 Task: Open a blank worksheet and write heading  Dollar SenseAdd Dates in a column and its values below  '2023-05-01, 2023-05-05, 2023-05-10, 2023-05-15, 2023-05-20, 2023-05-25 & 2023-05-31. 'Add Descriptionsin next column and its values below  Monthly Salary, Grocery Shopping, Dining Out., Utility Bill, Transportation, Entertainment & Miscellaneous. Add Amount in next column and its values below  $2,500, $100, $50, $150, $30, $50 & $20. Add Income/ Expensein next column and its values below  Income, Expenses, Expenses, Expenses, Expenses, Expenses & Expenses. Add Balance in next column and its values below  $2,500, $2,400, $2,350, $2,200, $2,170, $2,120 & $2,100. Save page Attendance Sheet for Weekly Updates
Action: Mouse moved to (189, 192)
Screenshot: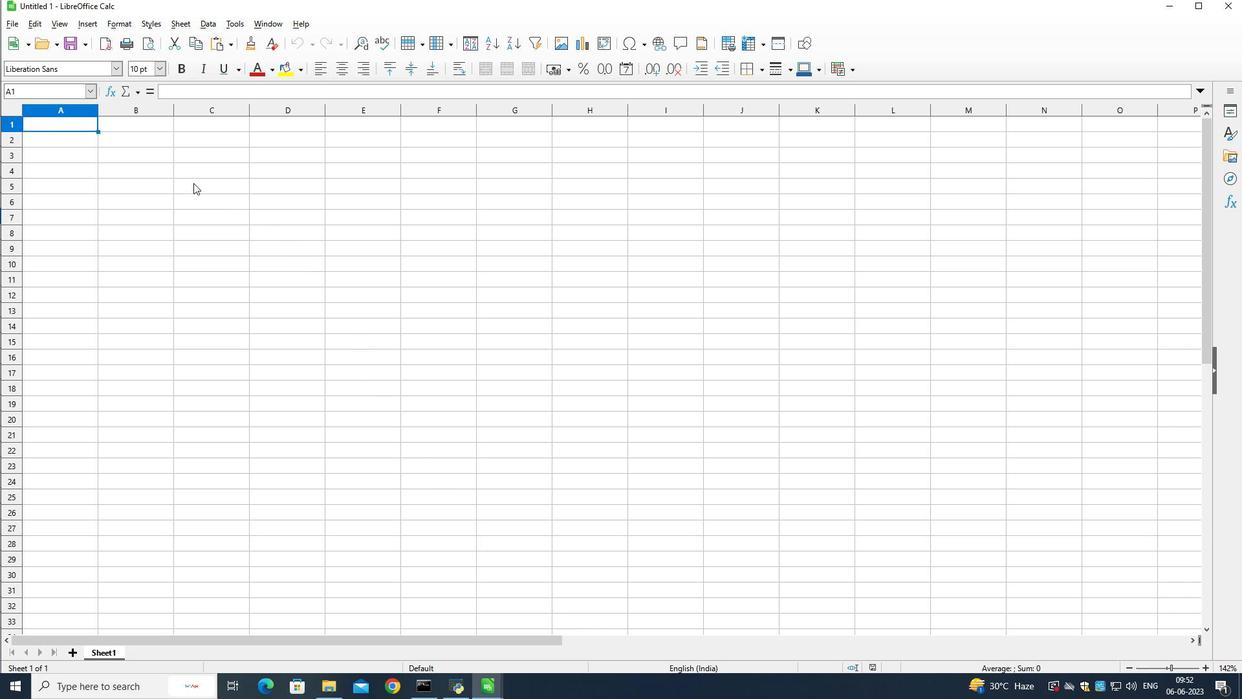 
Action: Key pressed <Key.right>
Screenshot: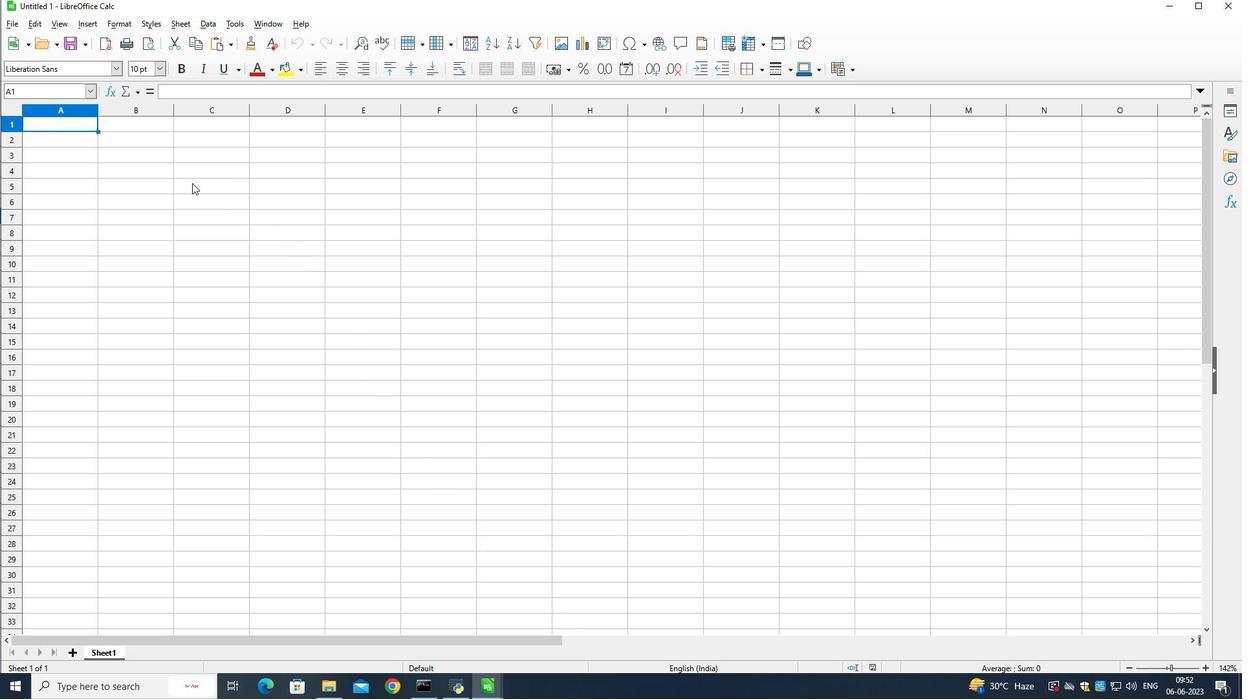 
Action: Mouse pressed right at (189, 192)
Screenshot: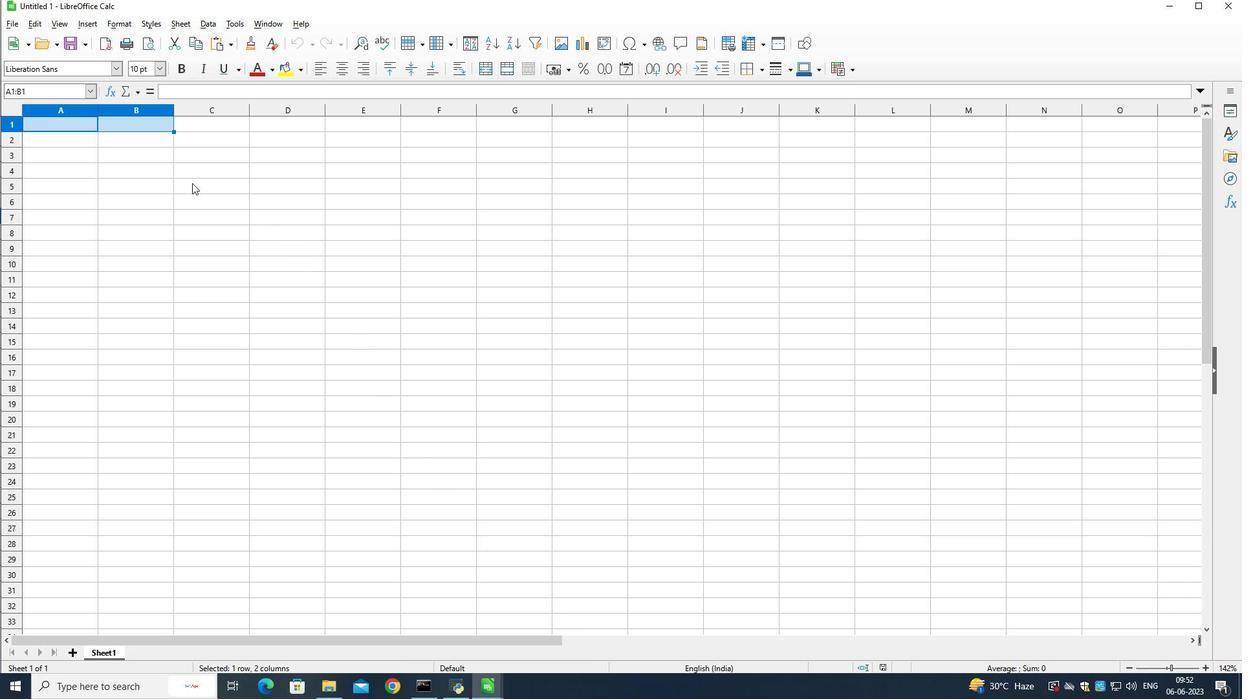 
Action: Mouse moved to (139, 138)
Screenshot: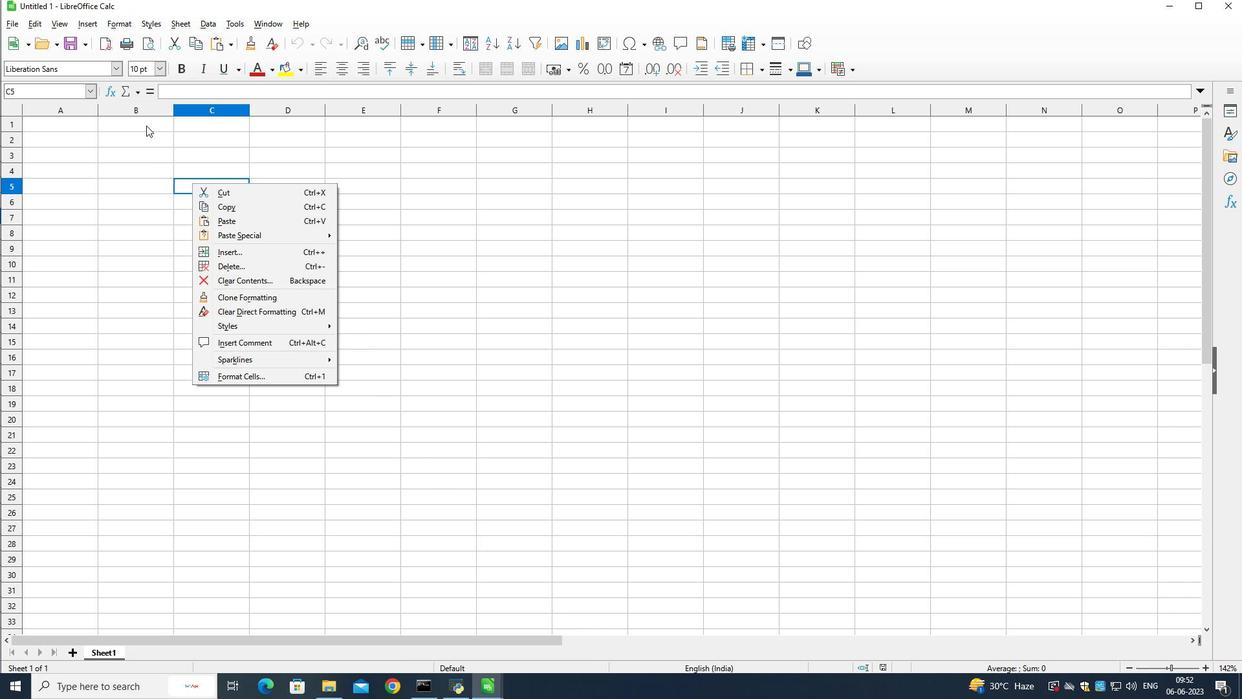 
Action: Mouse pressed left at (139, 138)
Screenshot: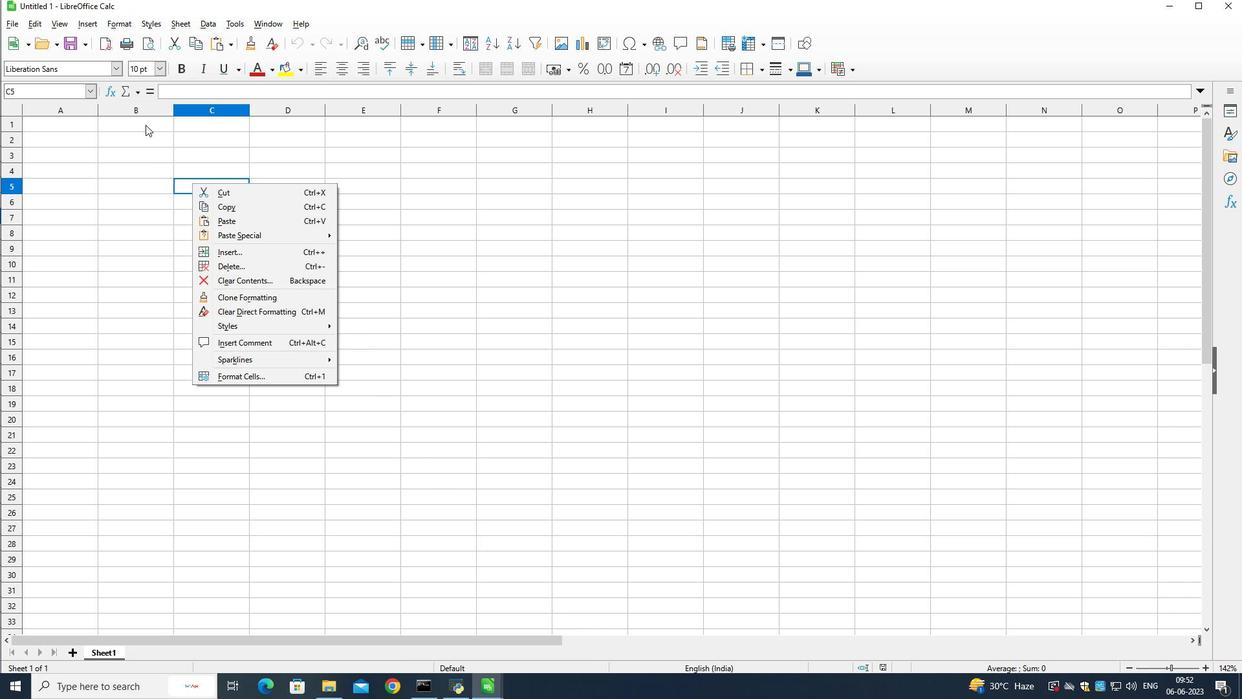 
Action: Mouse pressed left at (139, 138)
Screenshot: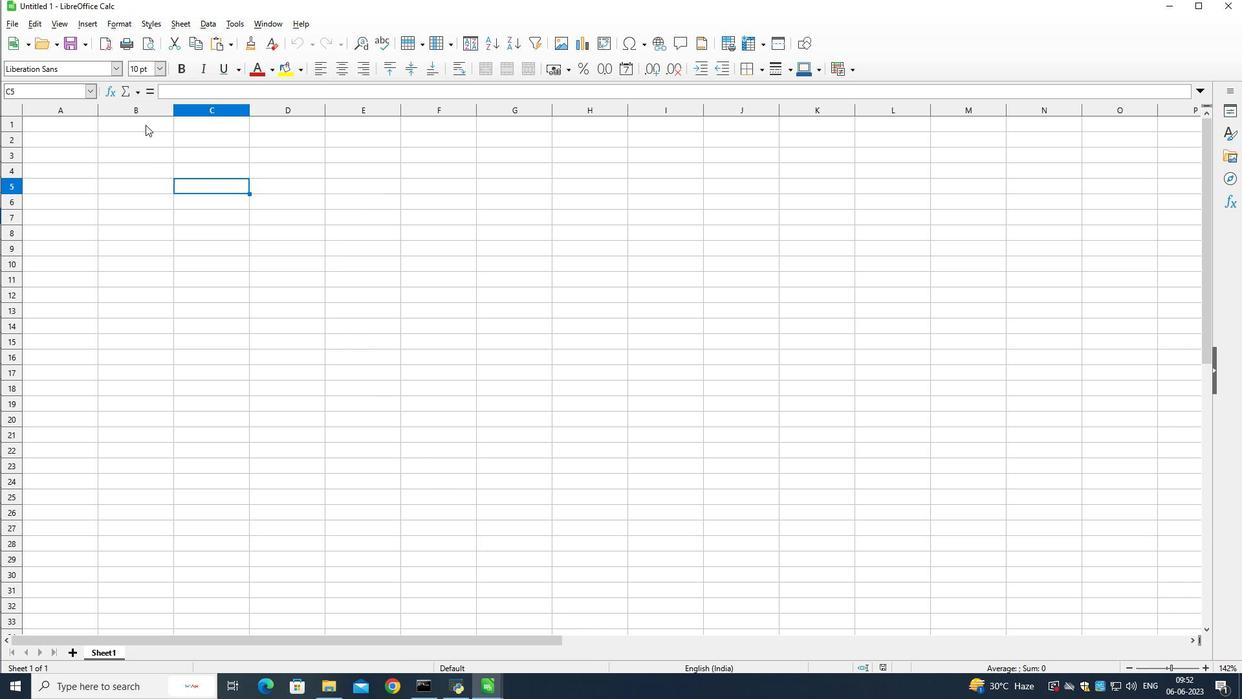 
Action: Key pressed <Key.shift>Dollar<Key.space><Key.shift>Sense<Key.down><Key.left><Key.shift><Key.shift><Key.shift><Key.shift><Key.shift><Key.shift><Key.shift><Key.shift><Key.shift>Dates<Key.down>
Screenshot: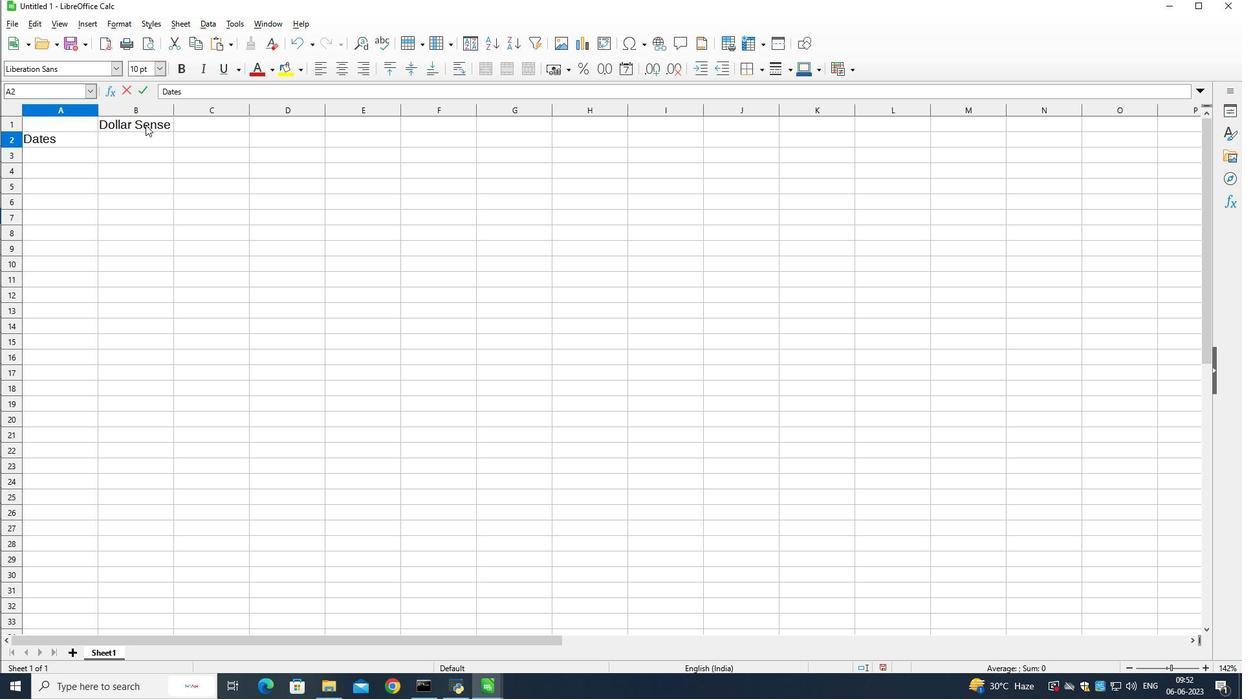 
Action: Mouse moved to (989, 83)
Screenshot: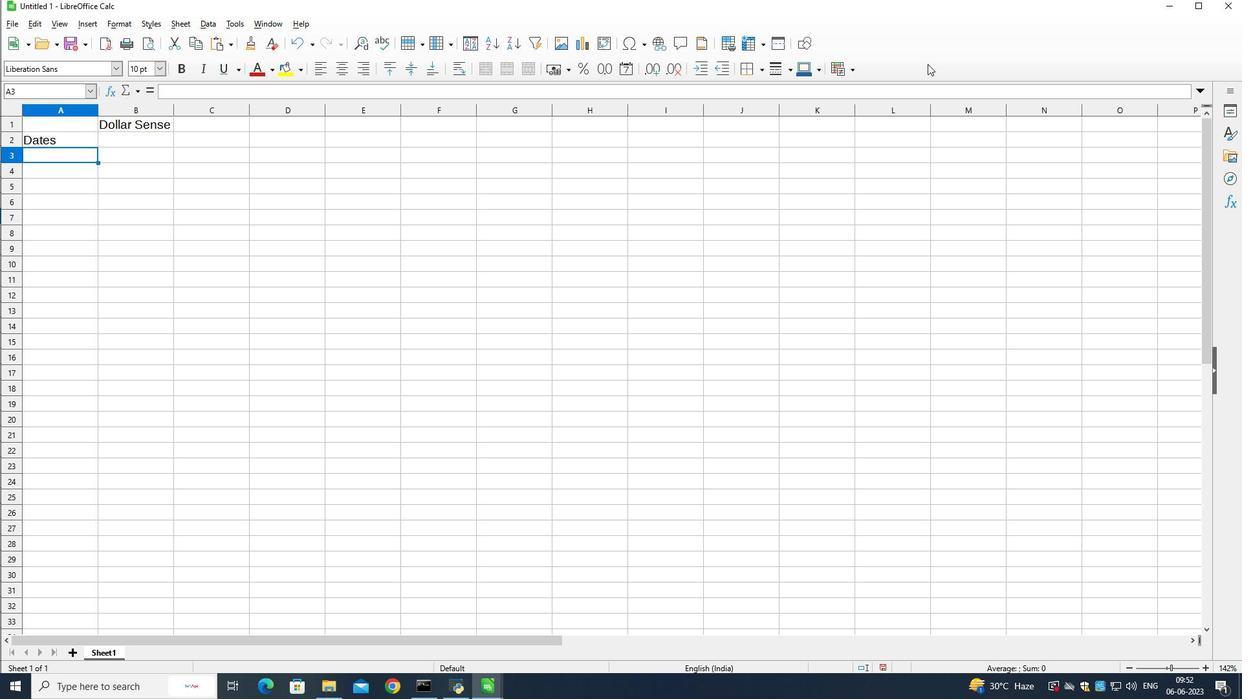 
Action: Key pressed 2023-05-01<Key.down>
Screenshot: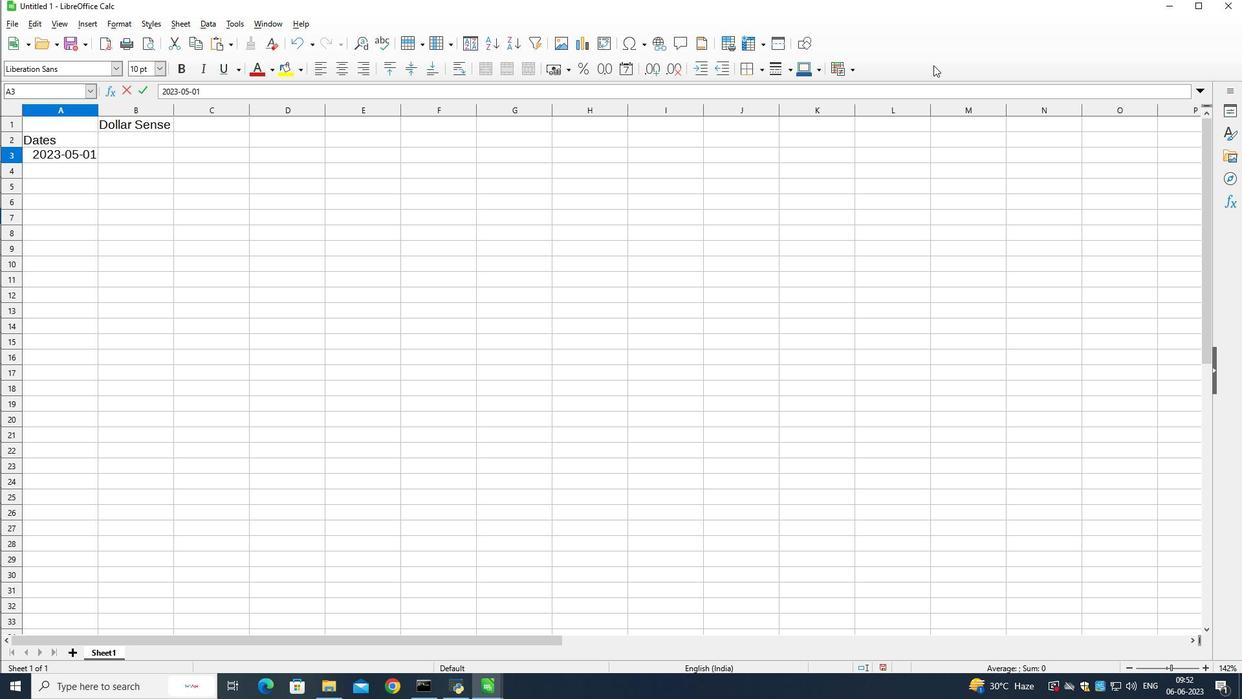 
Action: Mouse moved to (989, 84)
Screenshot: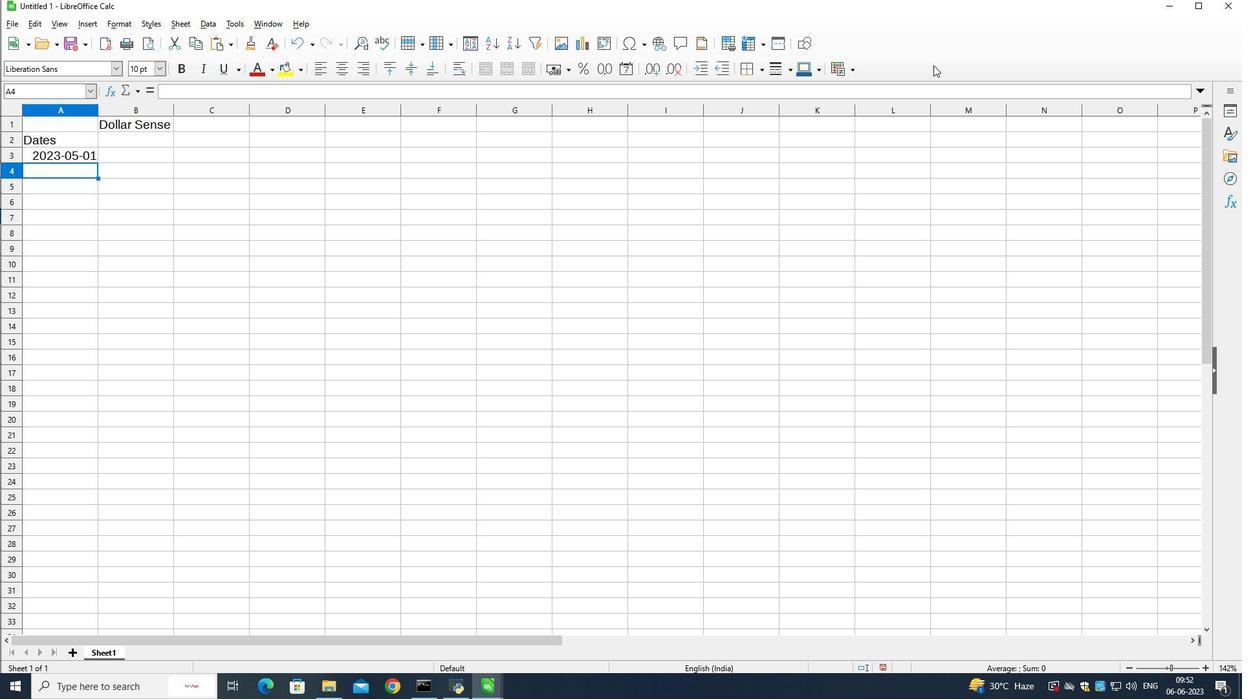 
Action: Key pressed 2023-05-05<Key.down>2023-05-10<Key.down>2023-05-15<Key.down>2023-05-20<Key.down>2023-05-25<Key.down>23<Key.backspace>023-05-31
Screenshot: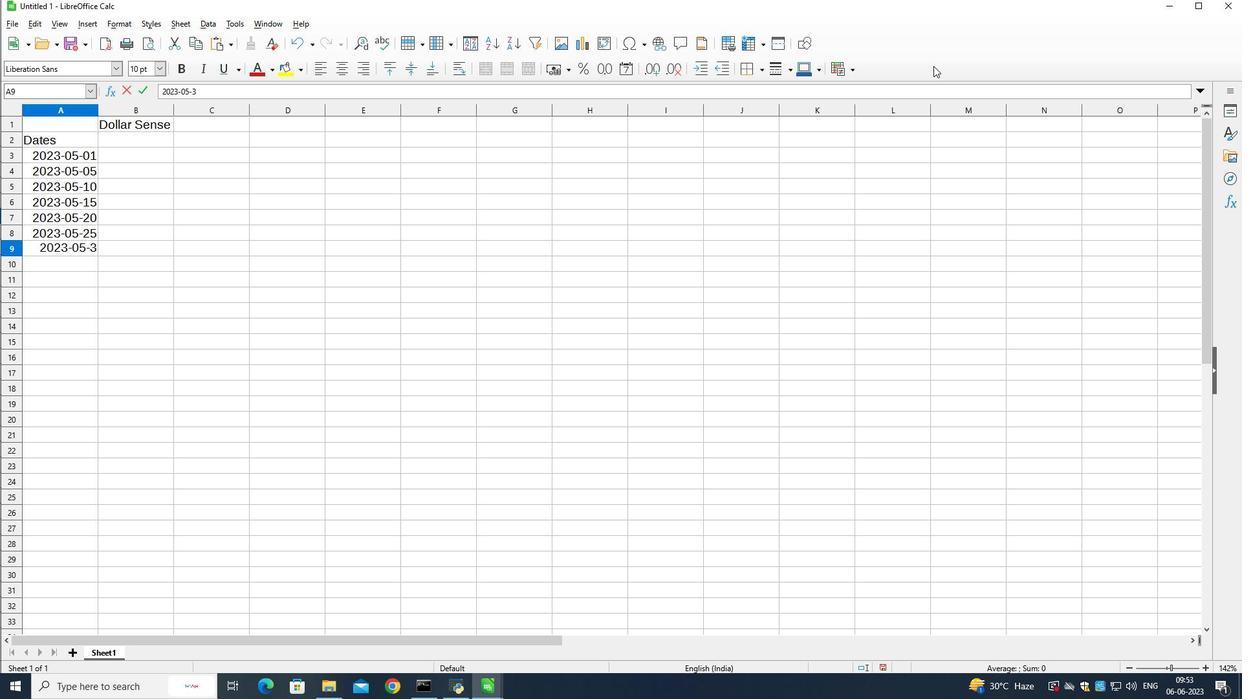 
Action: Mouse moved to (121, 154)
Screenshot: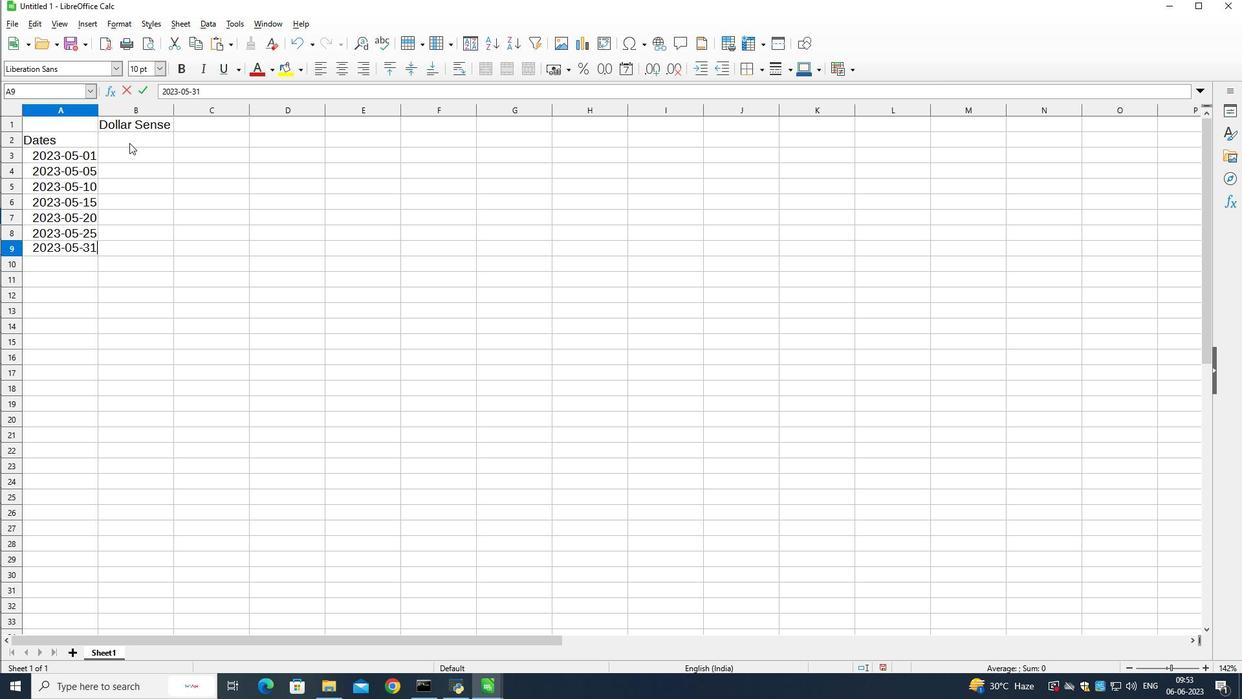 
Action: Mouse pressed left at (121, 154)
Screenshot: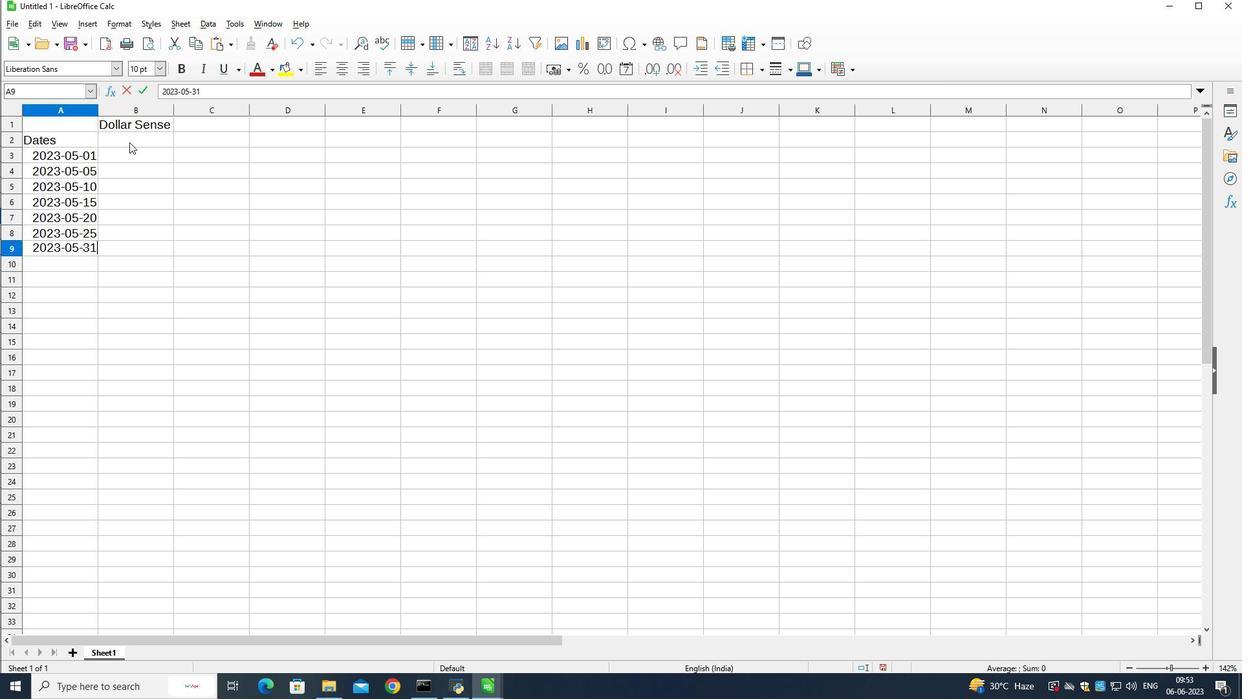 
Action: Mouse moved to (828, 257)
Screenshot: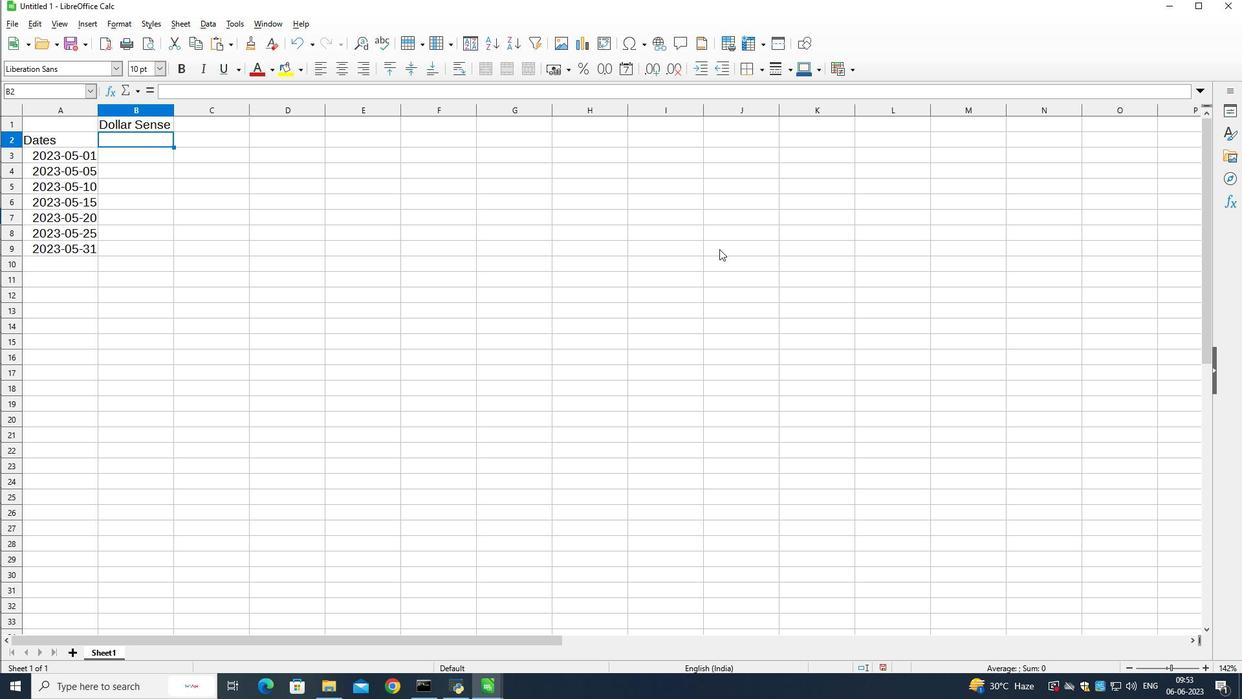 
Action: Key pressed <Key.shift>Desri<Key.backspace><Key.backspace>cription<Key.down><Key.shift>Monthly<Key.space><Key.shift><Key.shift><Key.shift><Key.shift>Salary<Key.down><Key.shift>Grocery<Key.space><Key.shift>Shopping<Key.down><Key.shift>di<Key.backspace><Key.backspace><Key.shift>Dining<Key.space>out<Key.down><Key.shift><Key.shift><Key.shift><Key.shift><Key.shift><Key.shift><Key.shift><Key.shift><Key.shift>Ulitity<Key.space><Key.shift>Bill<Key.down><Key.shift>Transporation<Key.down><Key.shift>Entertainment<Key.down><Key.shift>Miscellaneous
Screenshot: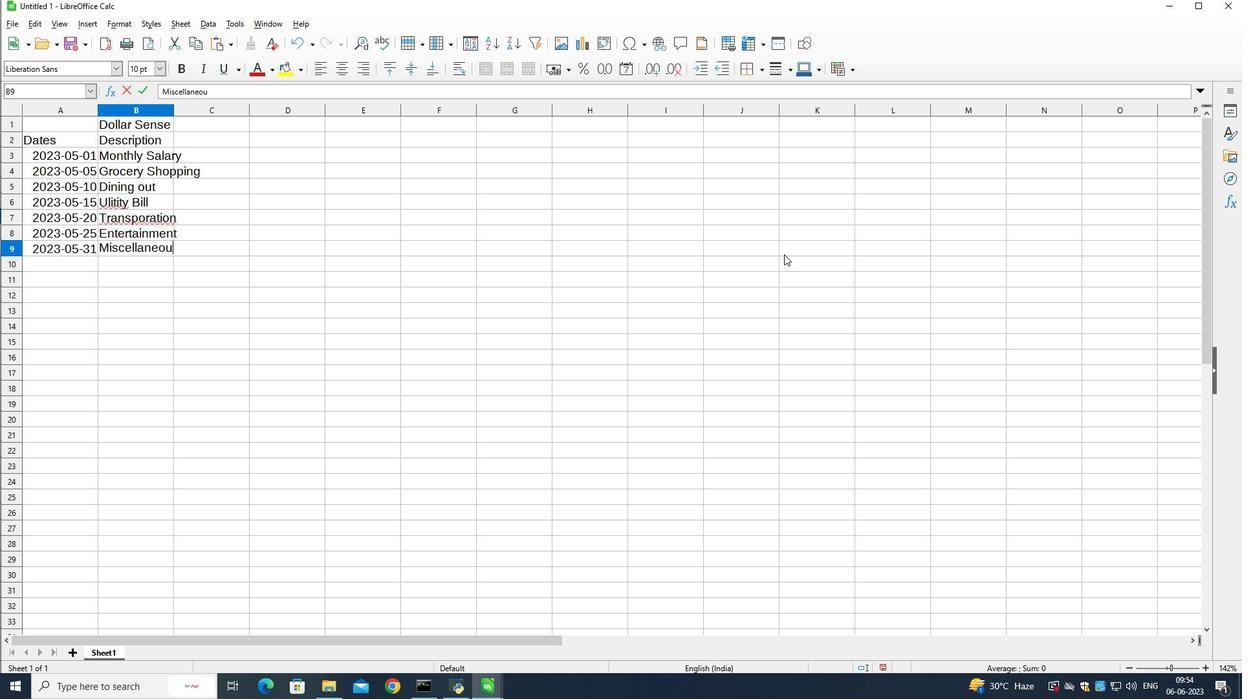 
Action: Mouse moved to (155, 223)
Screenshot: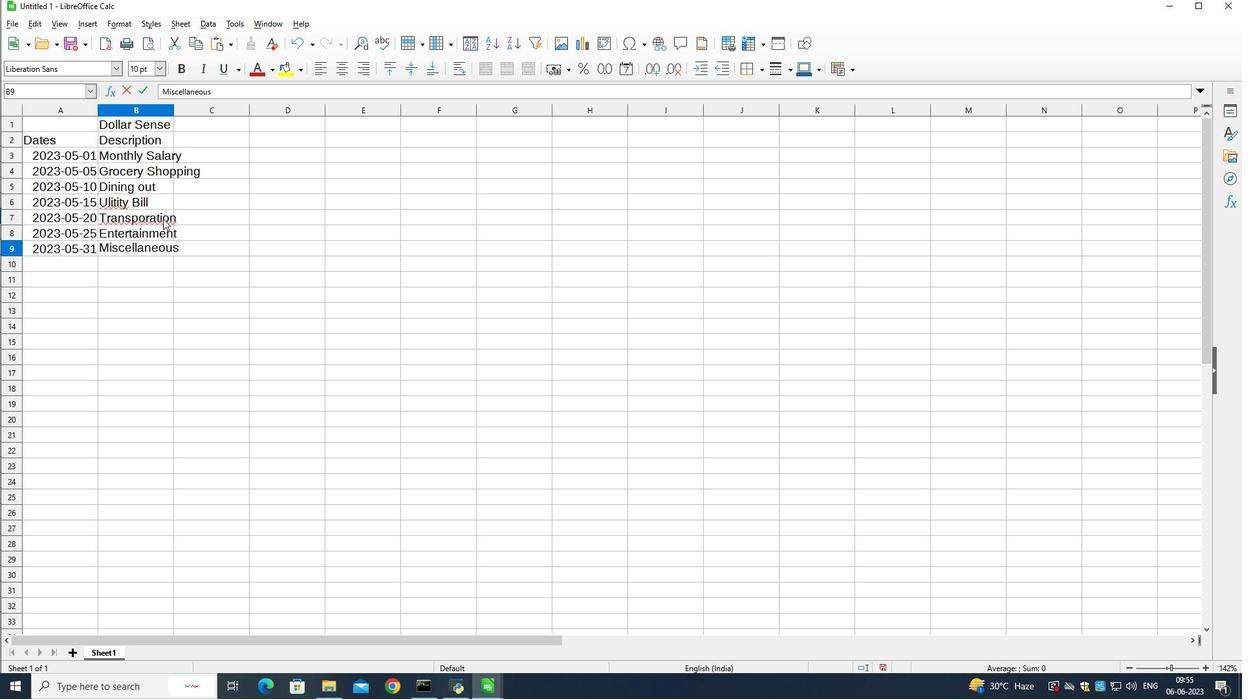 
Action: Mouse pressed left at (155, 223)
Screenshot: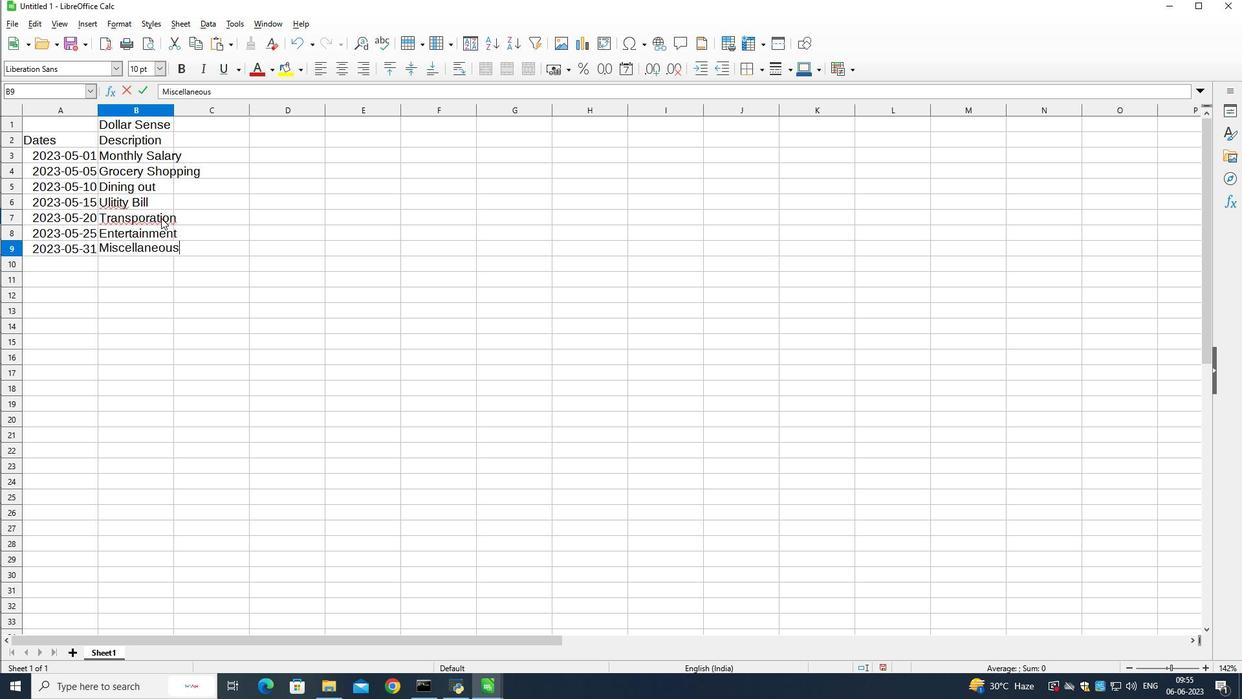
Action: Mouse pressed left at (155, 223)
Screenshot: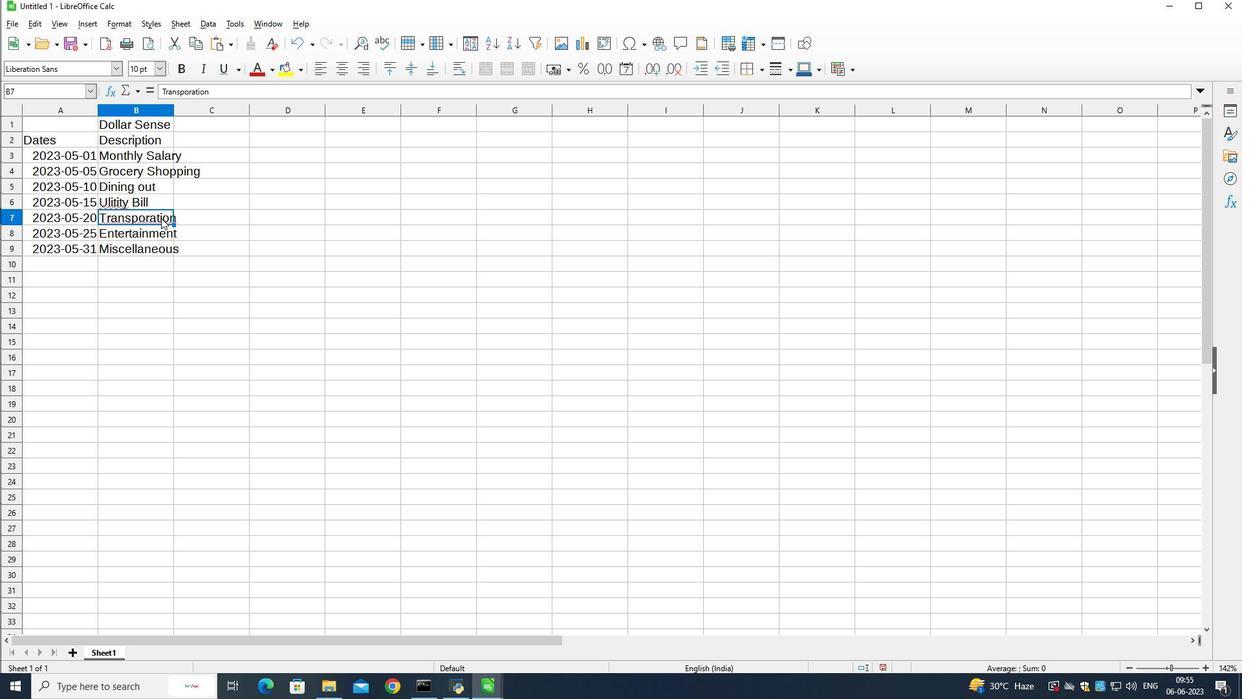 
Action: Mouse pressed left at (155, 223)
Screenshot: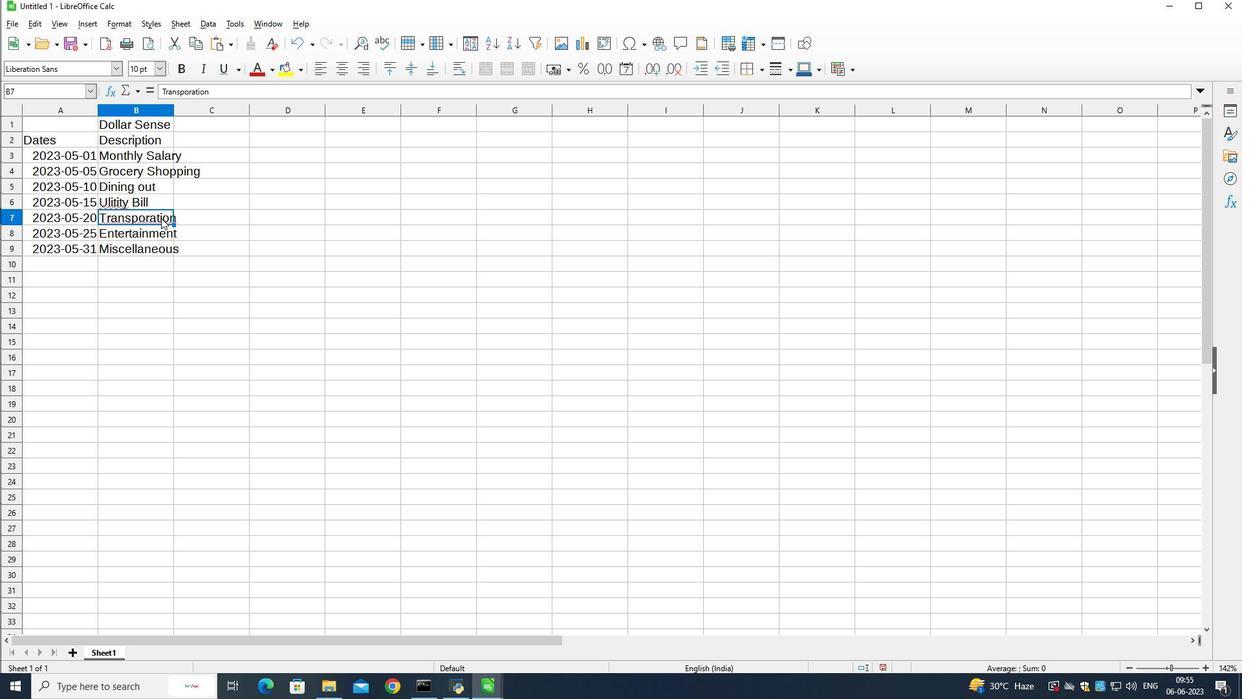 
Action: Mouse moved to (157, 223)
Screenshot: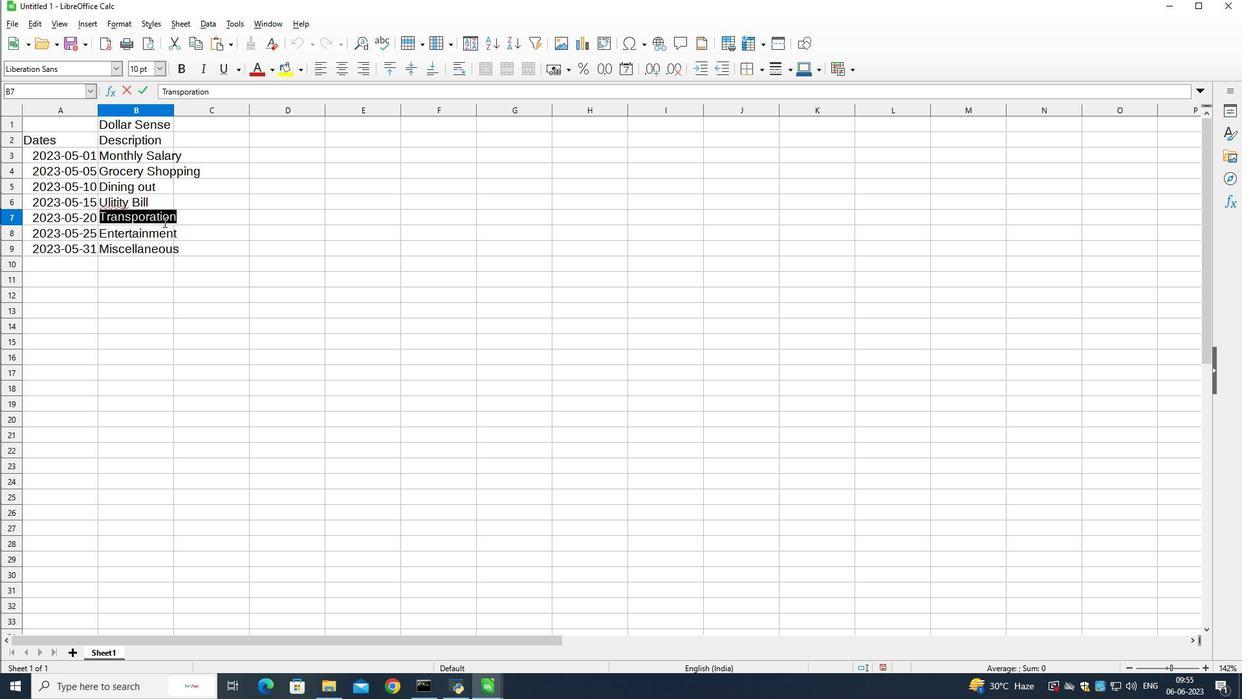 
Action: Mouse pressed left at (157, 223)
Screenshot: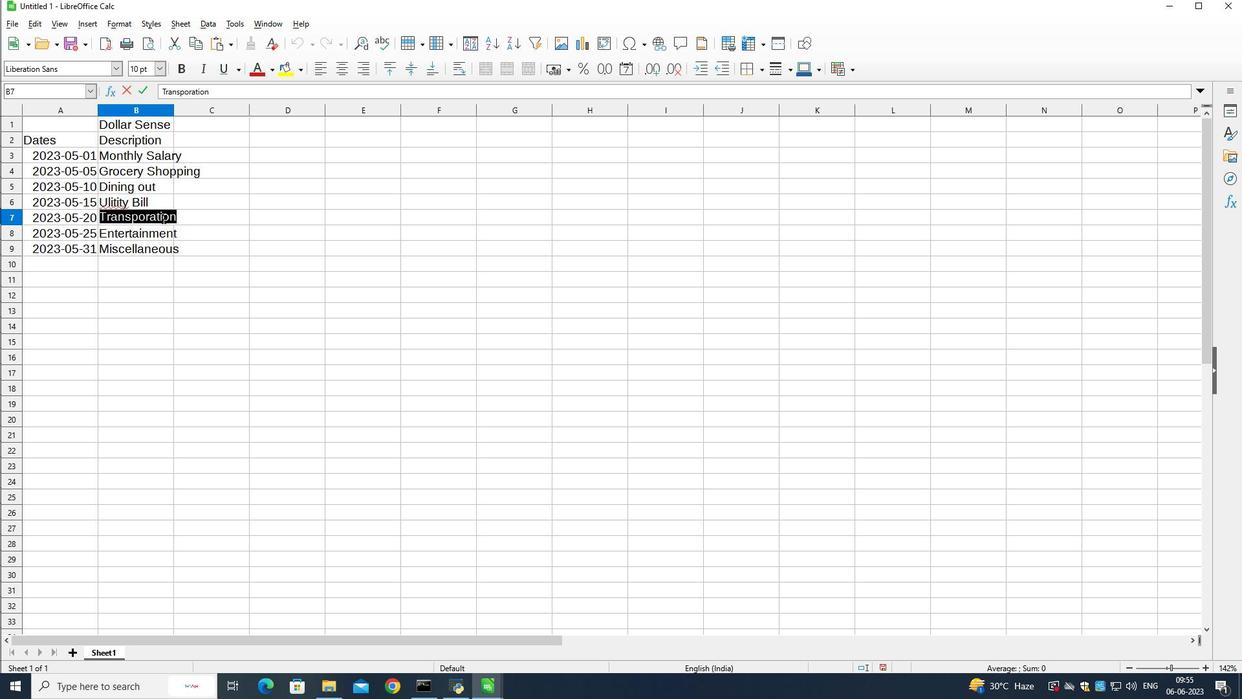 
Action: Mouse moved to (190, 252)
Screenshot: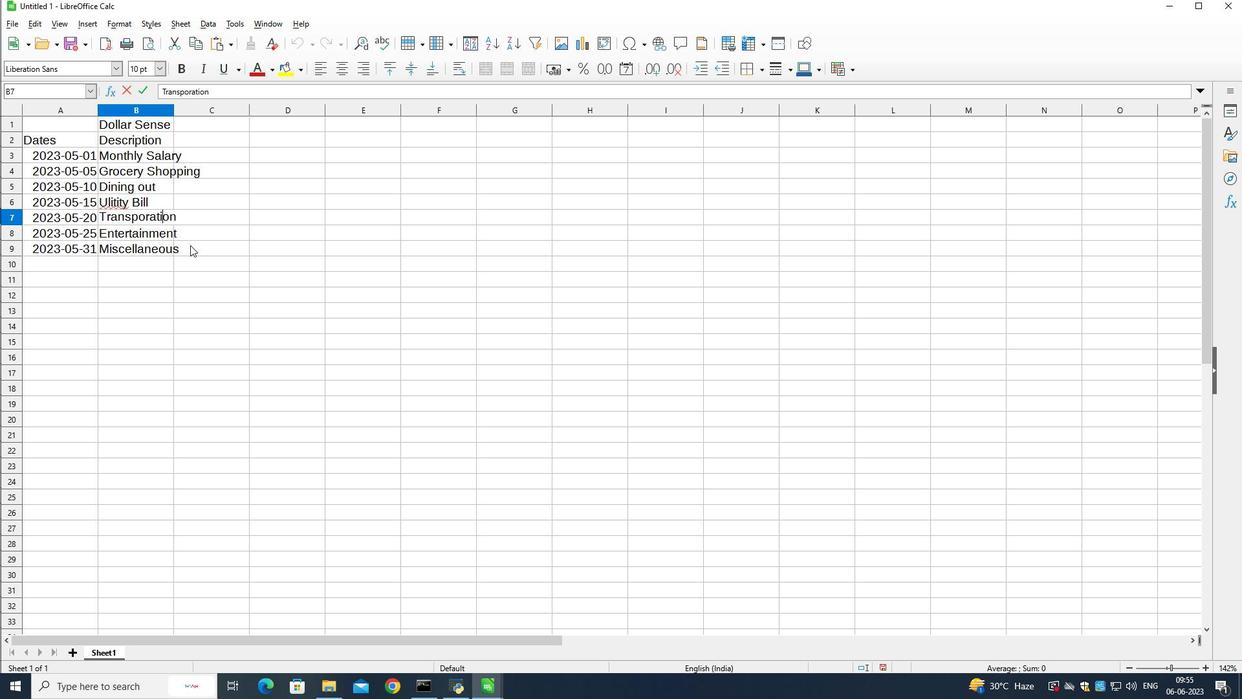 
Action: Key pressed <Key.left>at
Screenshot: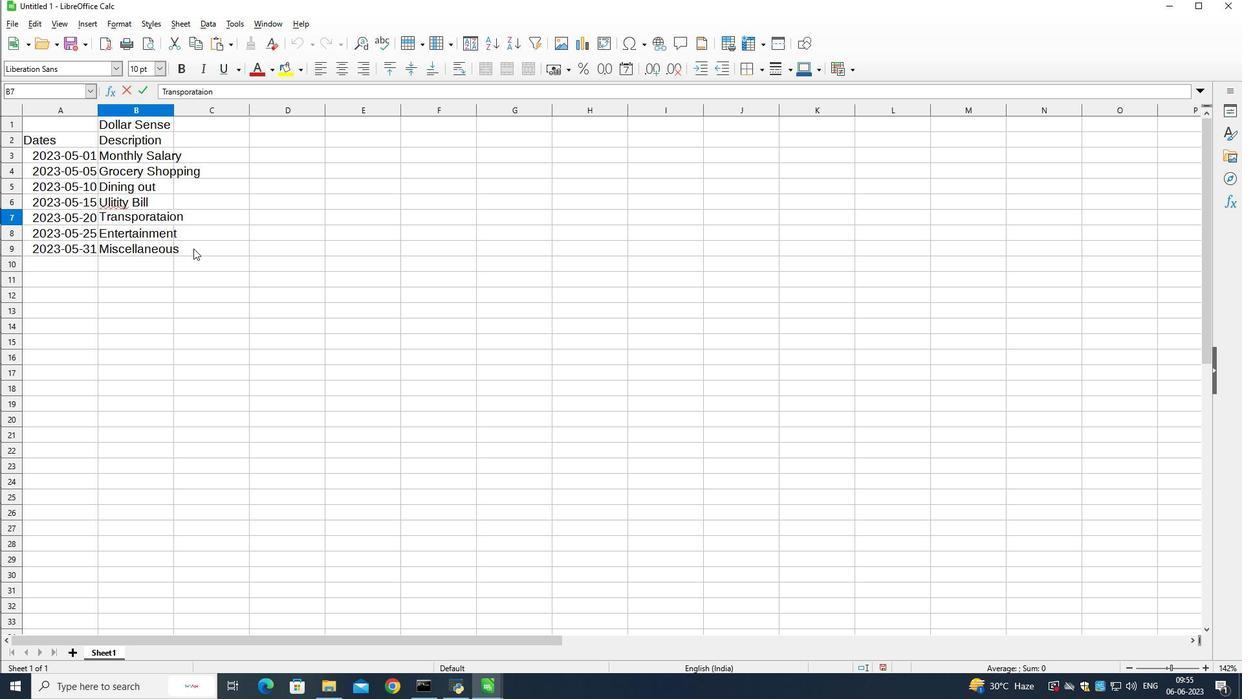 
Action: Mouse moved to (121, 202)
Screenshot: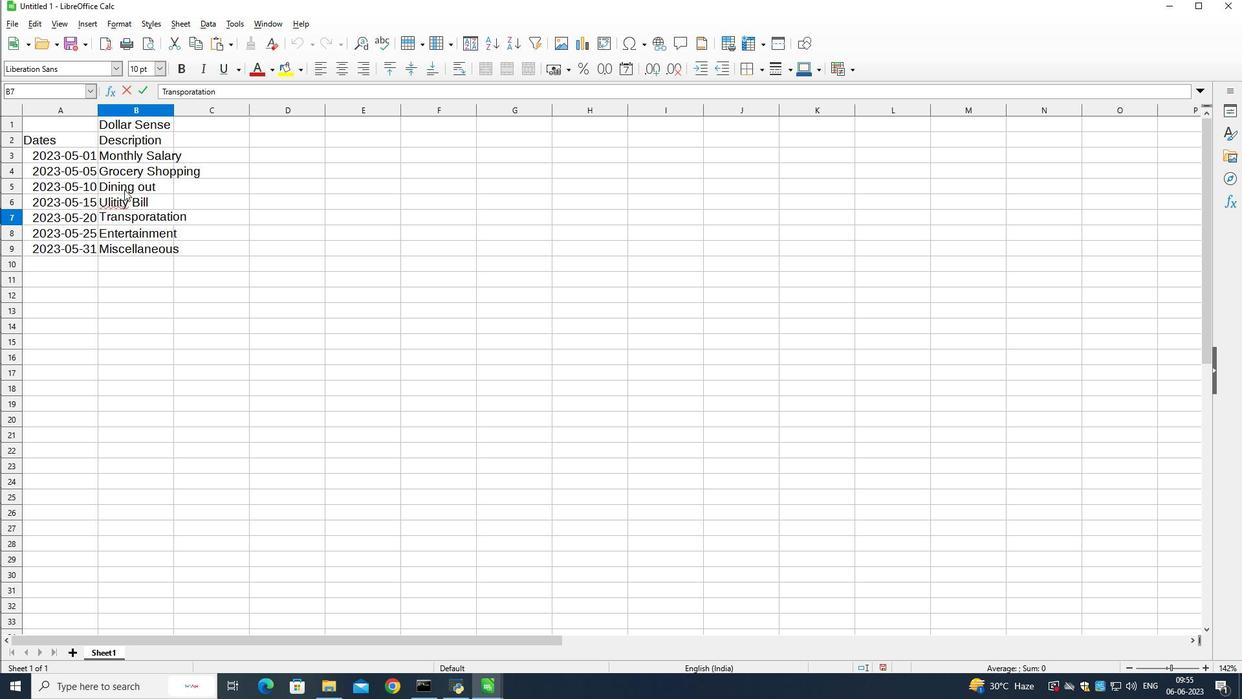 
Action: Mouse pressed left at (121, 202)
Screenshot: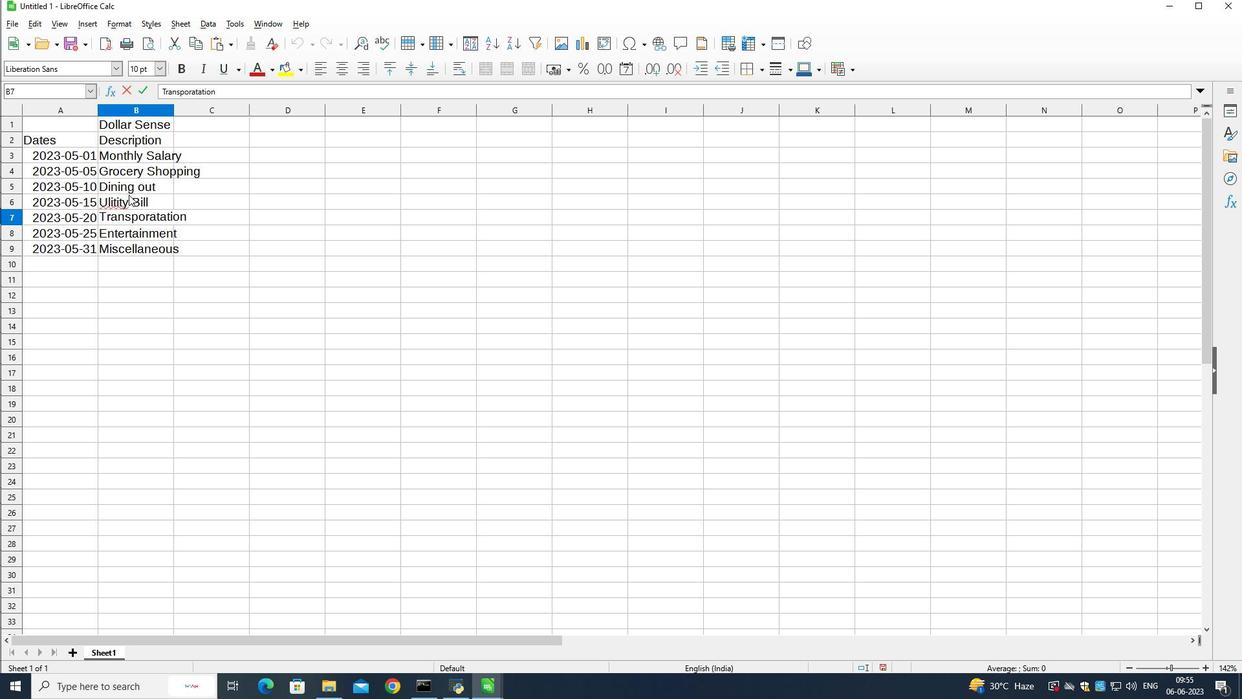 
Action: Mouse moved to (150, 223)
Screenshot: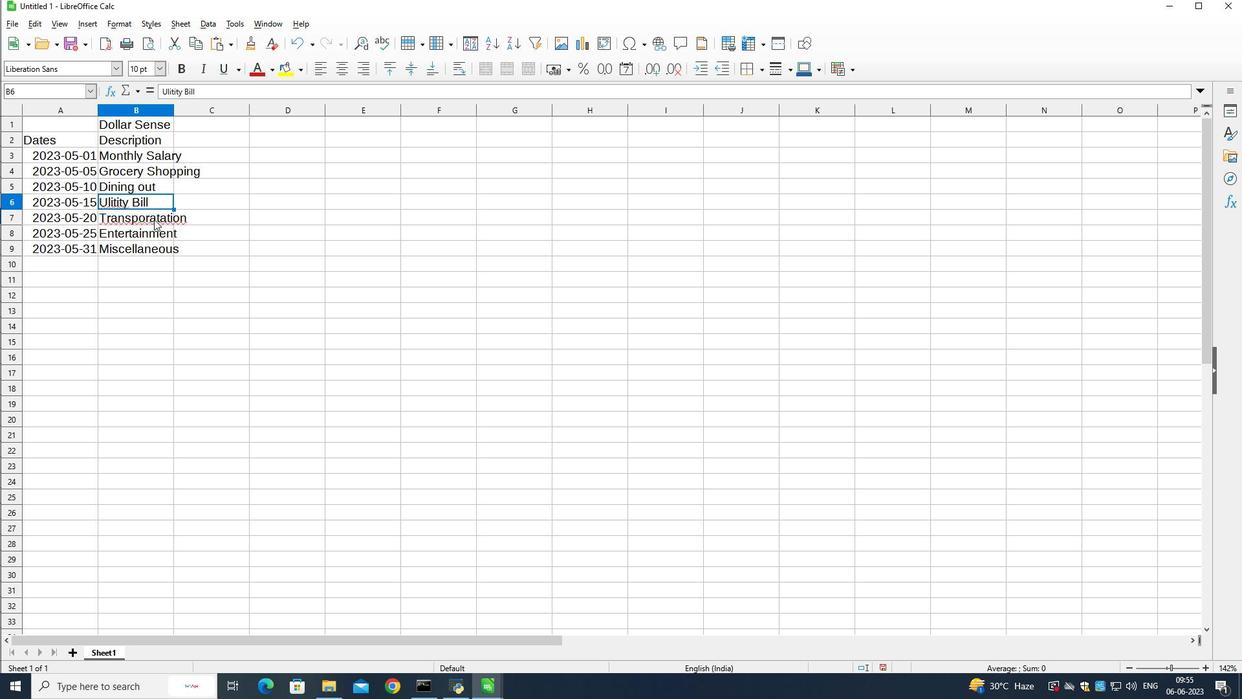 
Action: Mouse pressed left at (150, 223)
Screenshot: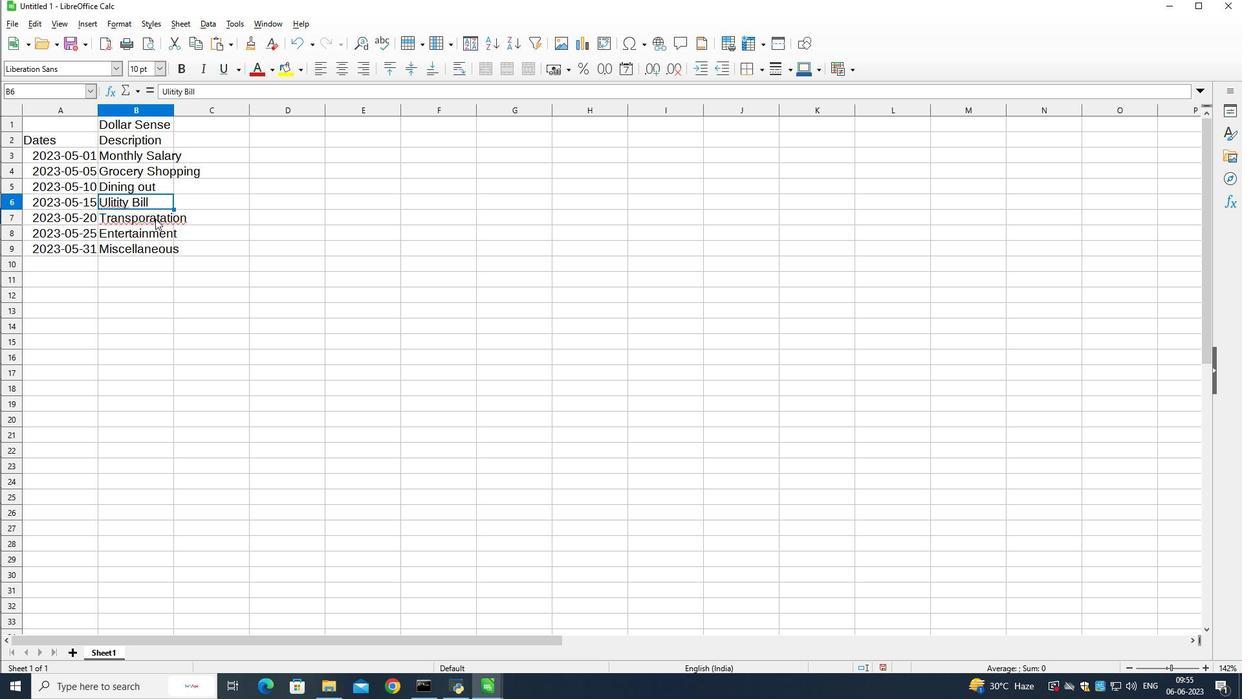 
Action: Mouse pressed left at (150, 223)
Screenshot: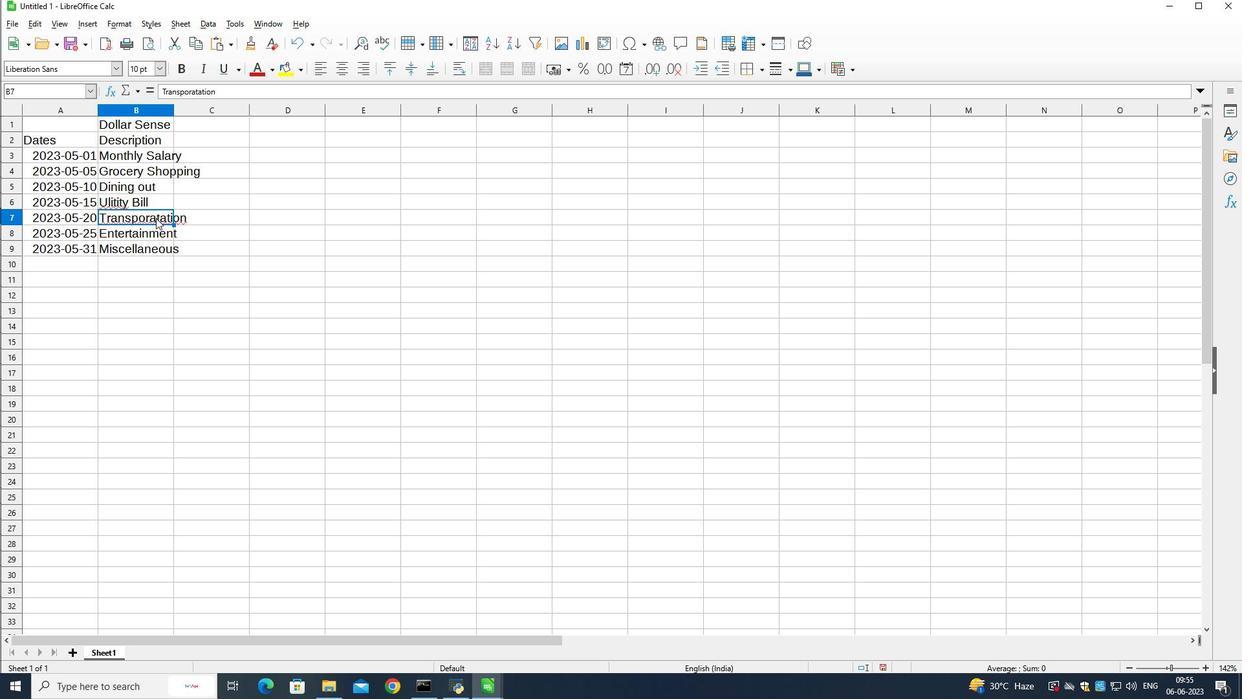 
Action: Mouse moved to (149, 245)
Screenshot: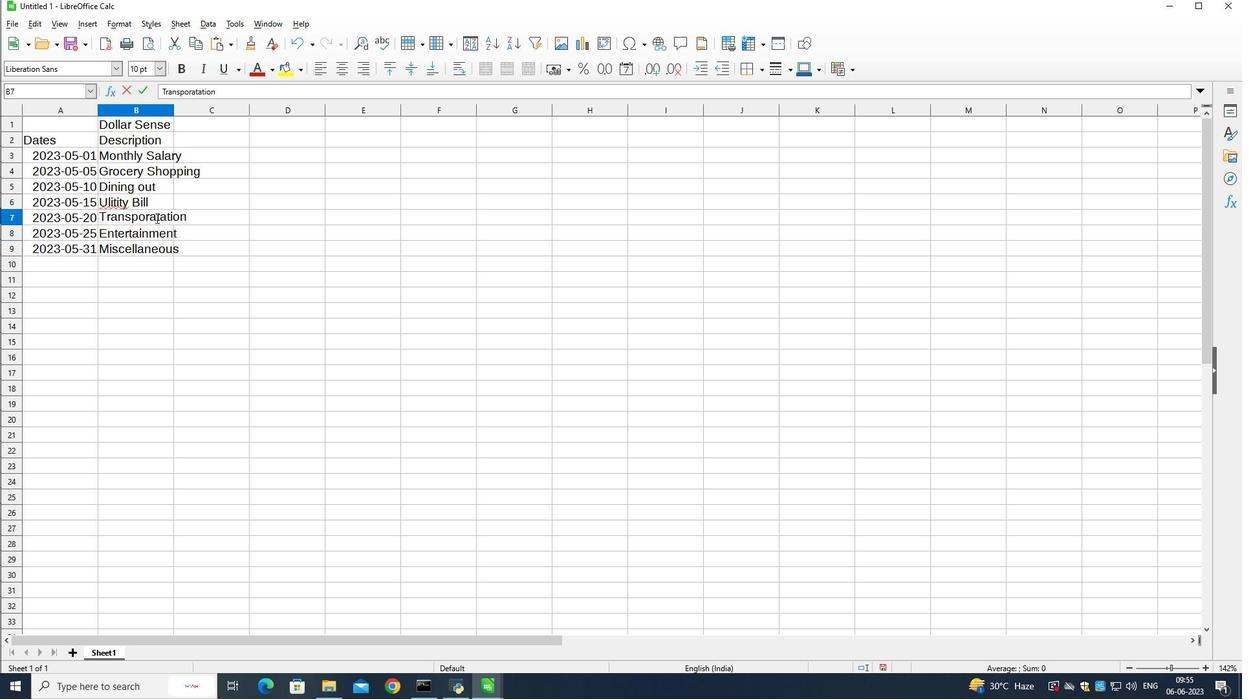 
Action: Key pressed <Key.backspace>
Screenshot: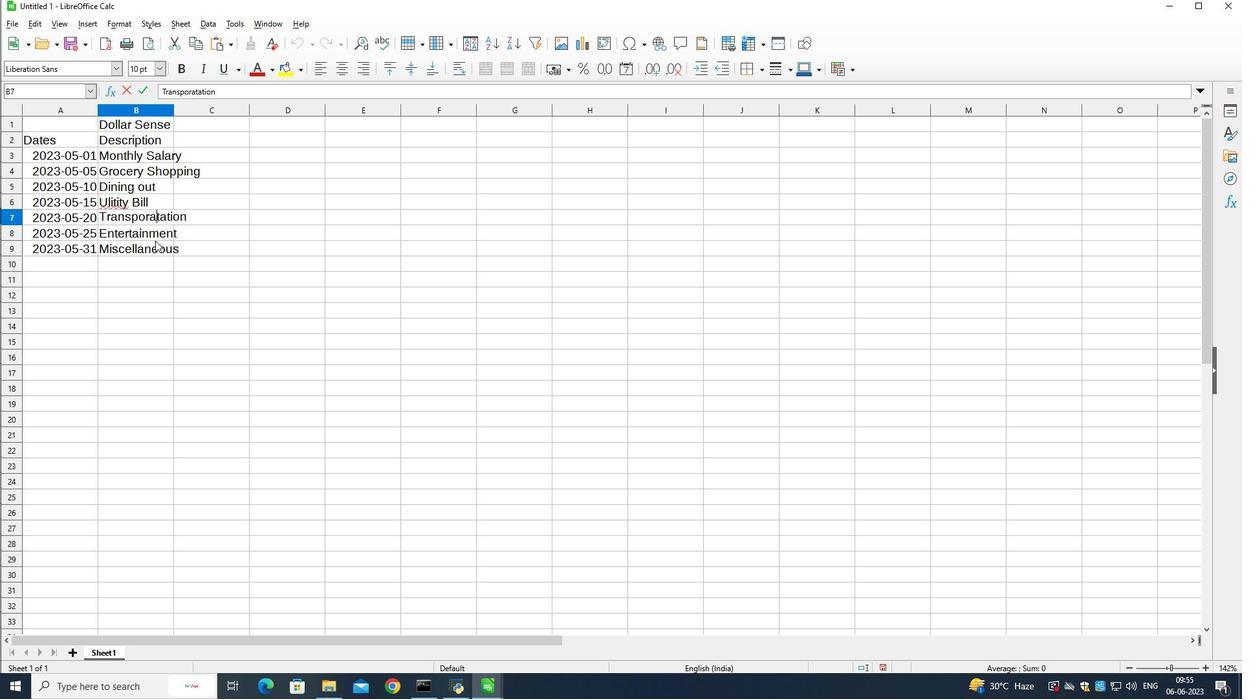 
Action: Mouse moved to (108, 204)
Screenshot: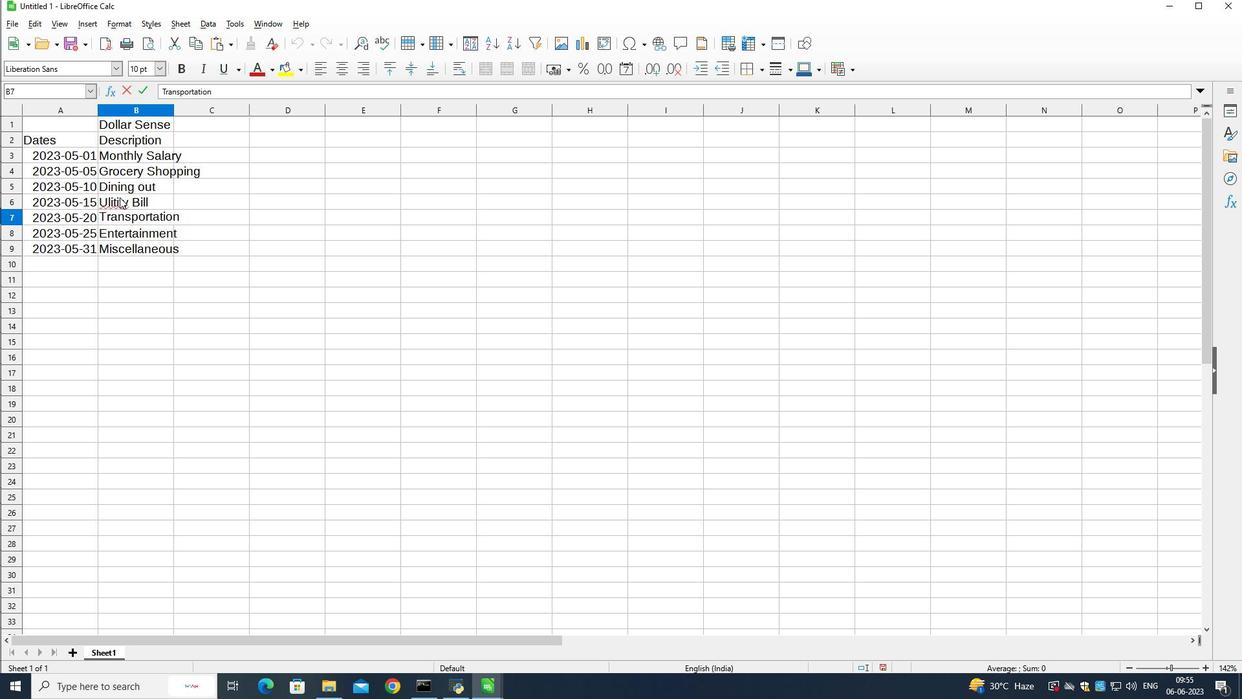 
Action: Mouse pressed left at (108, 204)
Screenshot: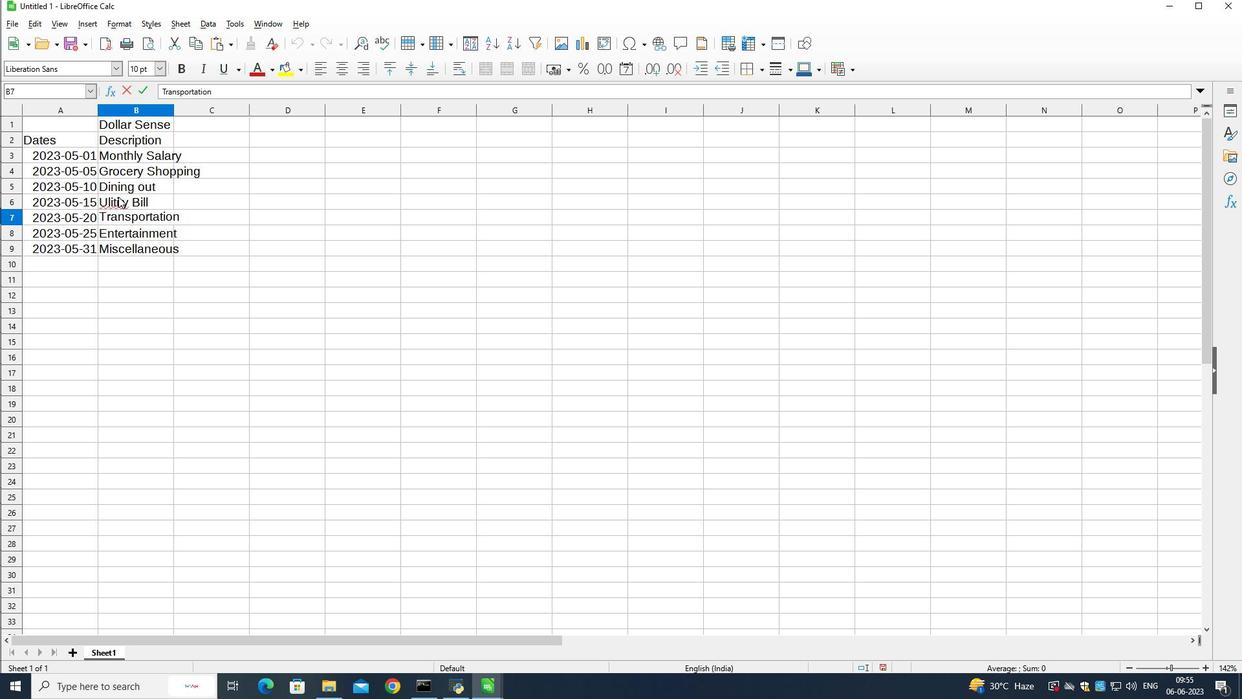 
Action: Mouse moved to (124, 210)
Screenshot: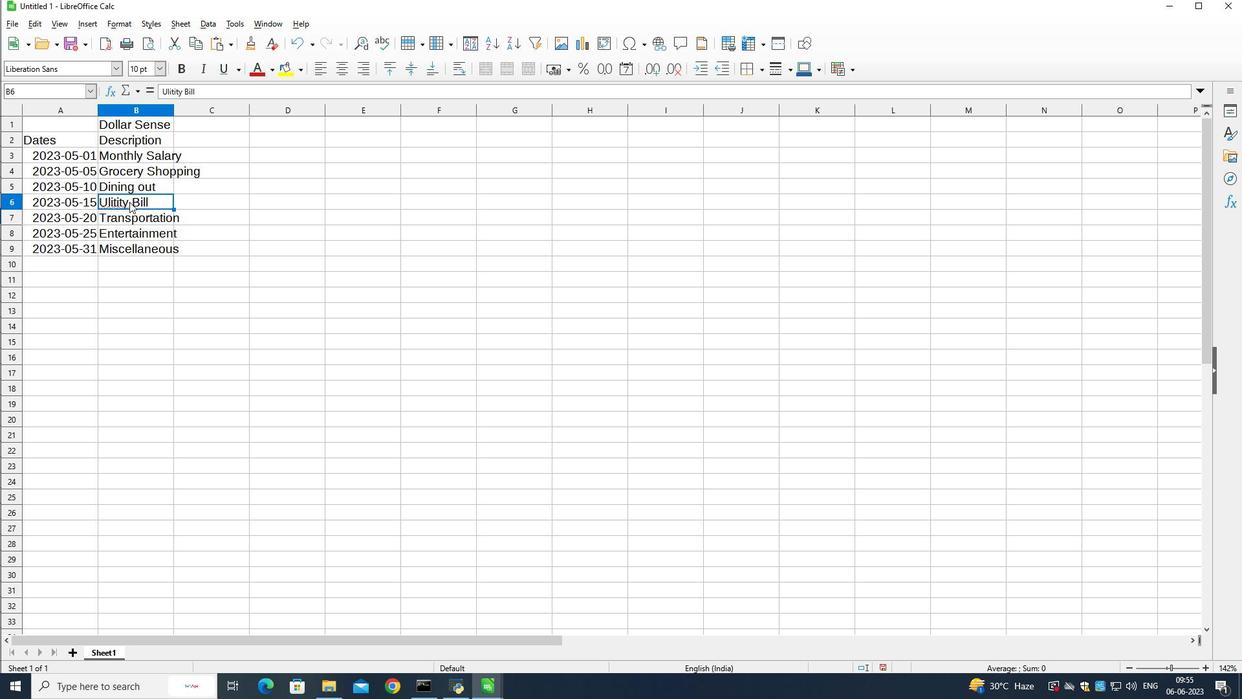 
Action: Mouse pressed left at (124, 210)
Screenshot: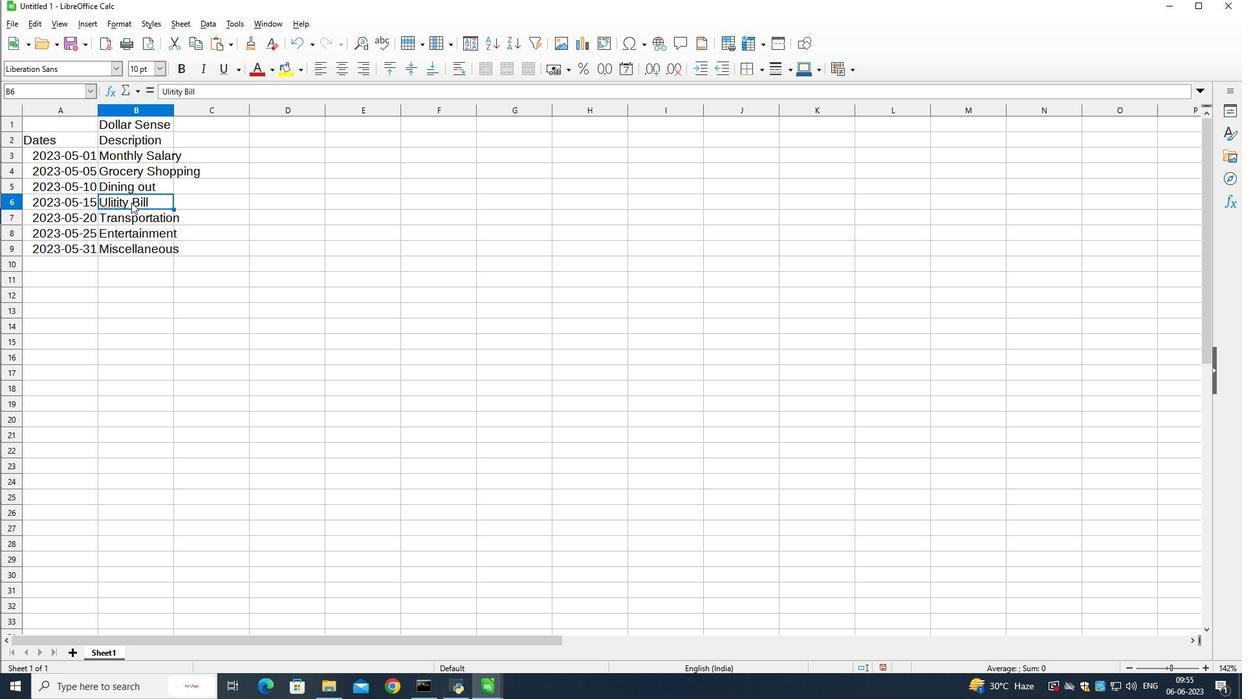 
Action: Mouse pressed left at (124, 210)
Screenshot: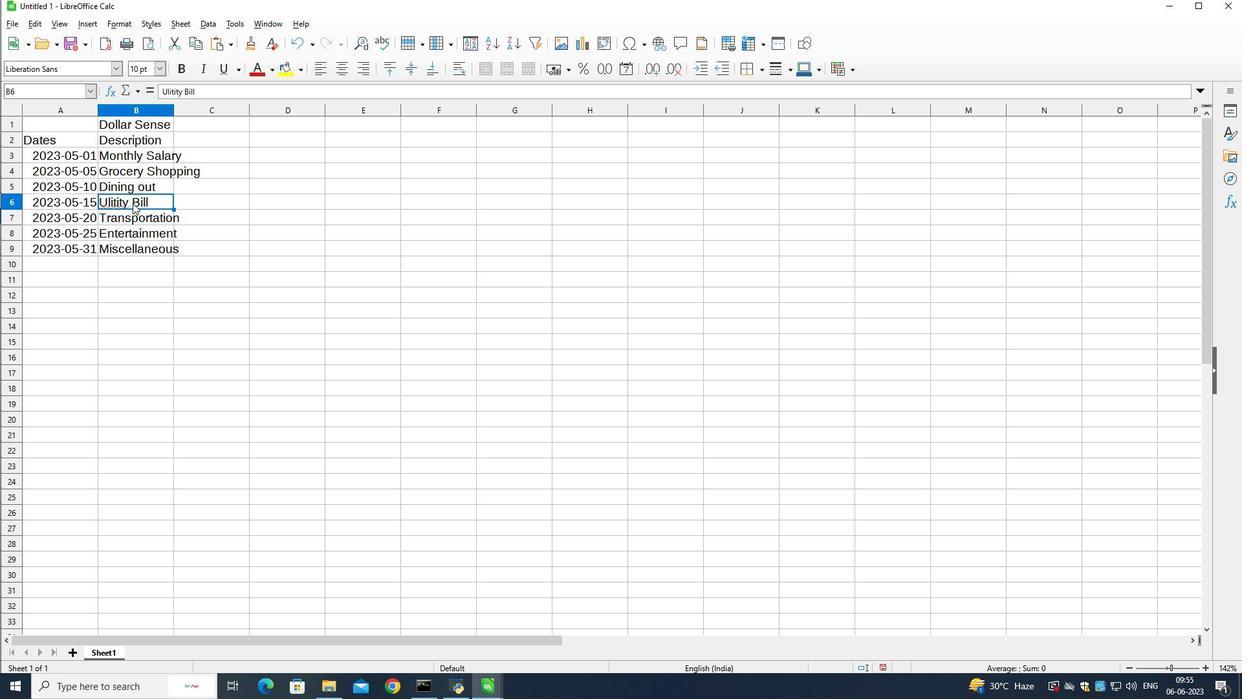
Action: Mouse moved to (124, 209)
Screenshot: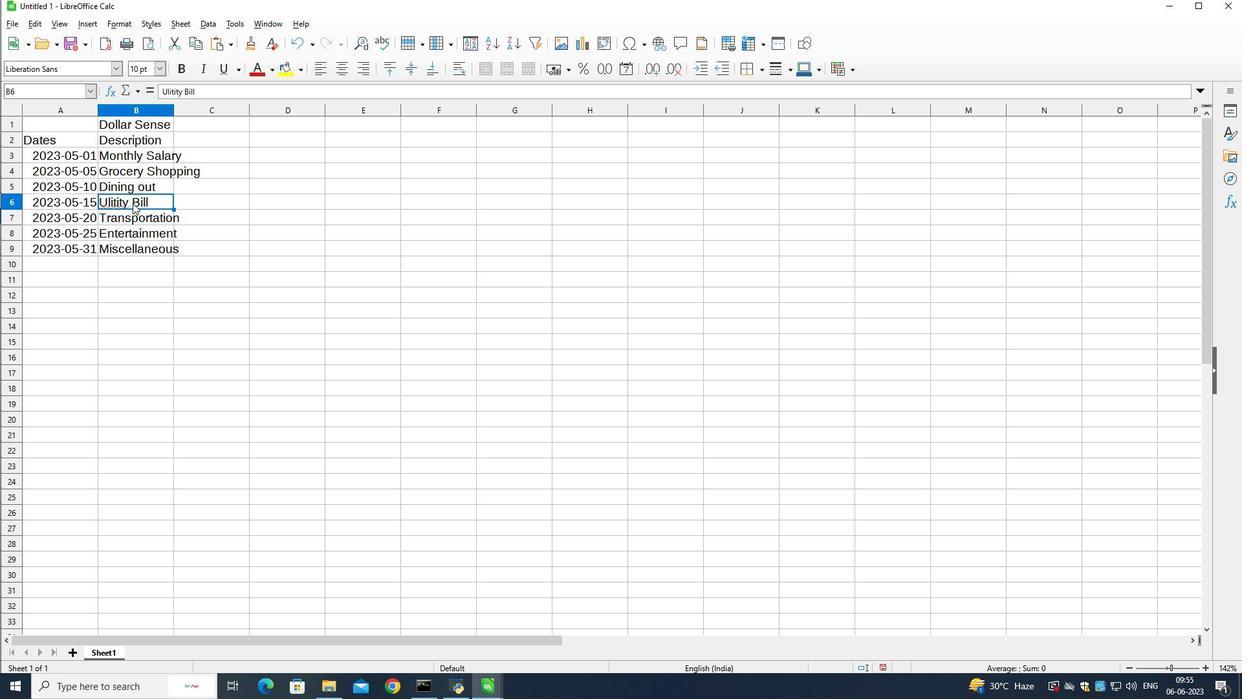 
Action: Mouse pressed left at (124, 209)
Screenshot: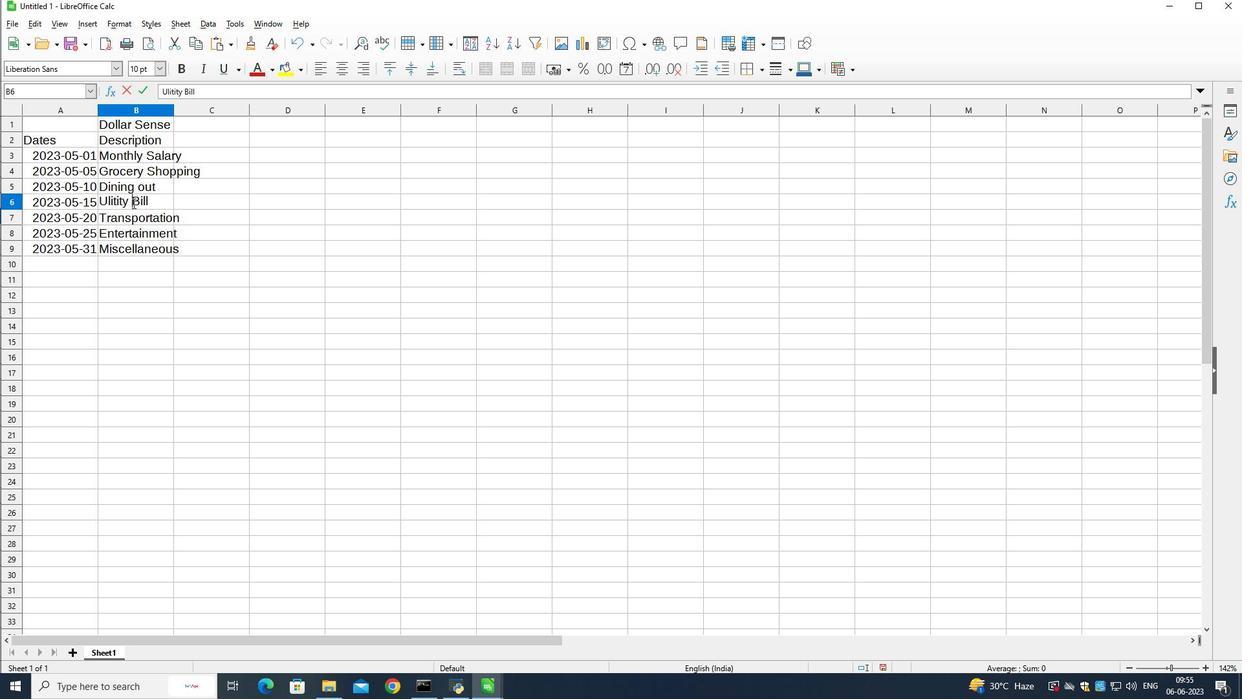 
Action: Mouse pressed left at (124, 209)
Screenshot: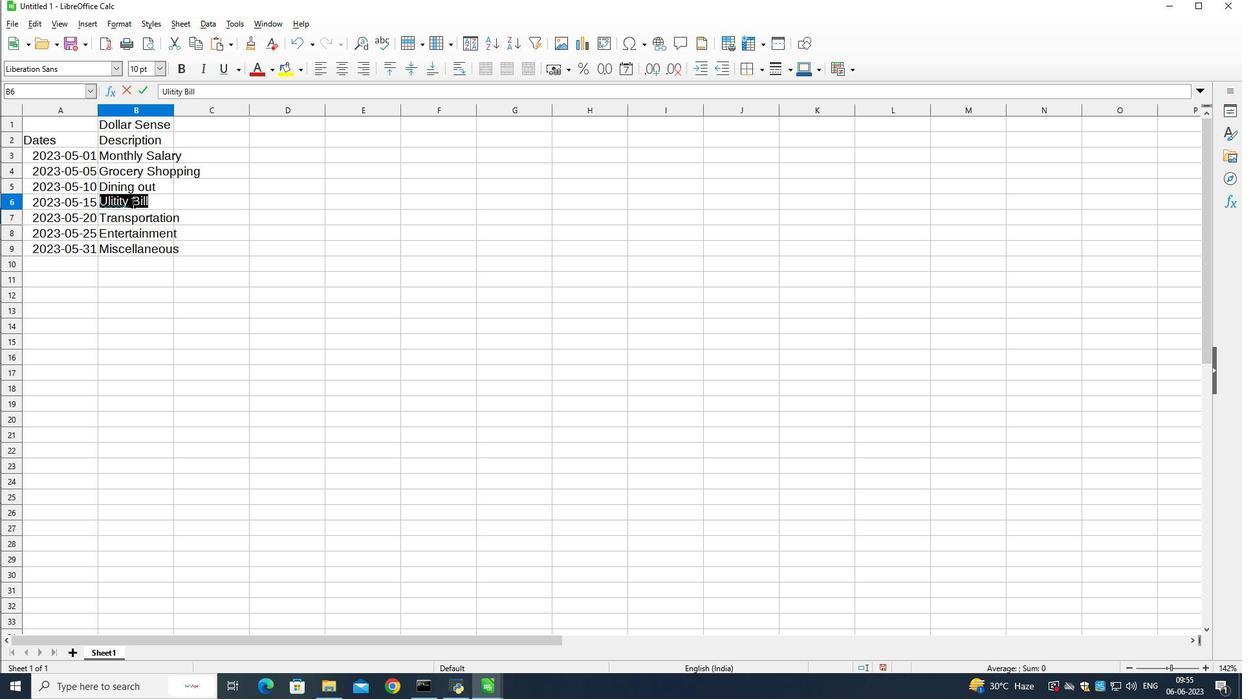 
Action: Mouse moved to (157, 276)
Screenshot: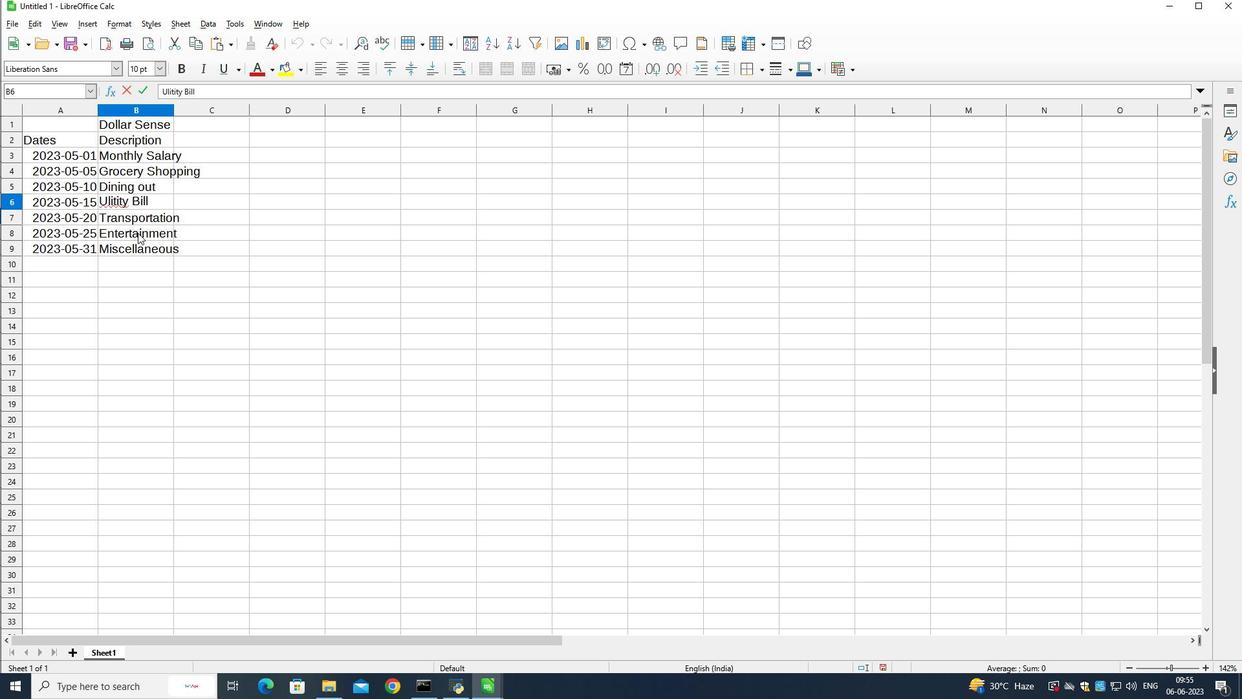 
Action: Key pressed <Key.backspace><Key.backspace><Key.backspace><Key.backspace><Key.backspace><Key.backspace><Key.backspace>tility<Key.space>
Screenshot: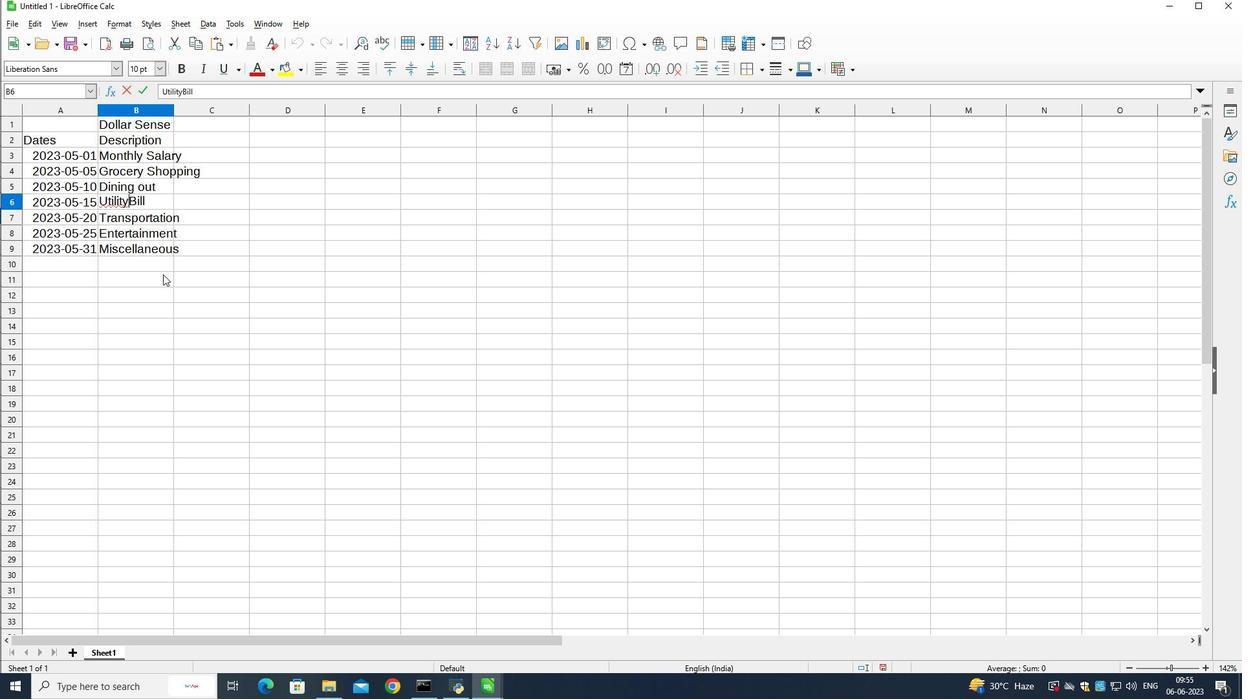
Action: Mouse moved to (140, 126)
Screenshot: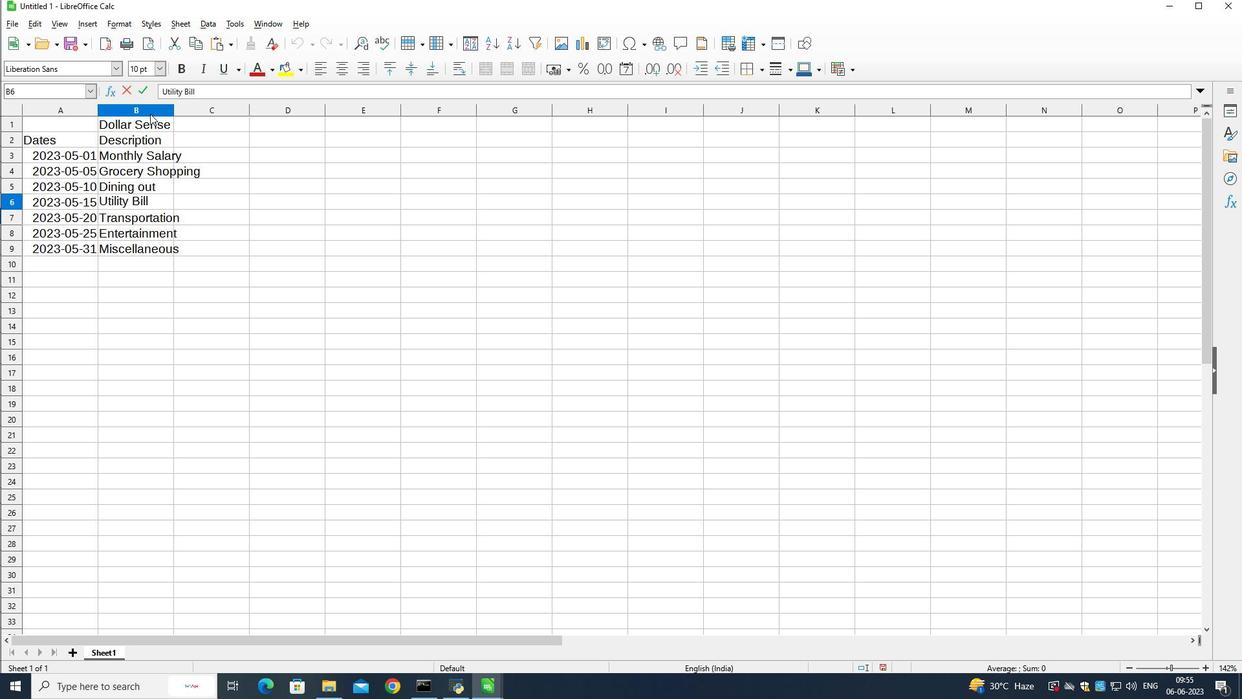 
Action: Mouse pressed left at (140, 126)
Screenshot: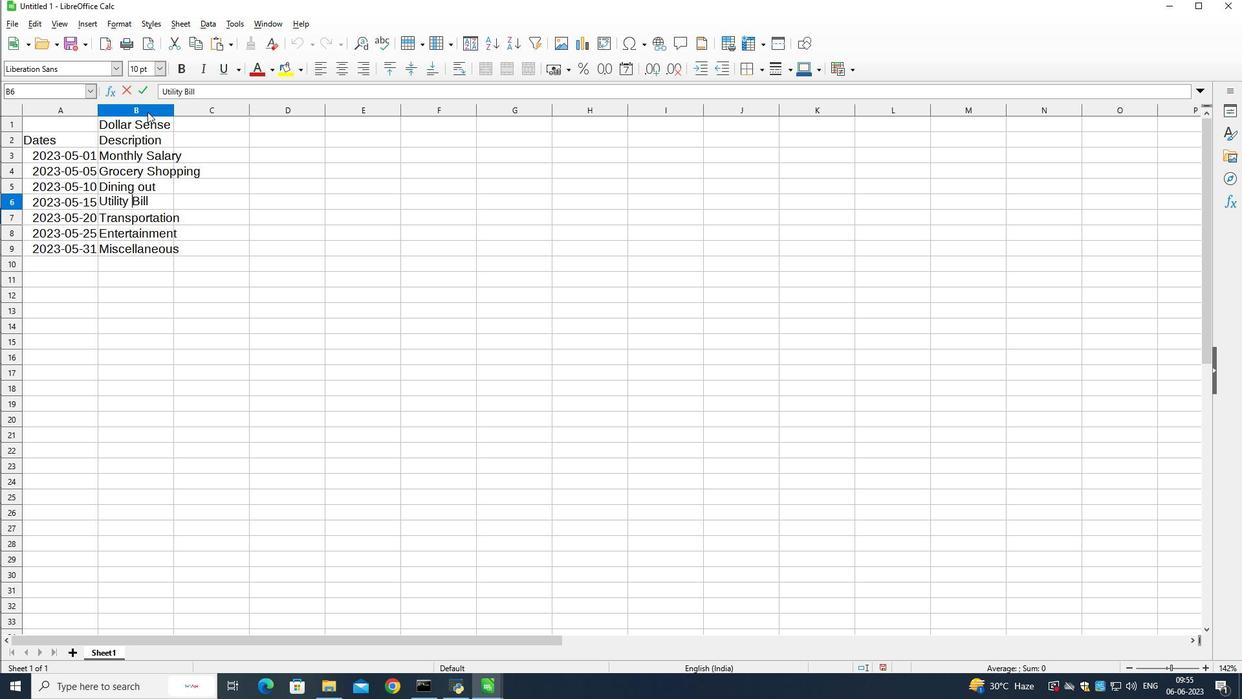
Action: Mouse moved to (225, 182)
Screenshot: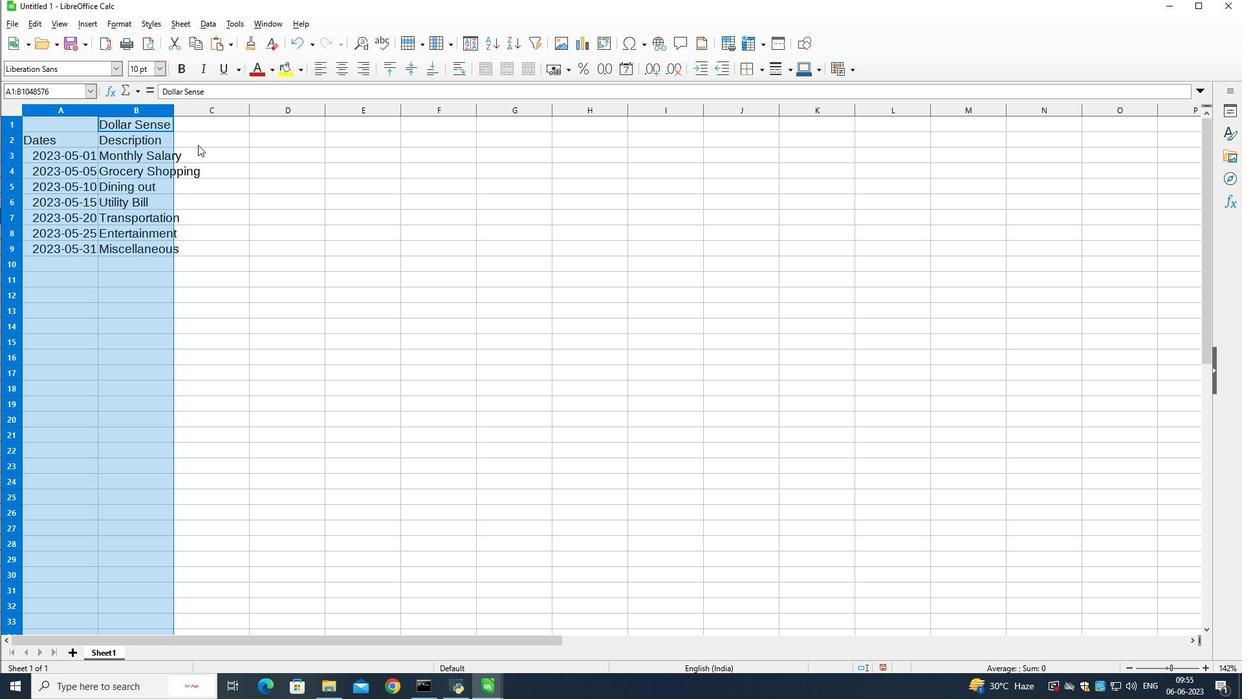 
Action: Mouse pressed left at (225, 182)
Screenshot: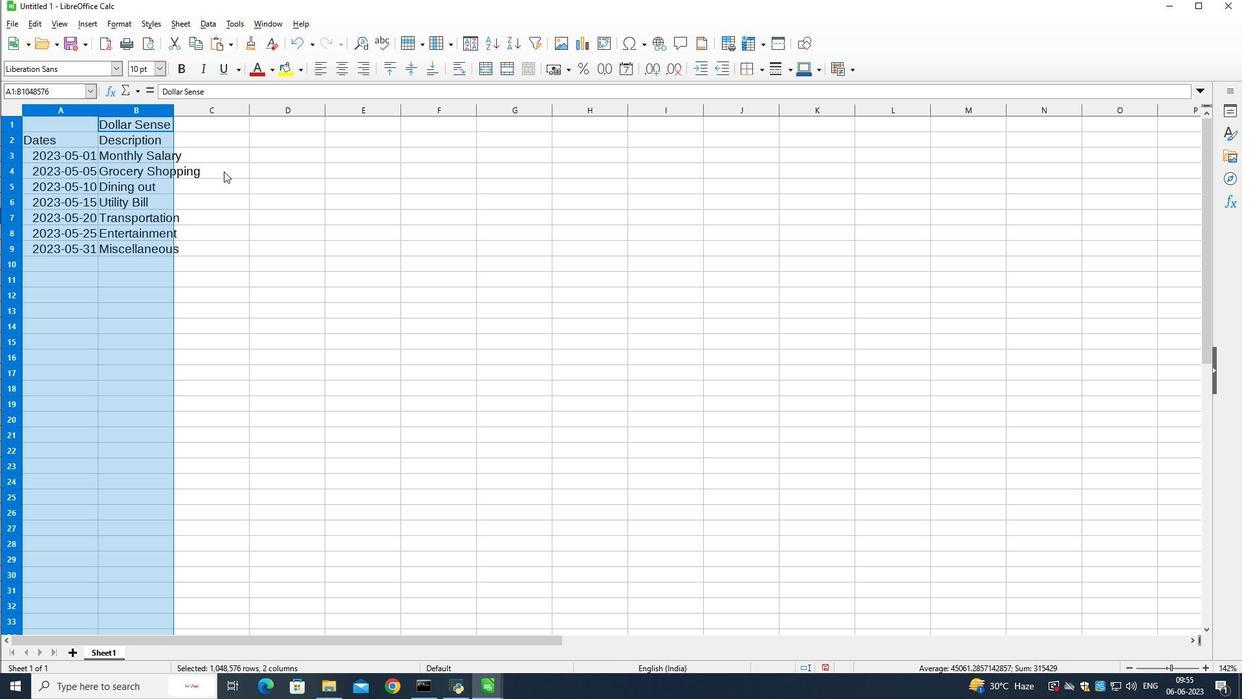 
Action: Mouse moved to (132, 125)
Screenshot: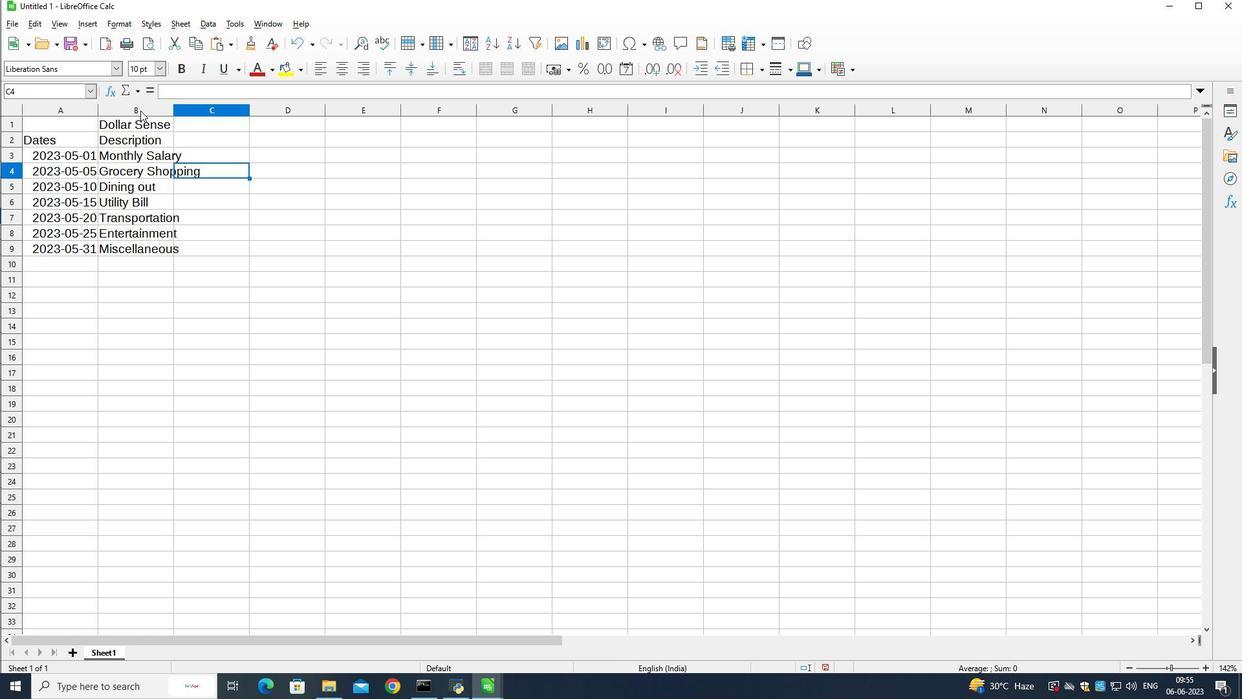 
Action: Mouse pressed left at (132, 125)
Screenshot: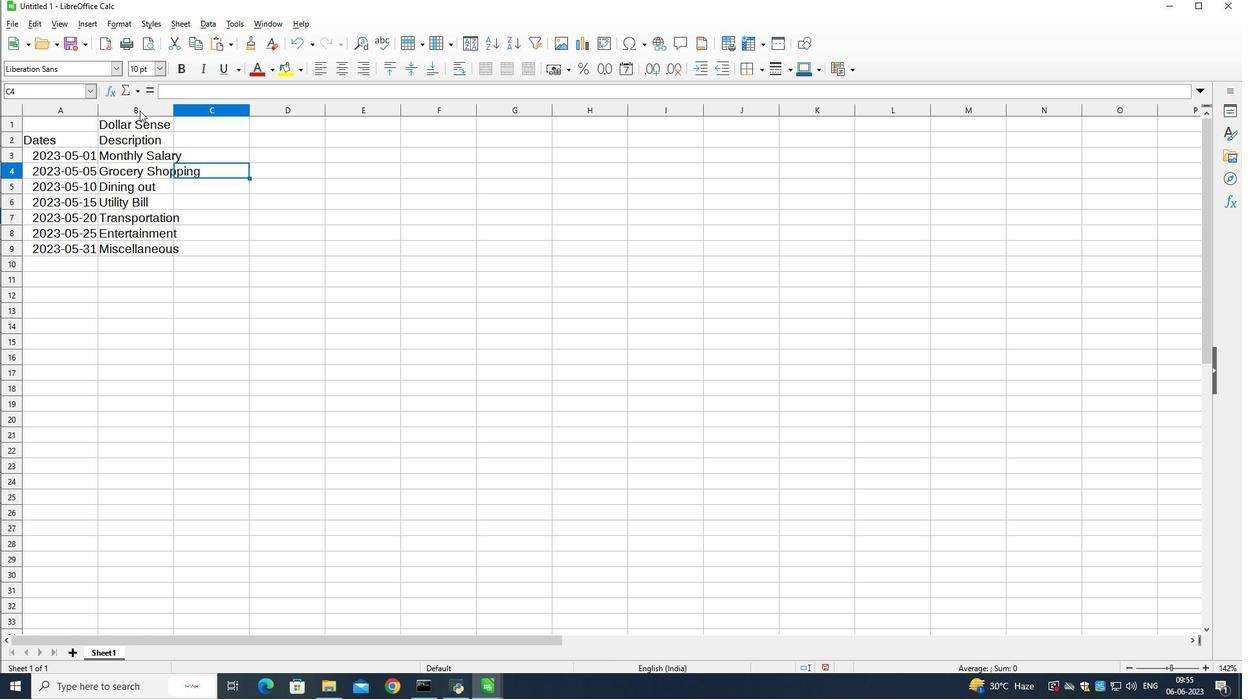 
Action: Mouse moved to (169, 126)
Screenshot: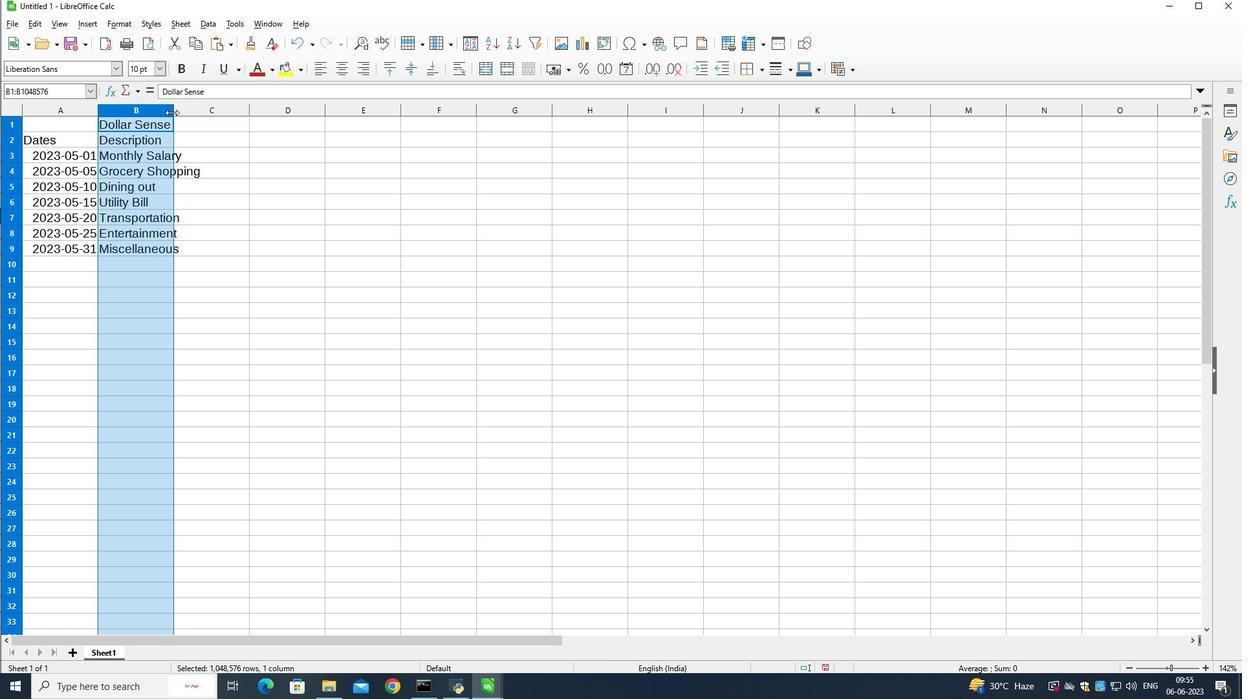 
Action: Mouse pressed left at (169, 126)
Screenshot: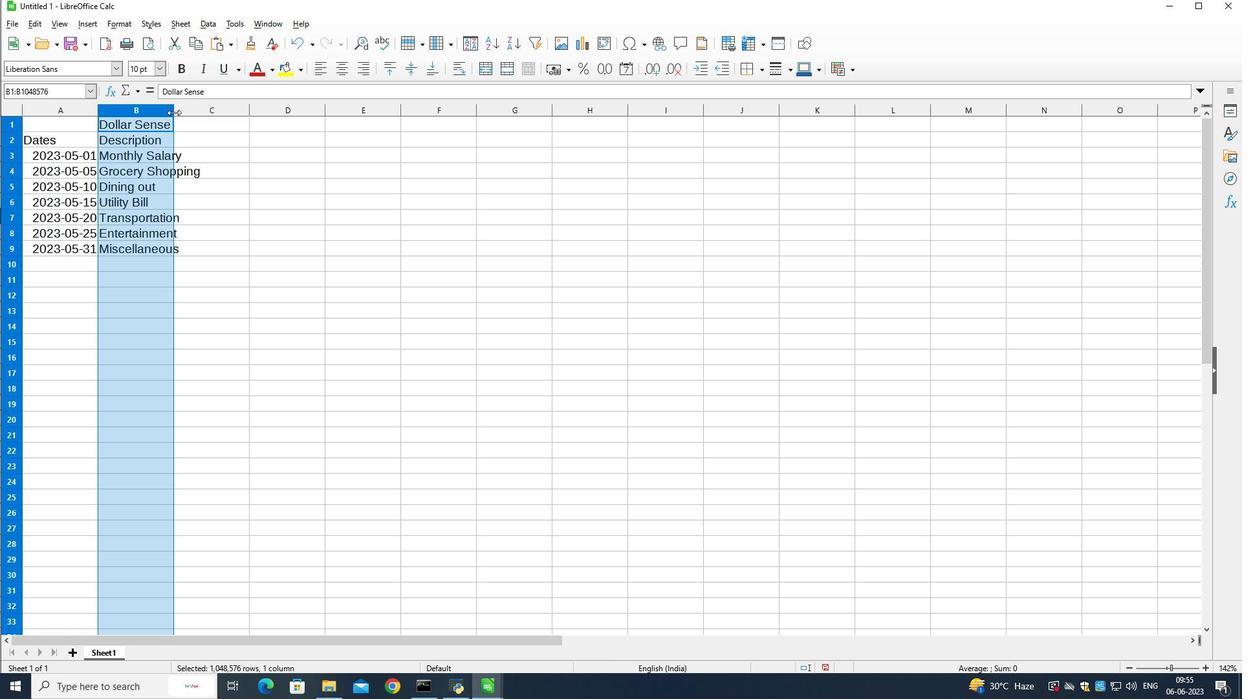 
Action: Mouse moved to (217, 149)
Screenshot: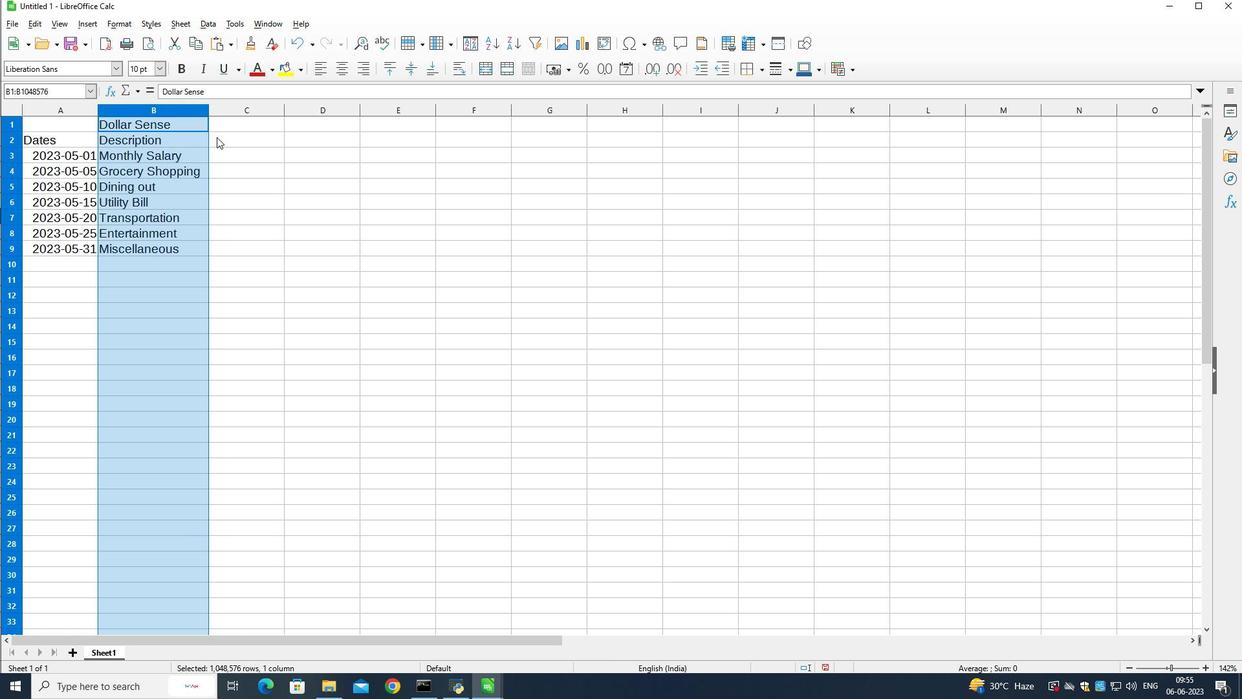 
Action: Mouse pressed left at (217, 149)
Screenshot: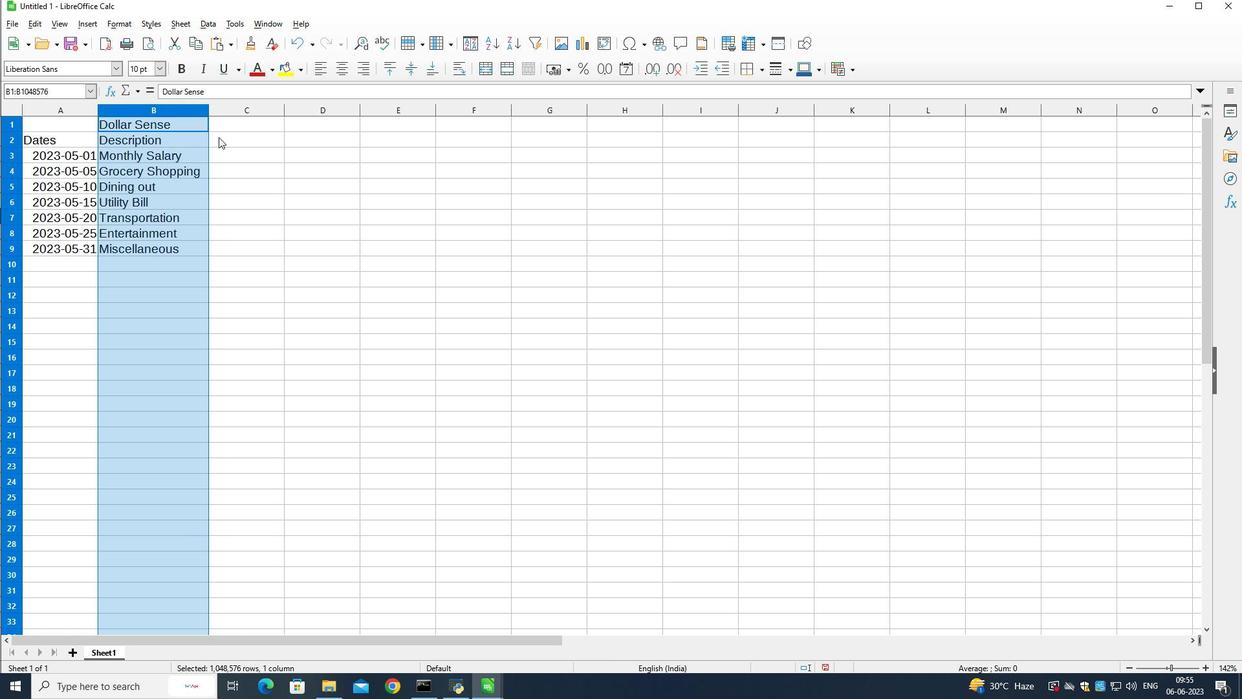 
Action: Mouse moved to (466, 341)
Screenshot: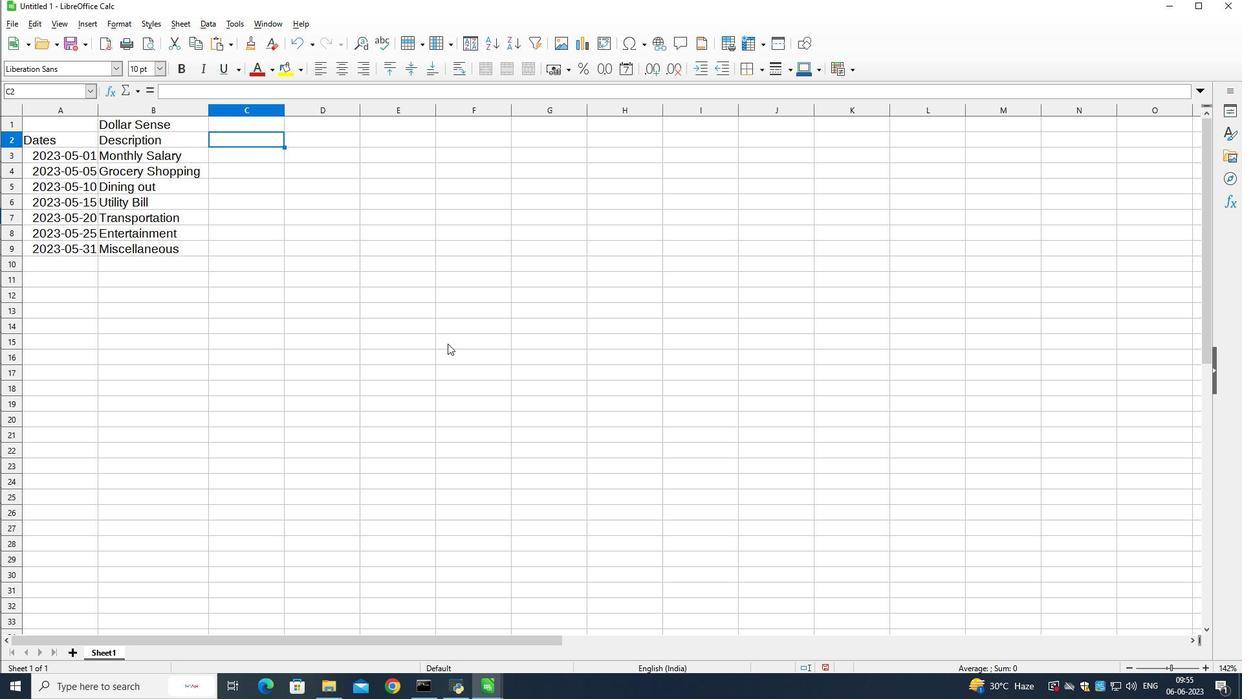 
Action: Key pressed <Key.shift>Amount<Key.down><Key.shift><Key.shift><Key.shift><Key.shift><Key.shift><Key.shift><Key.shift><Key.shift><Key.shift><Key.shift>$2500<Key.down><Key.shift>$100<Key.down><Key.shift>$50<Key.down><Key.shift>$150<Key.down><Key.shift>$30<Key.down><Key.shift>$50<Key.down><Key.shift>$20
Screenshot: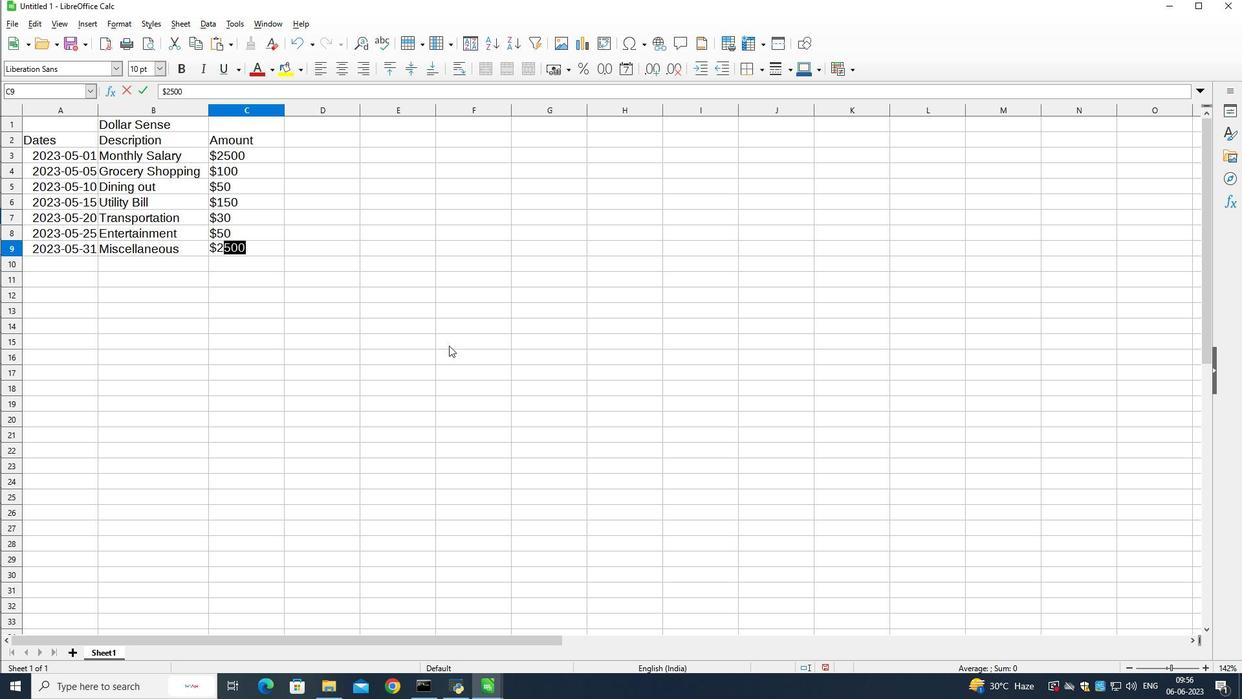 
Action: Mouse moved to (341, 147)
Screenshot: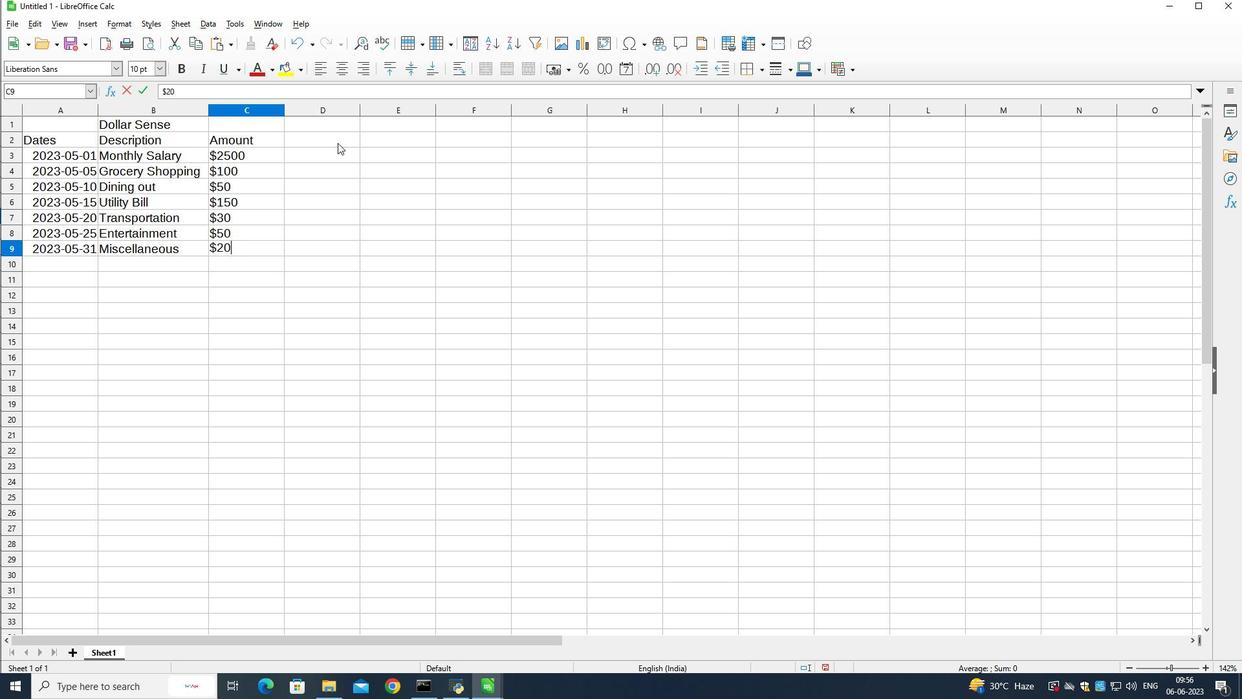 
Action: Mouse pressed left at (341, 147)
Screenshot: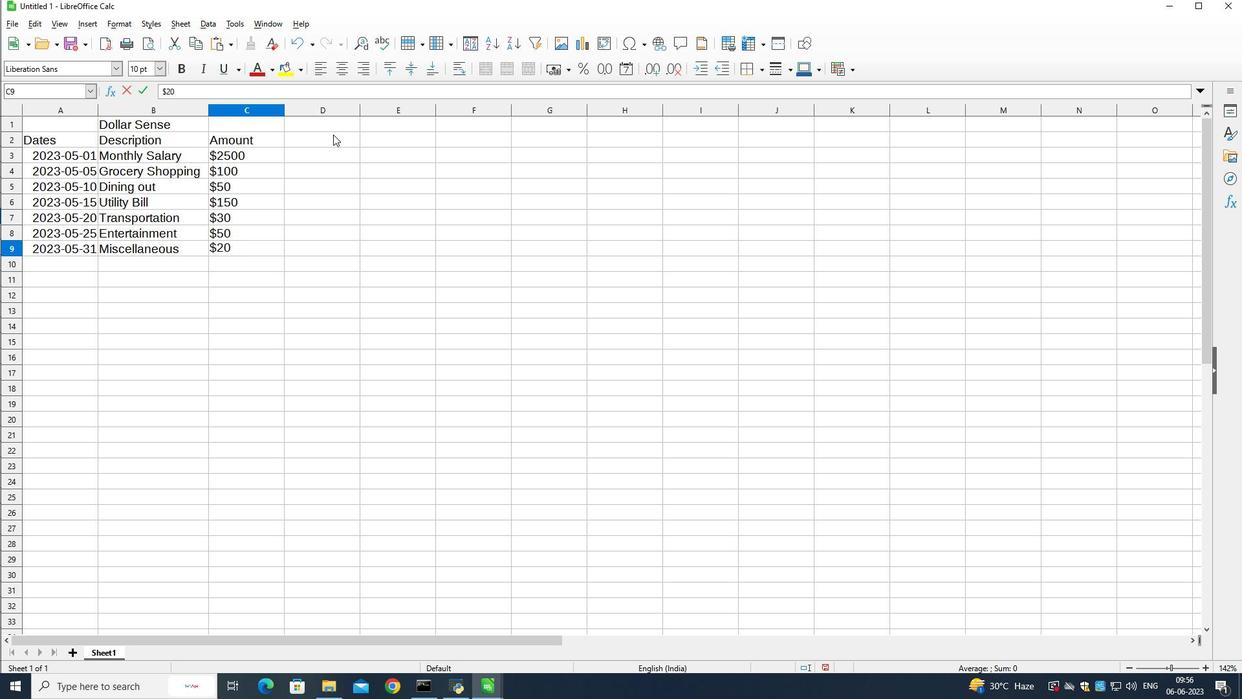 
Action: Mouse moved to (369, 215)
Screenshot: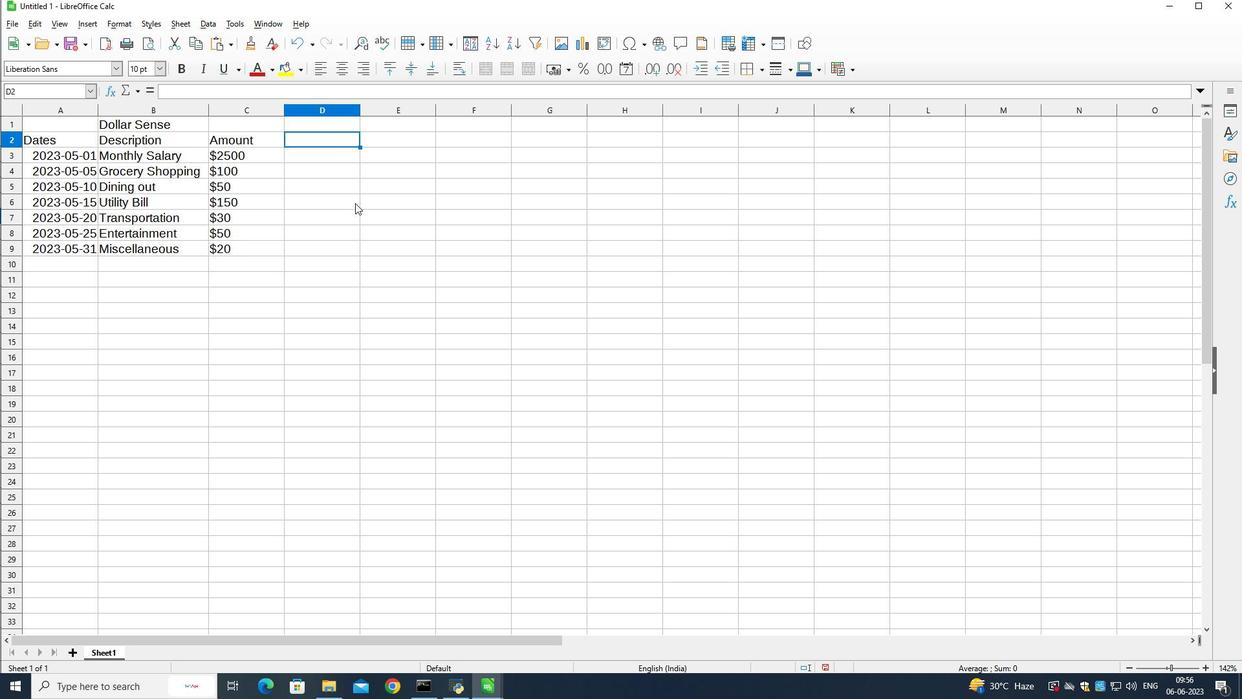 
Action: Key pressed <Key.shift>I<Key.space>ncome<Key.backspace><Key.backspace><Key.backspace><Key.backspace><Key.backspace><Key.backspace>ncome/<Key.shift>Expenses
Screenshot: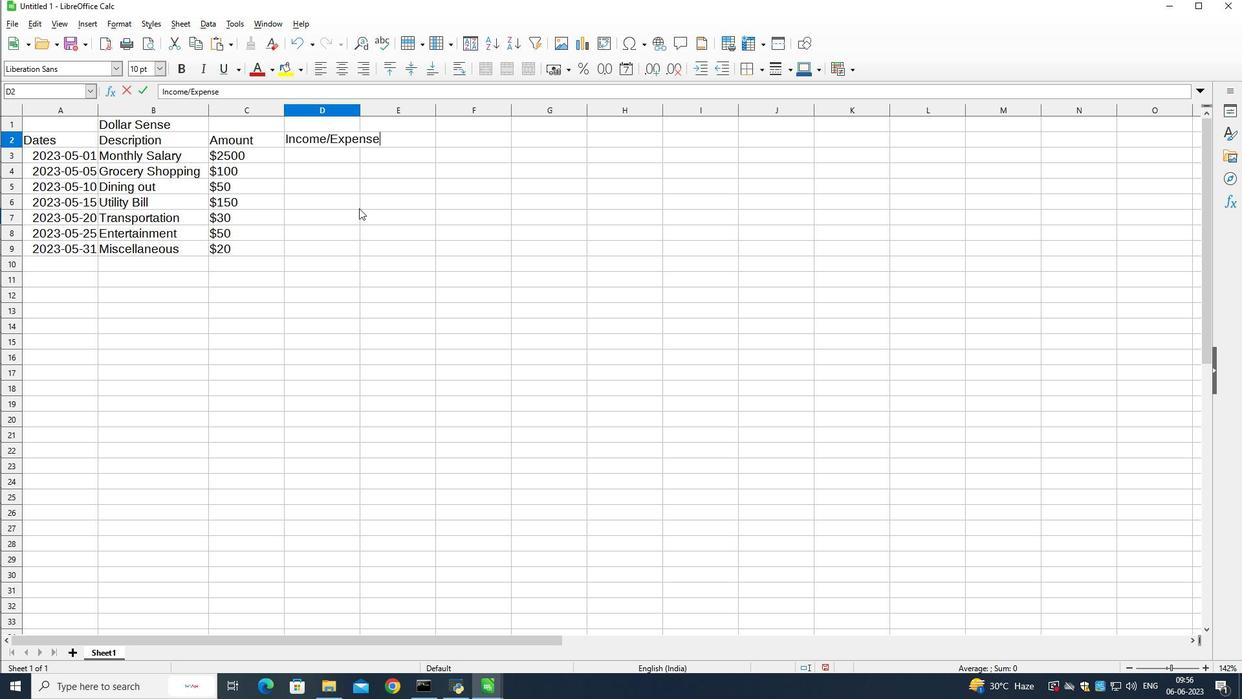 
Action: Mouse moved to (356, 165)
Screenshot: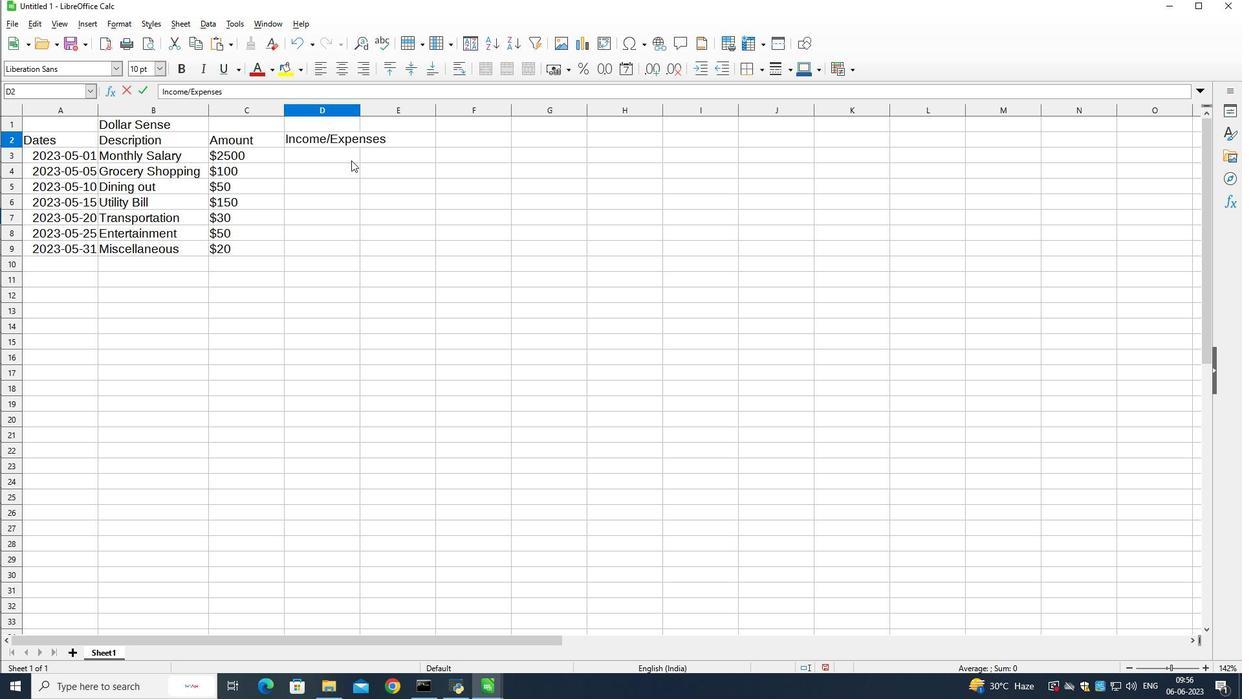 
Action: Mouse pressed left at (356, 165)
Screenshot: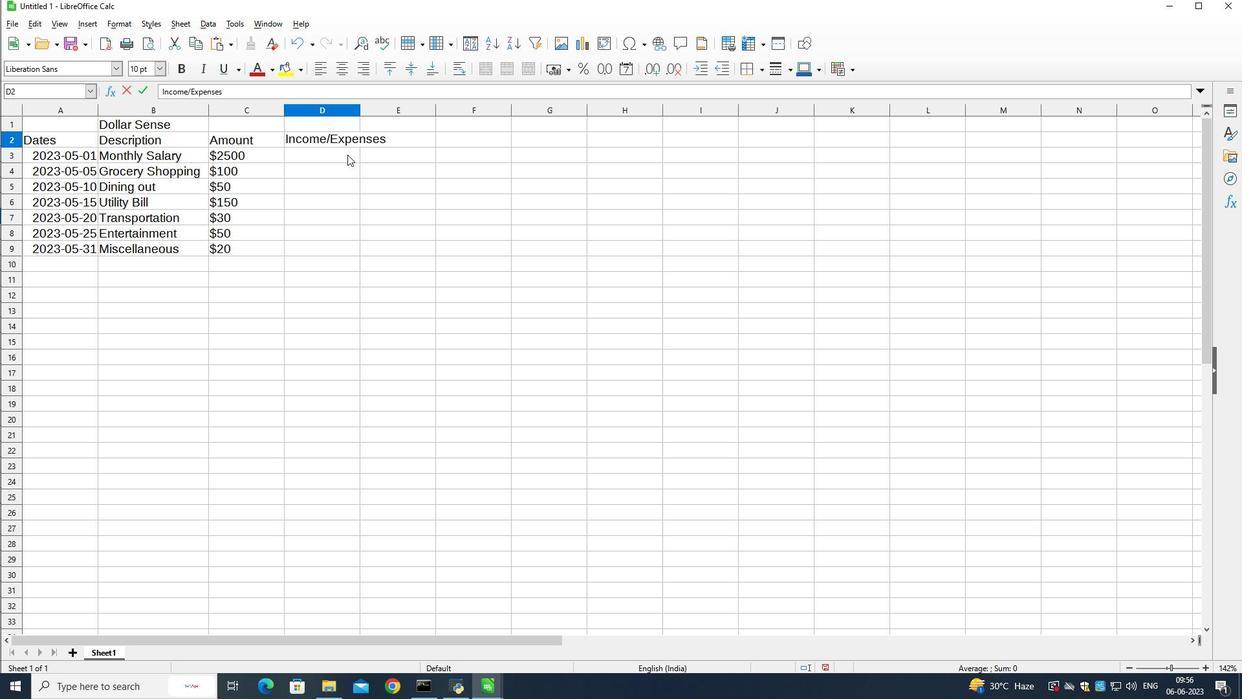 
Action: Mouse moved to (464, 206)
Screenshot: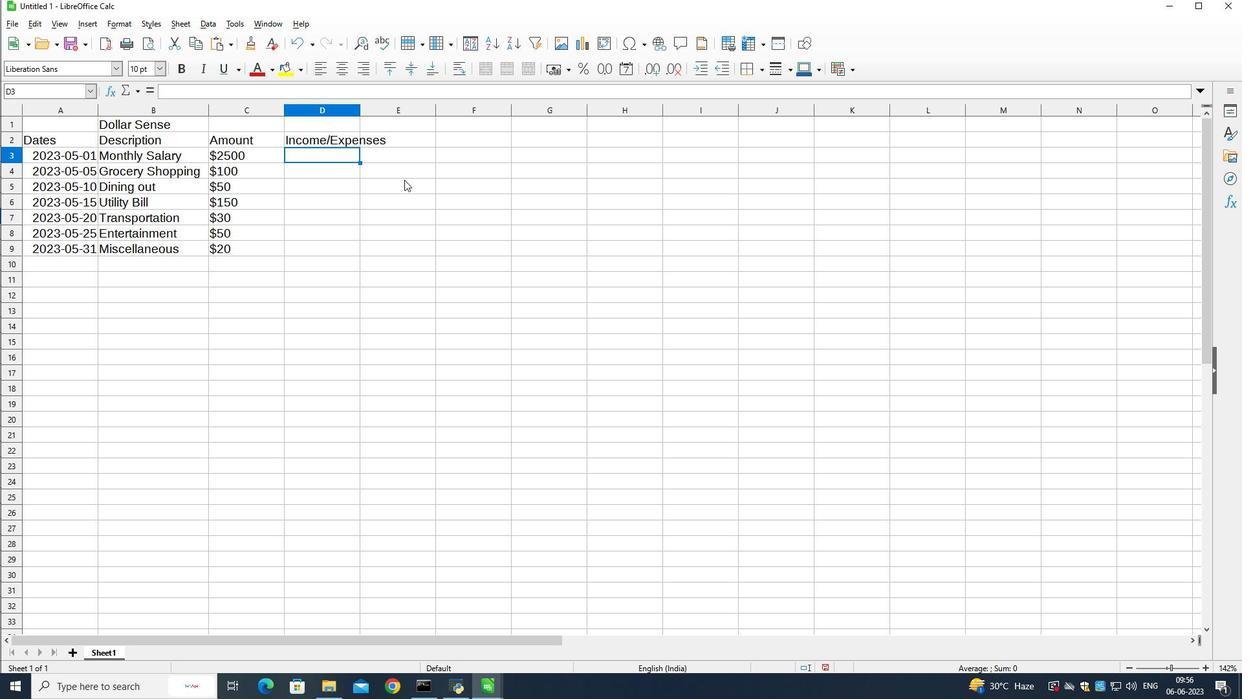 
Action: Key pressed <Key.shift>Income<Key.backspace>
Screenshot: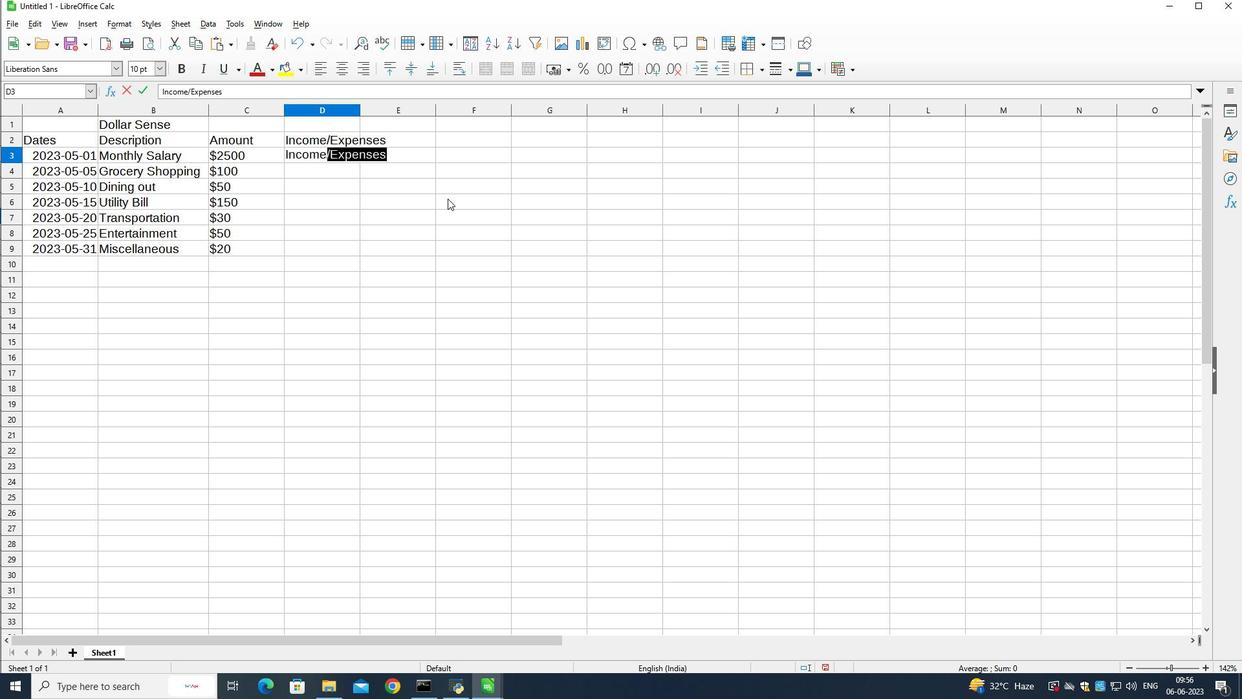 
Action: Mouse moved to (352, 181)
Screenshot: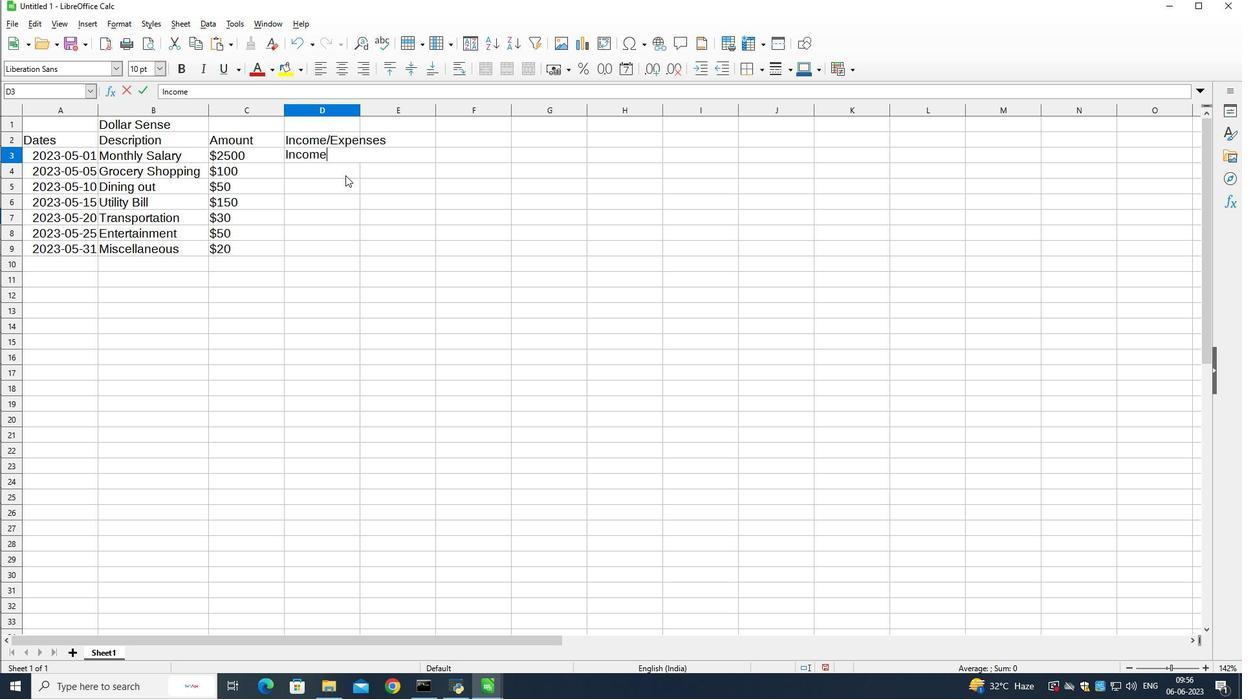 
Action: Mouse pressed left at (352, 181)
Screenshot: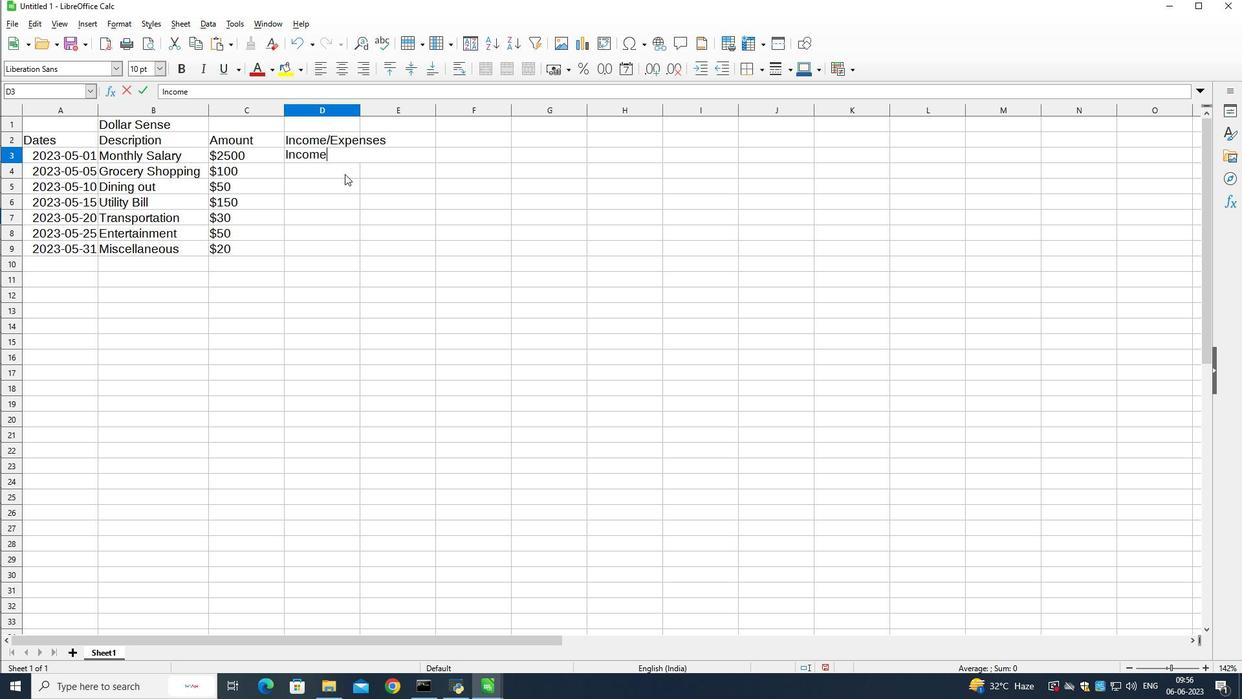 
Action: Mouse moved to (383, 185)
Screenshot: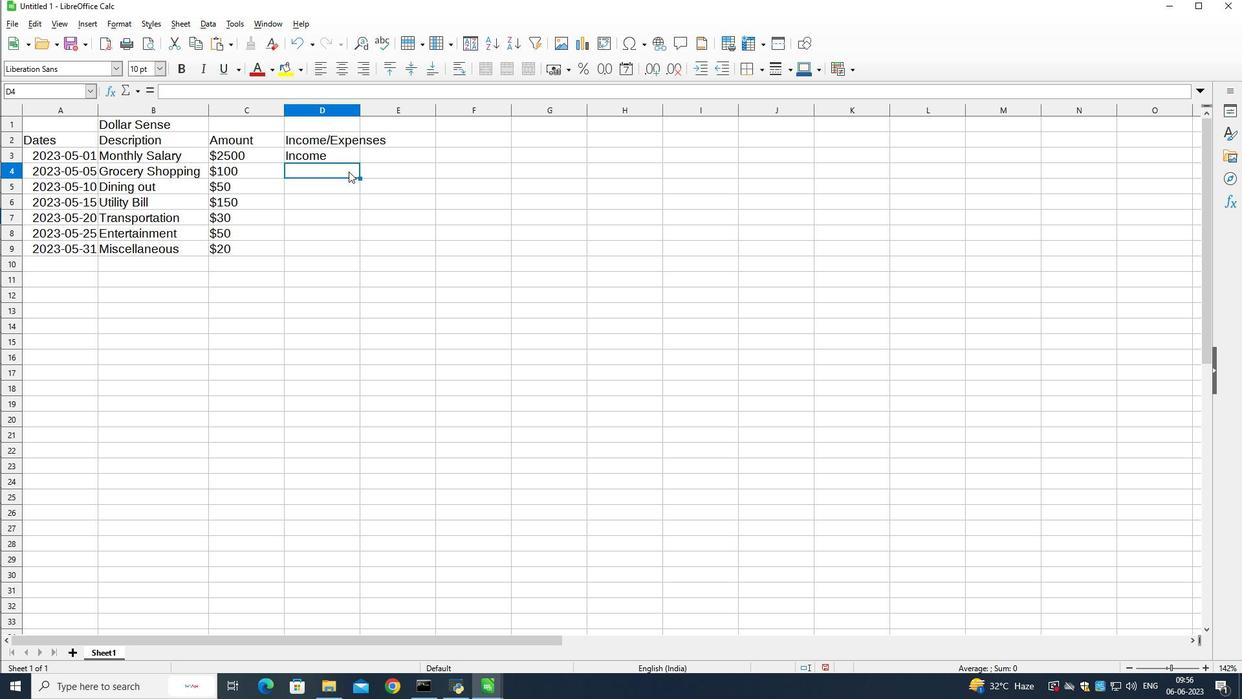 
Action: Key pressed <Key.shift>Expenses<Key.down><Key.shift>Expenses<Key.down><Key.shift>Expenses<Key.down><Key.shift>Expenses<Key.down><Key.shift>Expenses<Key.down><Key.shift>Expenses
Screenshot: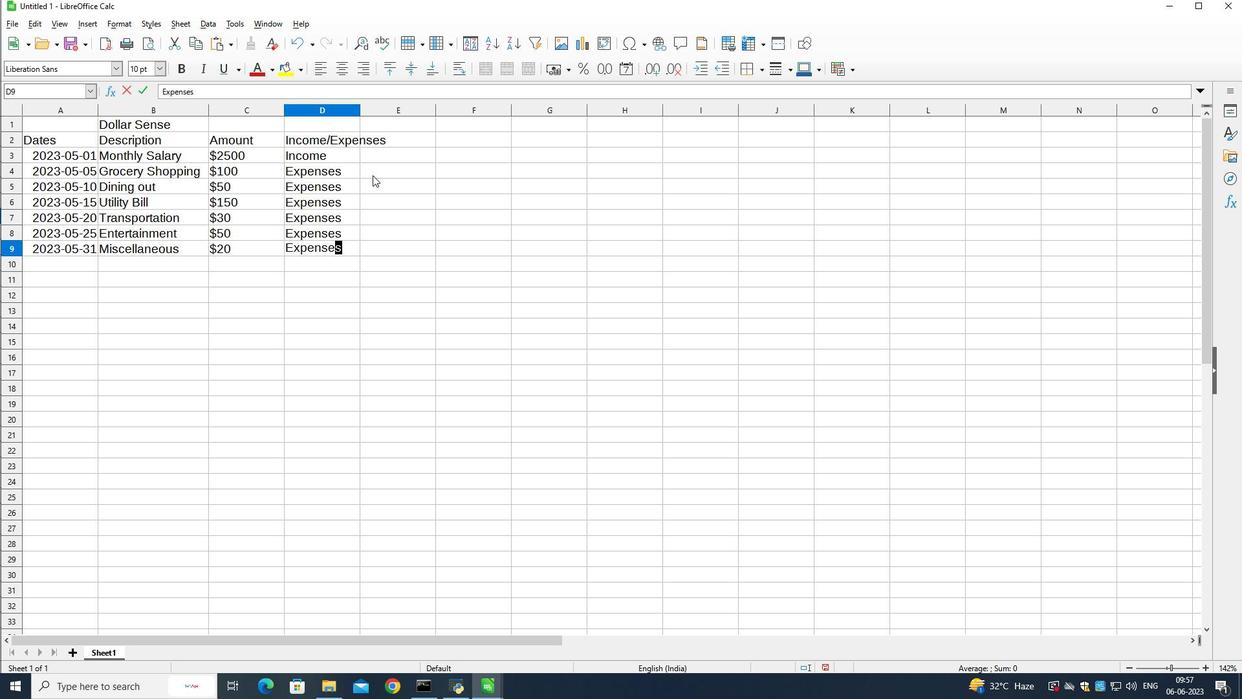 
Action: Mouse moved to (336, 126)
Screenshot: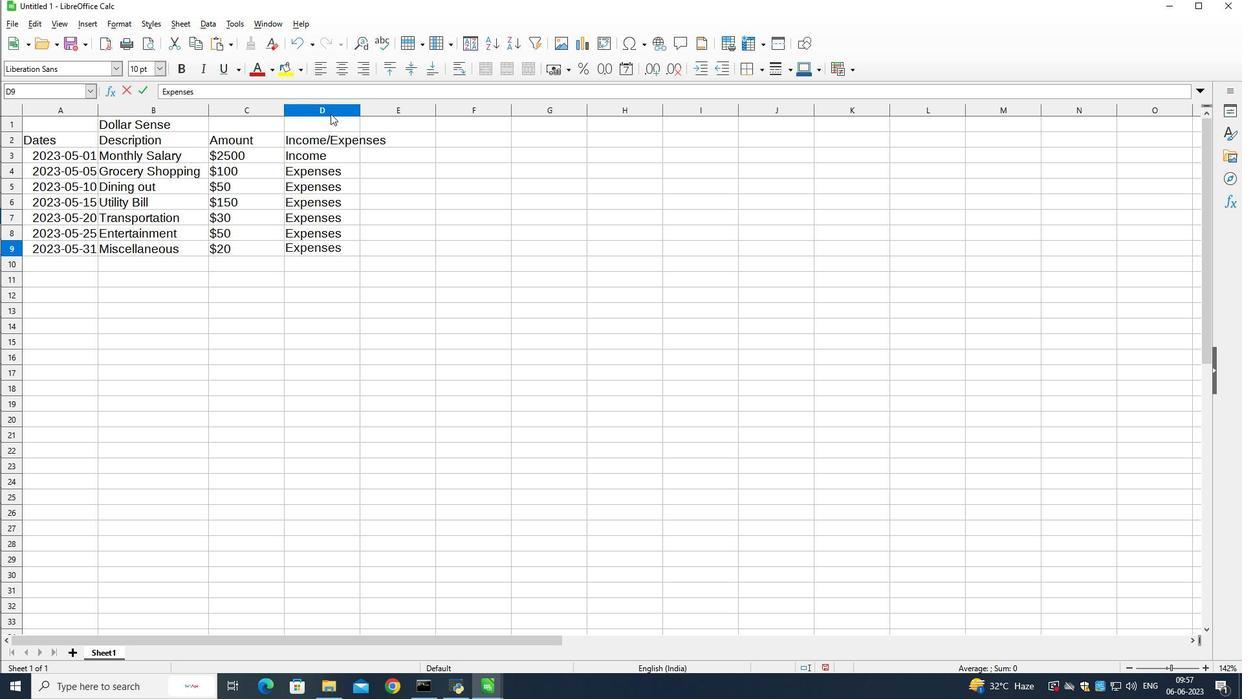 
Action: Mouse pressed left at (336, 126)
Screenshot: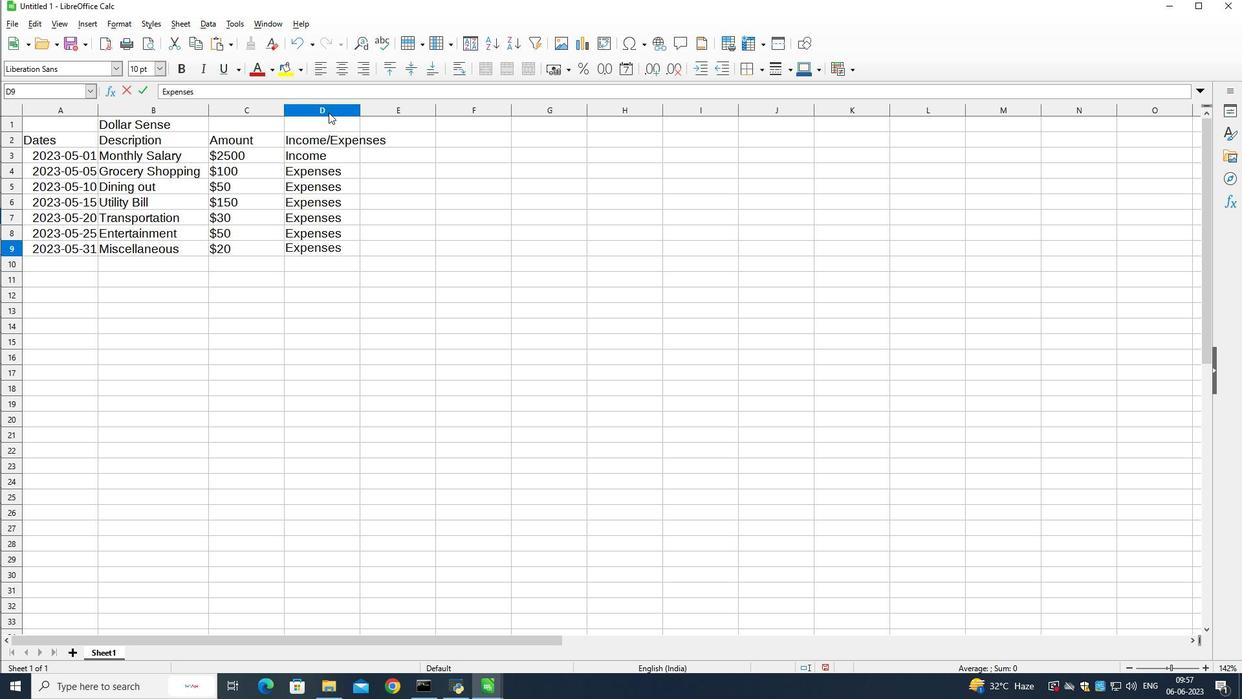 
Action: Mouse moved to (371, 127)
Screenshot: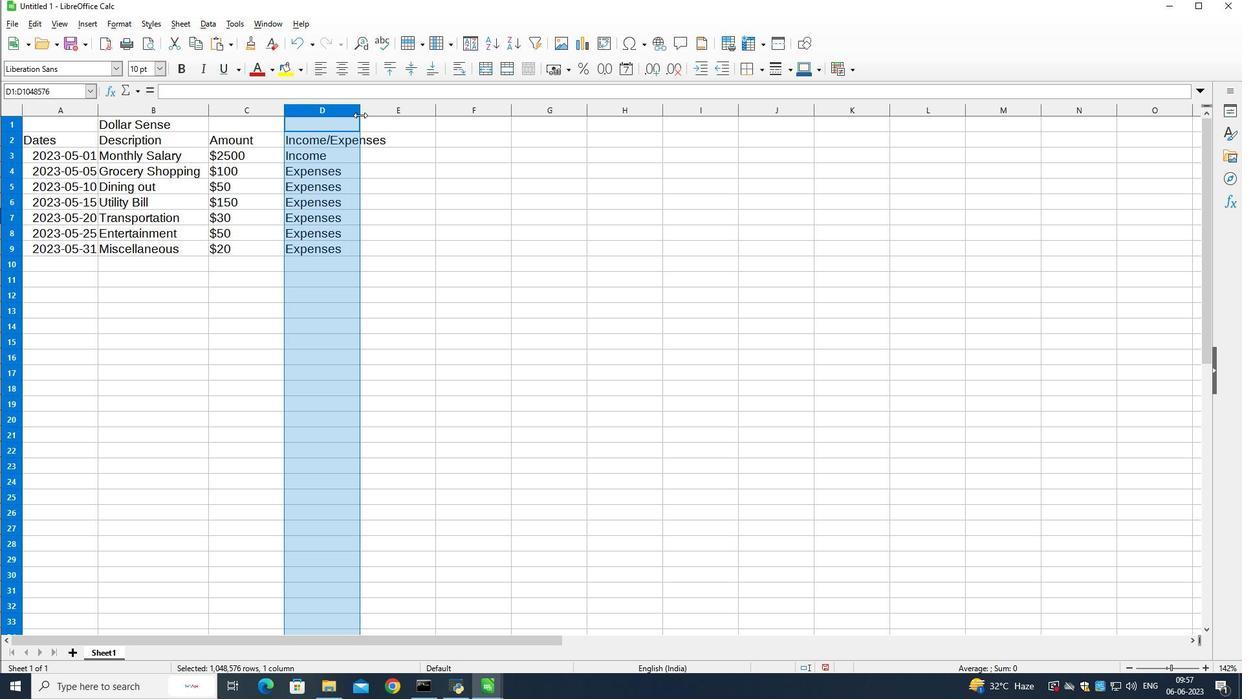 
Action: Mouse pressed left at (371, 127)
Screenshot: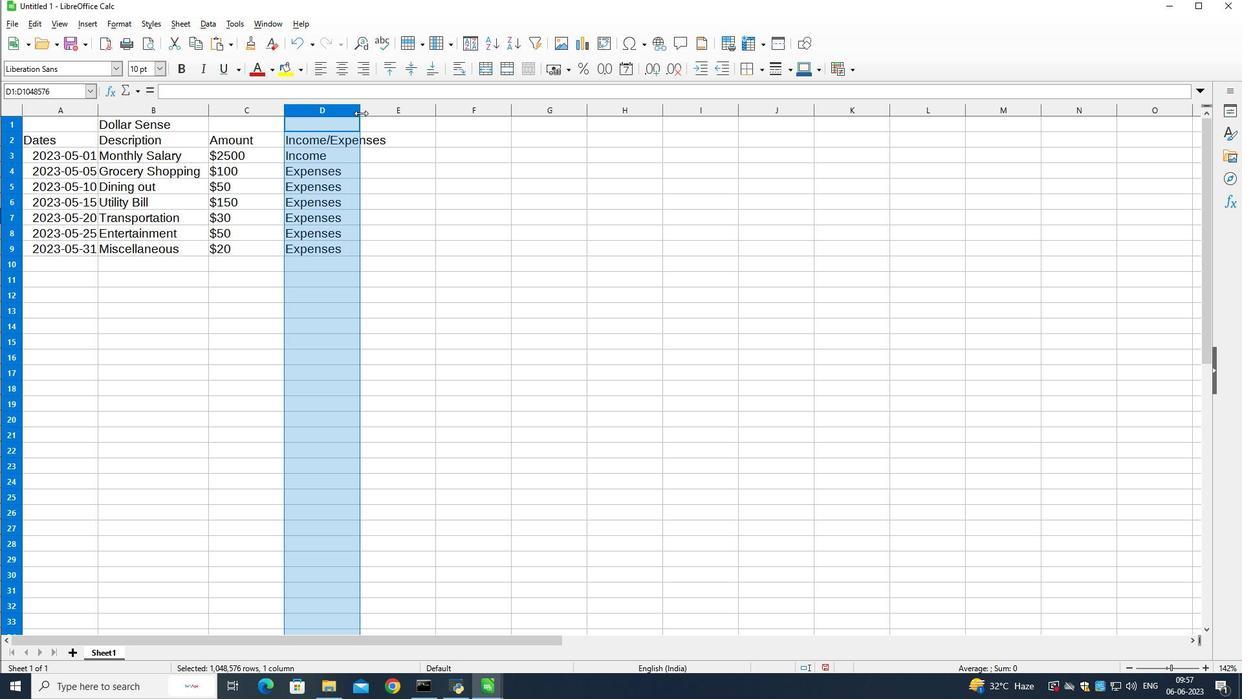 
Action: Mouse moved to (409, 153)
Screenshot: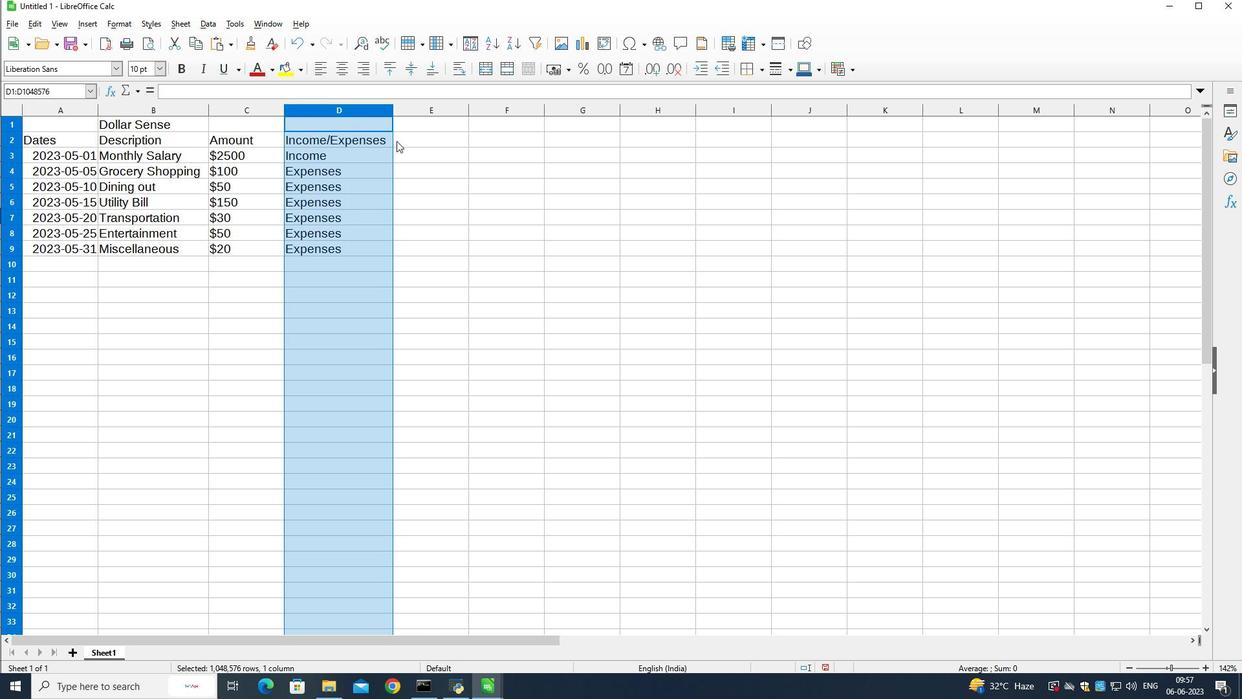 
Action: Mouse pressed left at (409, 153)
Screenshot: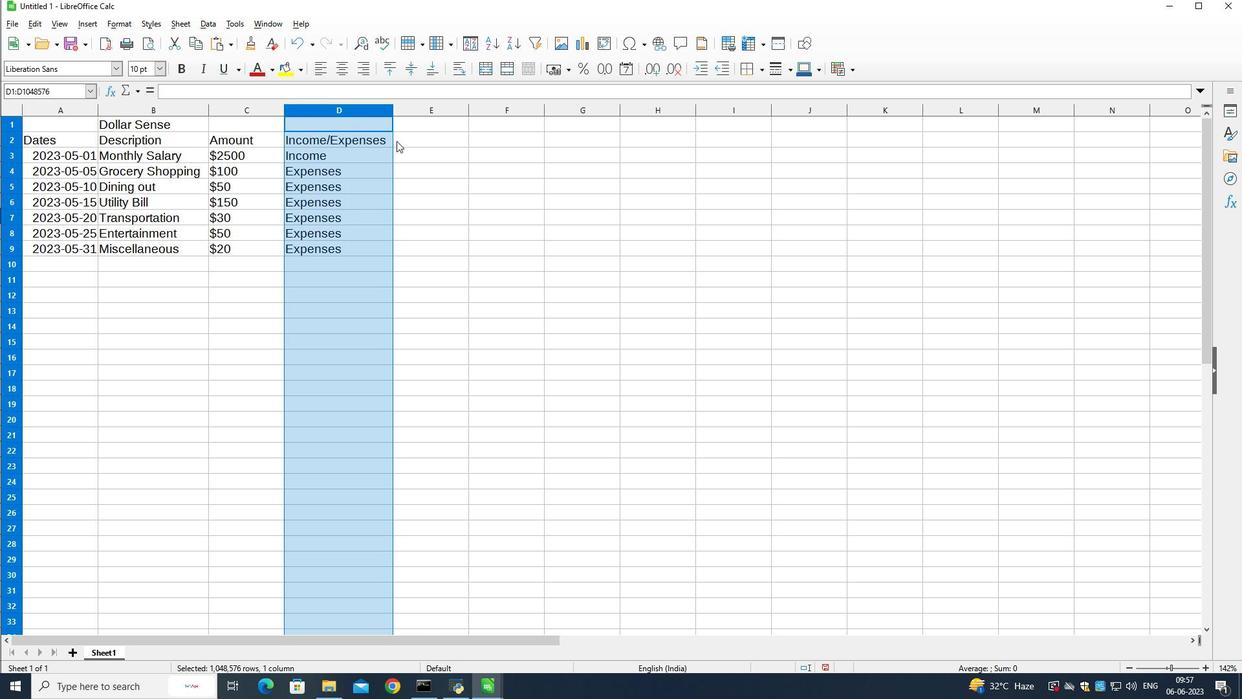 
Action: Mouse moved to (504, 232)
Screenshot: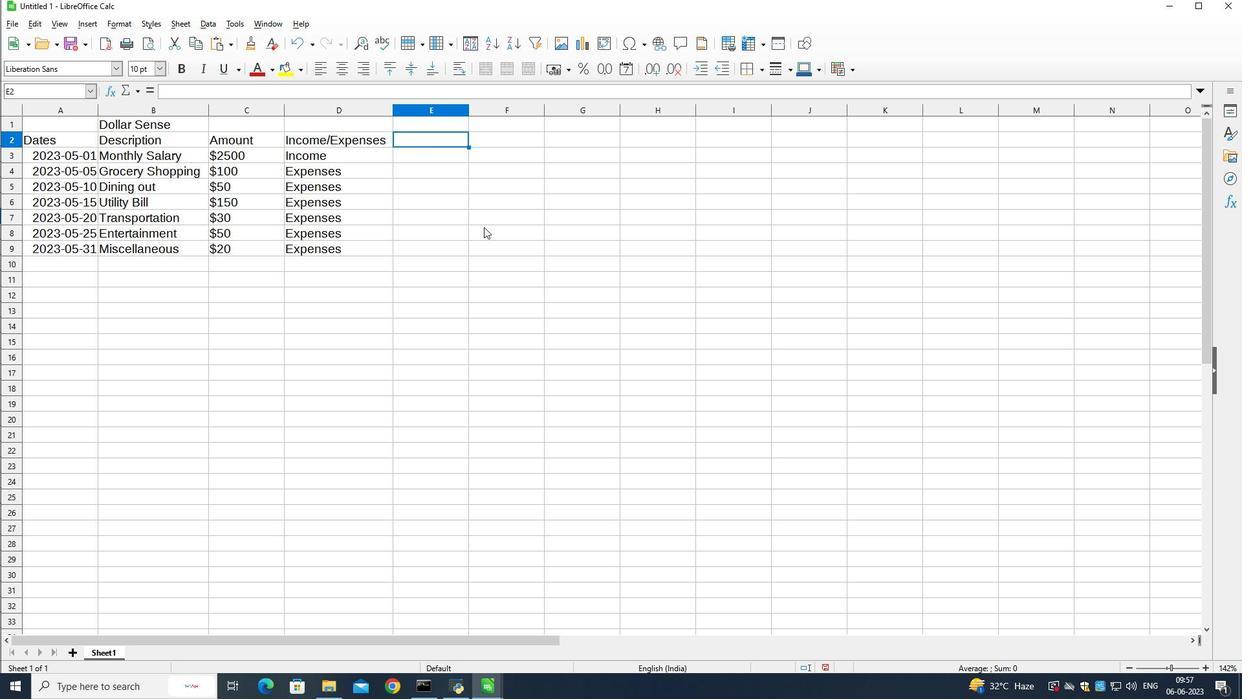 
Action: Key pressed <Key.shift>Balance<Key.space><Key.left>
Screenshot: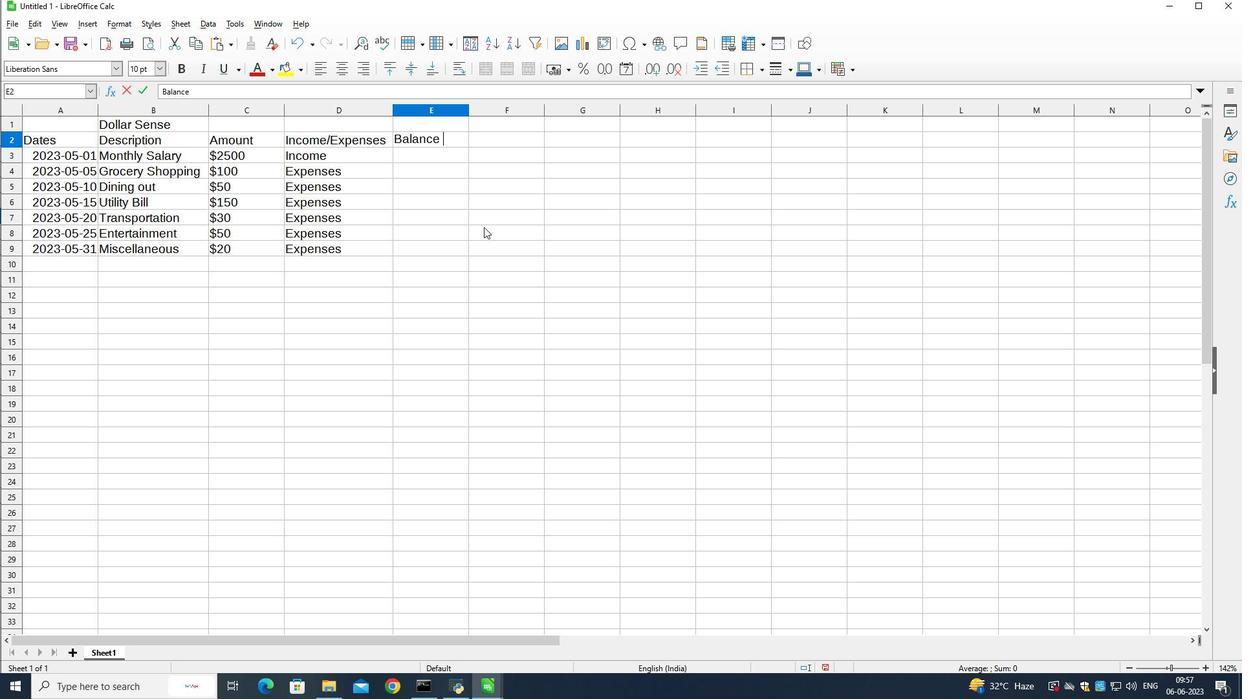 
Action: Mouse moved to (466, 168)
Screenshot: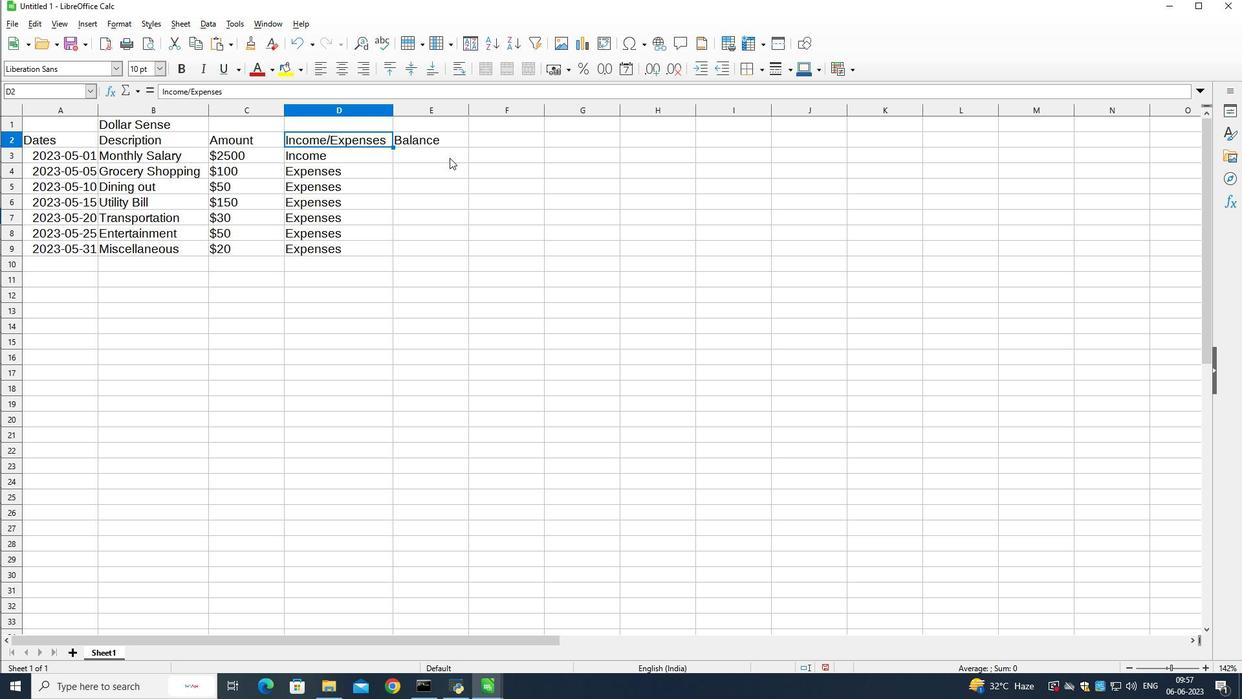 
Action: Mouse pressed left at (466, 168)
Screenshot: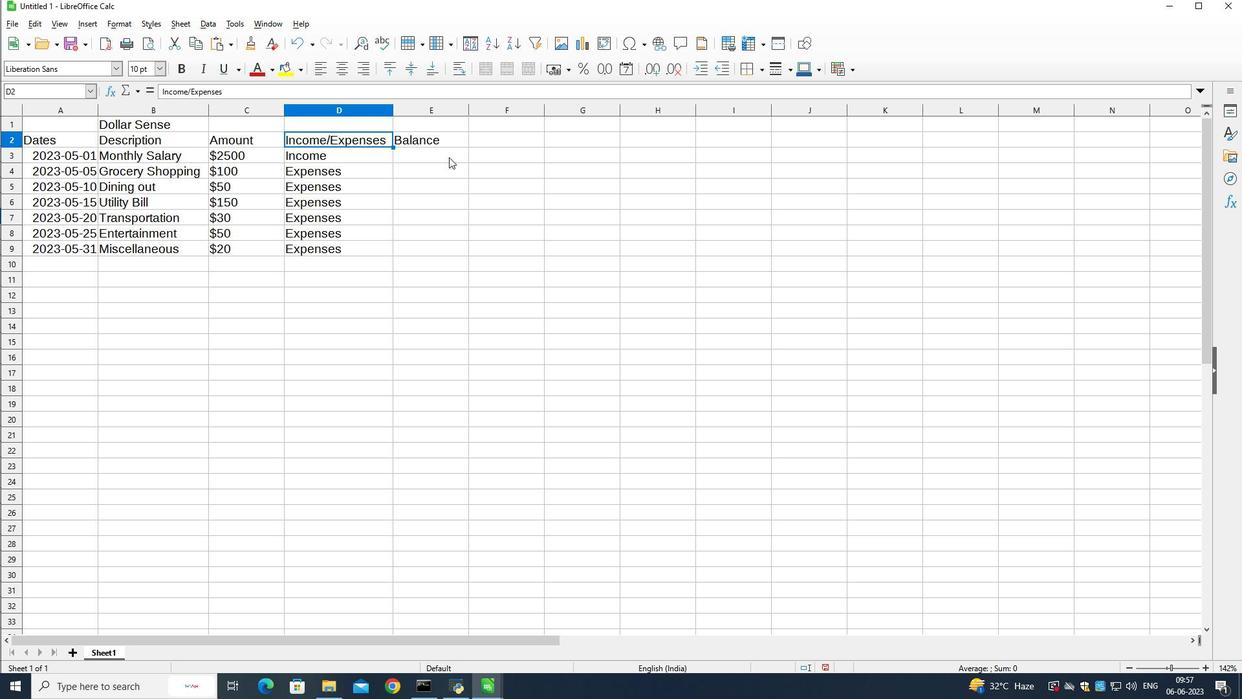 
Action: Mouse moved to (508, 235)
Screenshot: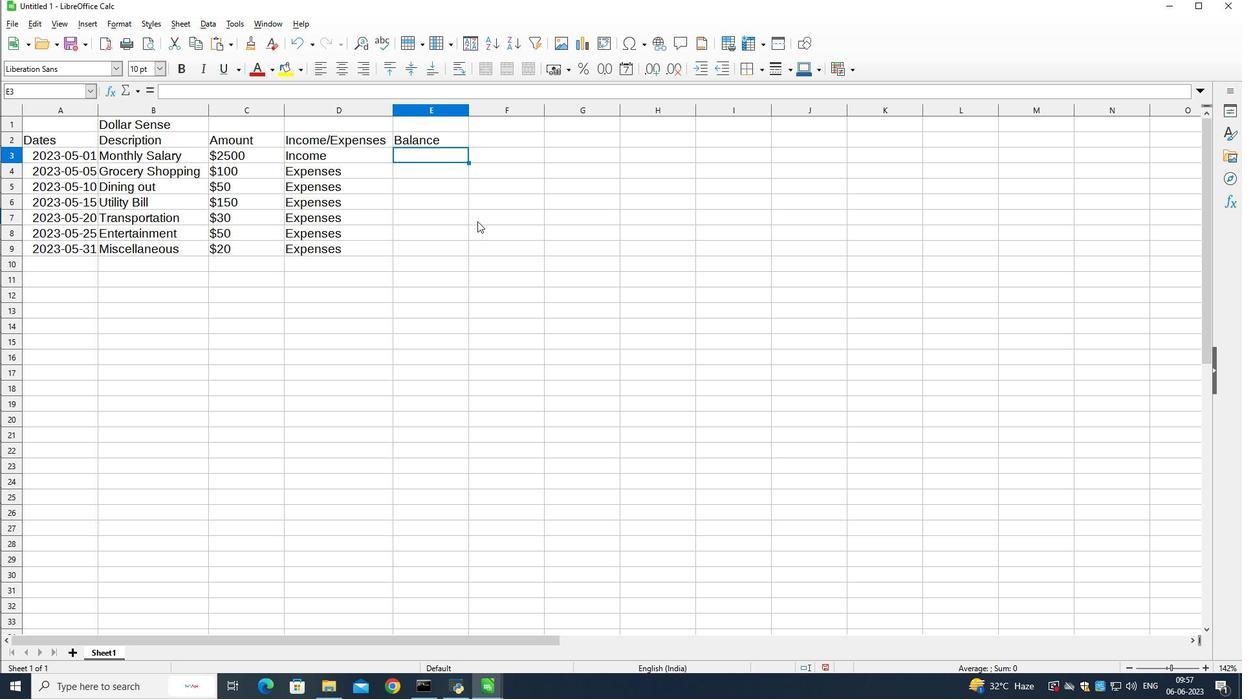 
Action: Key pressed <Key.shift><Key.shift><Key.shift><Key.shift><Key.shift><Key.shift><Key.shift><Key.shift><Key.shift><Key.shift><Key.shift><Key.shift><Key.shift><Key.shift><Key.shift><Key.shift><Key.shift><Key.shift><Key.shift><Key.shift><Key.shift><Key.shift><Key.shift><Key.shift><Key.shift><Key.shift>$2500<Key.down><Key.shift>$2400<Key.down><Key.shift>$2350<Key.down><Key.shift>$2200<Key.shift>$<Key.backspace><Key.down><Key.shift>$2170<Key.down><Key.shift>$2120<Key.down><Key.shift>$2100
Screenshot: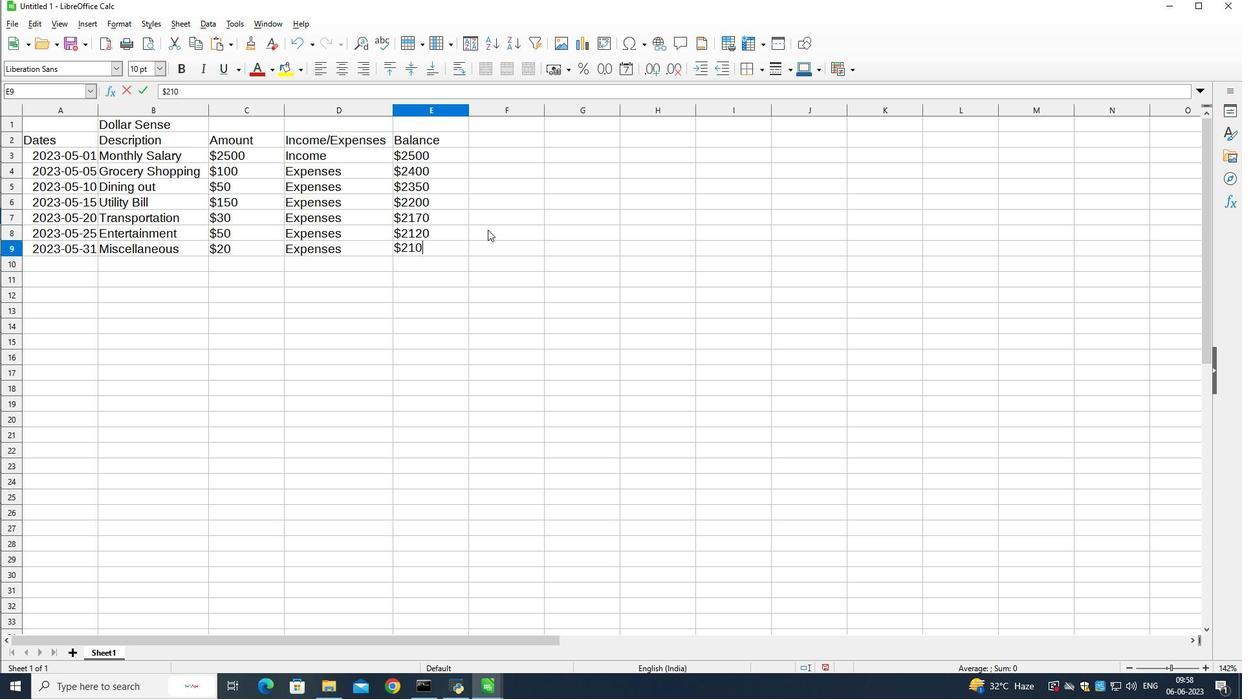 
Action: Mouse moved to (518, 152)
Screenshot: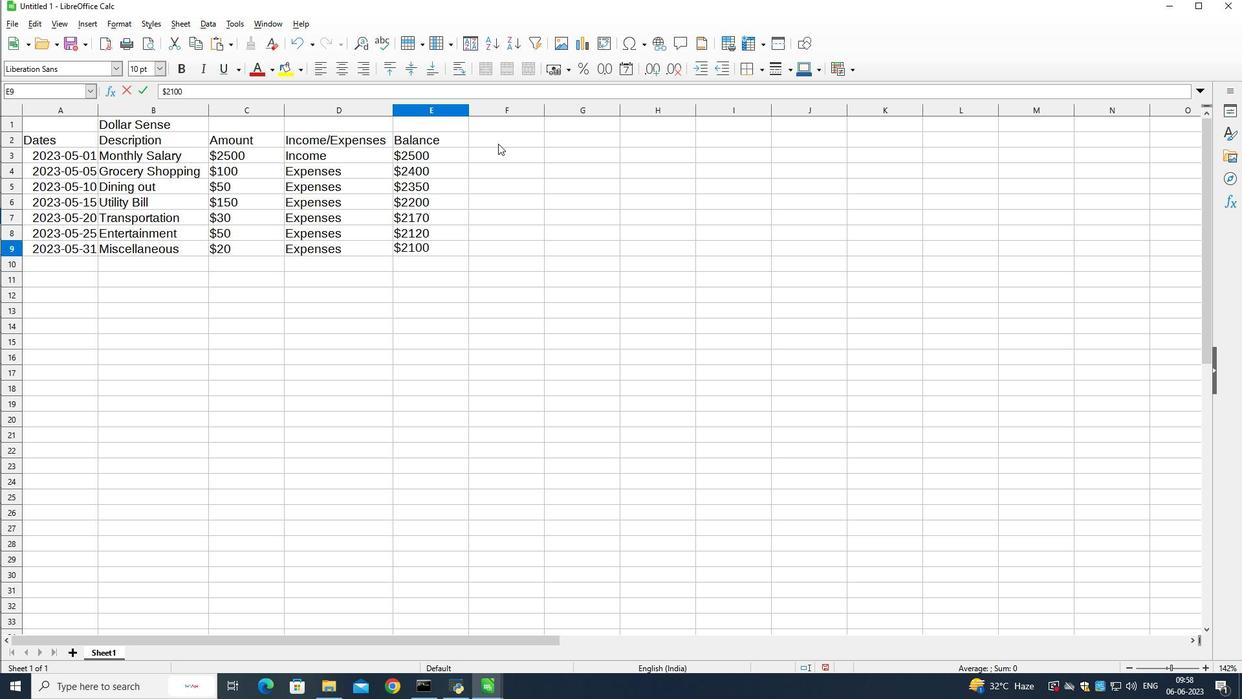 
Action: Mouse pressed left at (518, 152)
Screenshot: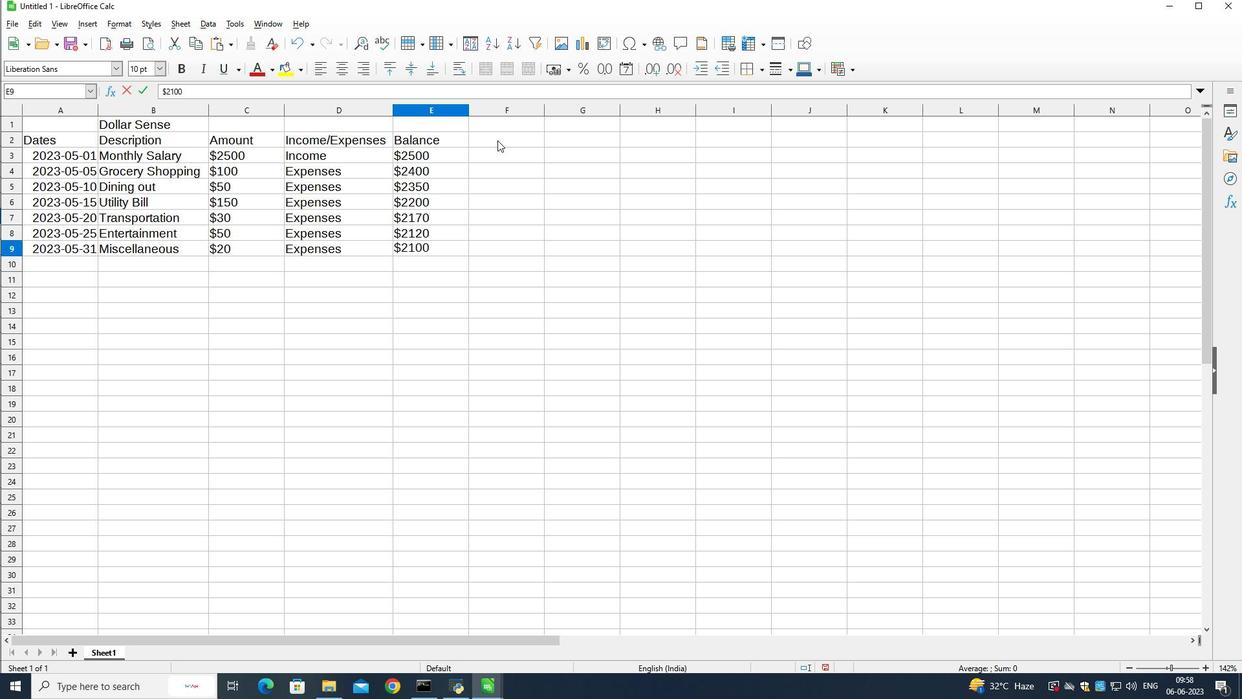 
Action: Mouse moved to (580, 272)
Screenshot: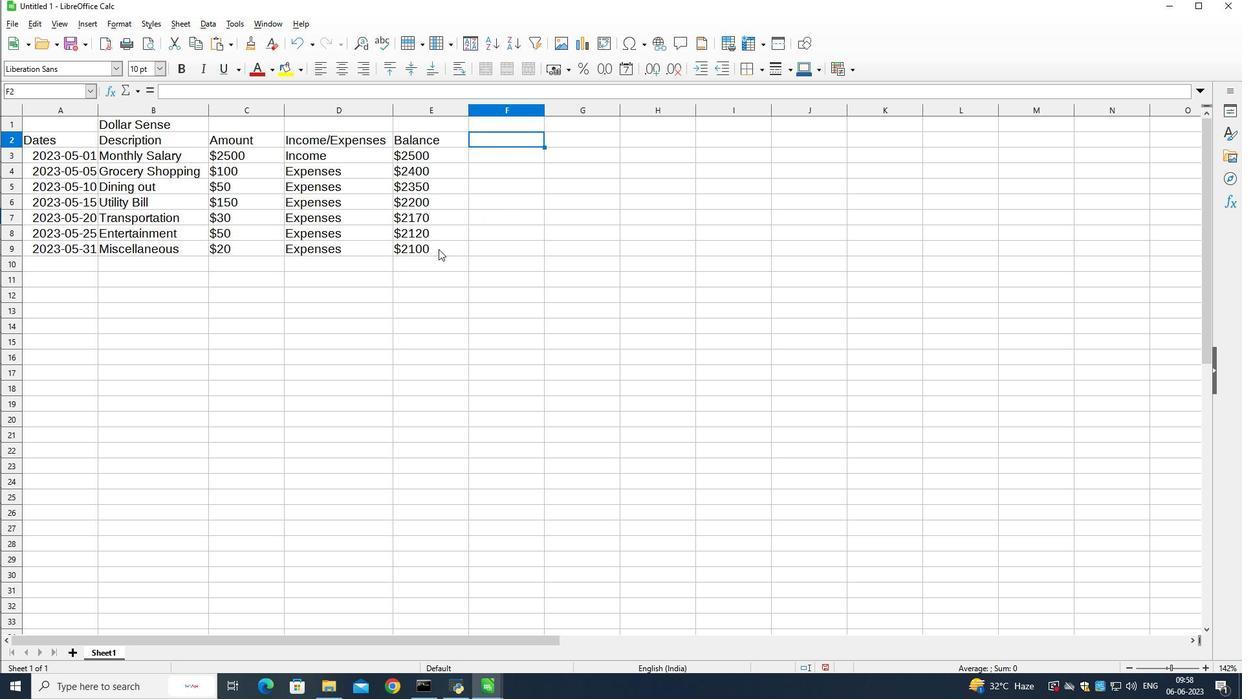 
Action: Mouse pressed left at (580, 272)
Screenshot: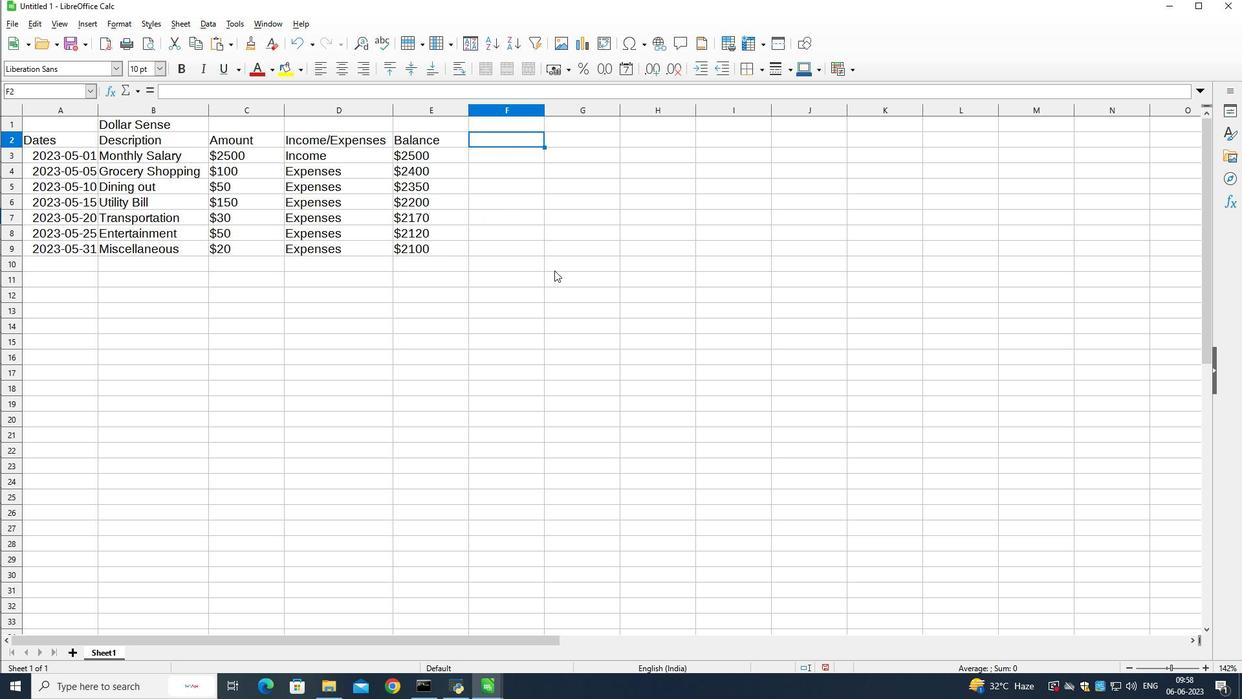 
Action: Key pressed ctrl+S<Key.shift>Attendance<Key.space><Key.shift>sheet<Key.space>for<Key.space>weekly<Key.space><Key.shift>updates<Key.enter>
Screenshot: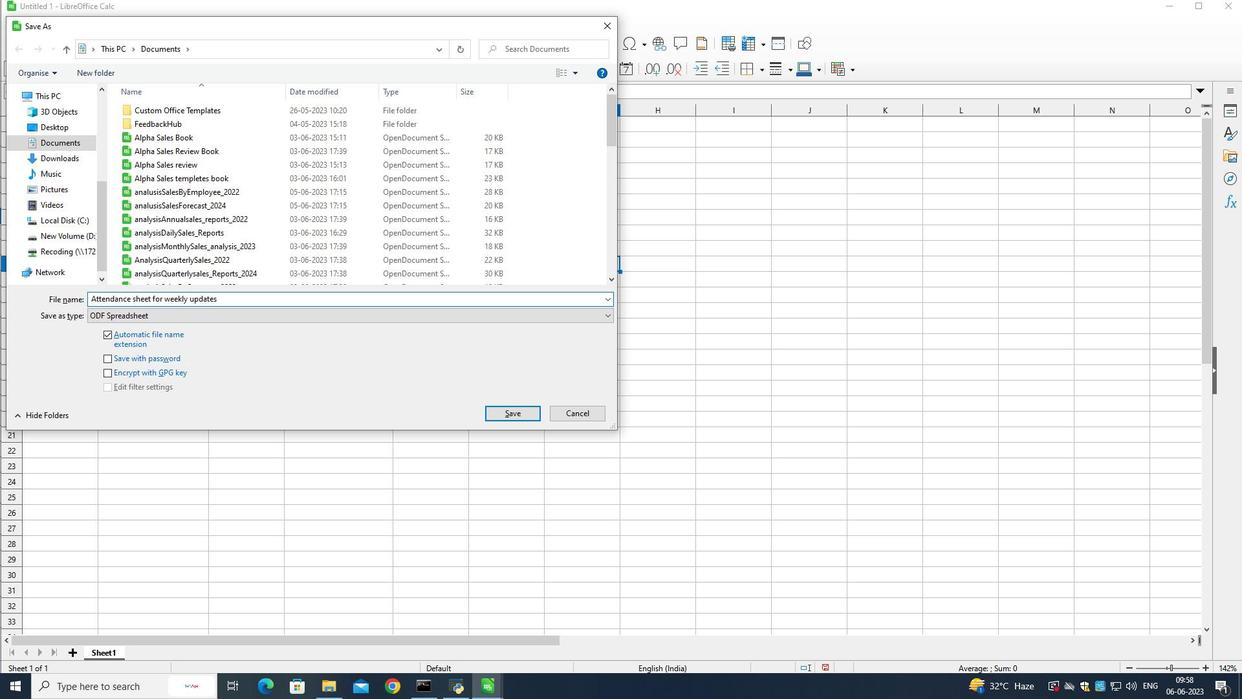 
Action: Mouse moved to (465, 291)
Screenshot: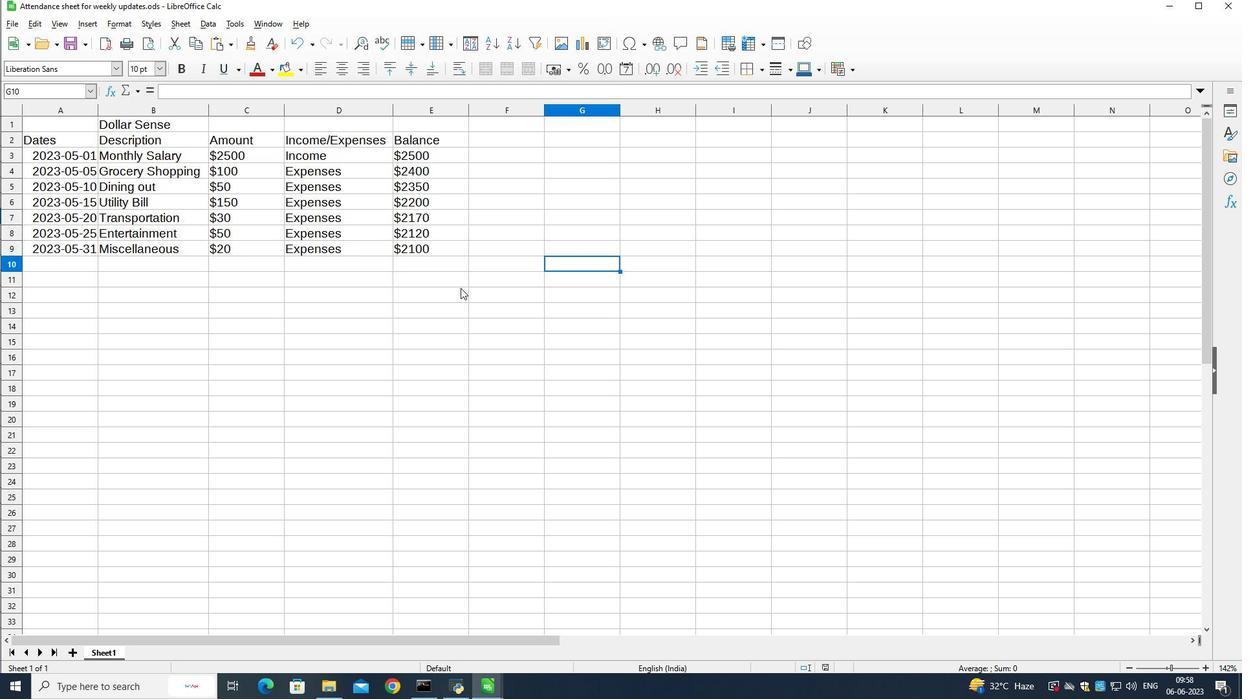
Action: Mouse pressed left at (465, 291)
Screenshot: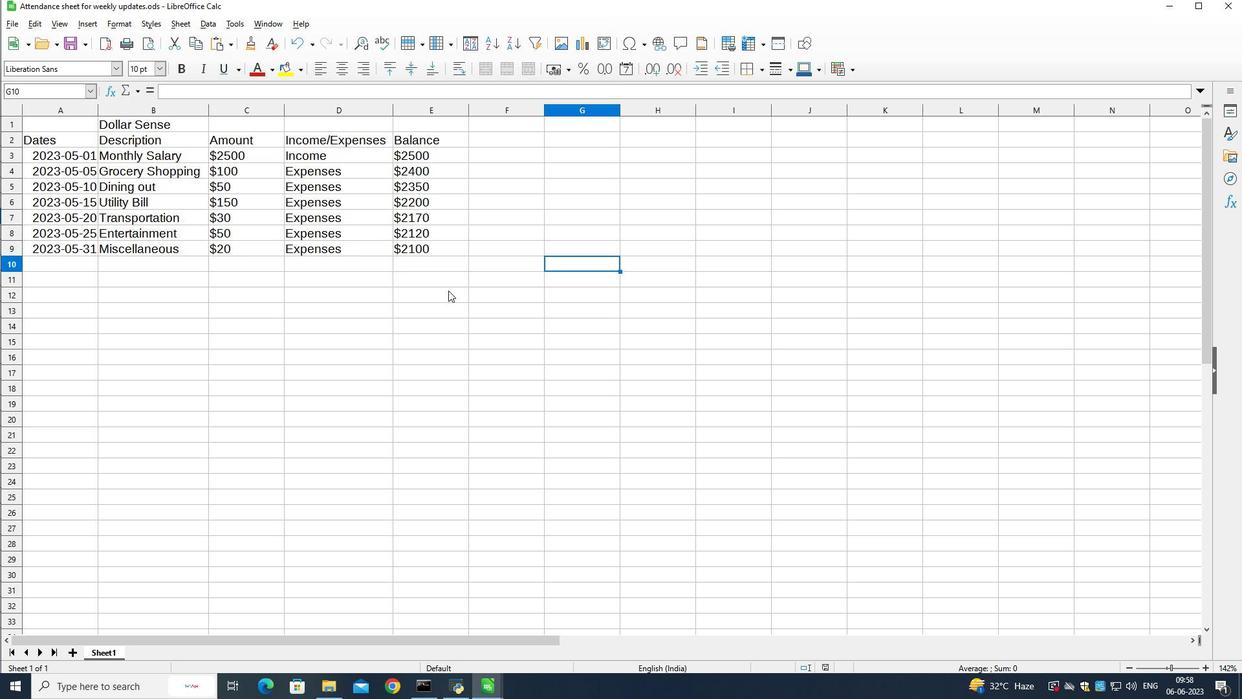 
